 Task: Look for space in Yao, Japan from 7th July, 2023 to 15th July, 2023 for 6 adults in price range Rs.15000 to Rs.20000. Place can be entire place with 3 bedrooms having 3 beds and 3 bathrooms. Property type can be house, flat, guest house. Amenities needed are: washing machine. Booking option can be shelf check-in. Required host language is English.
Action: Mouse moved to (602, 97)
Screenshot: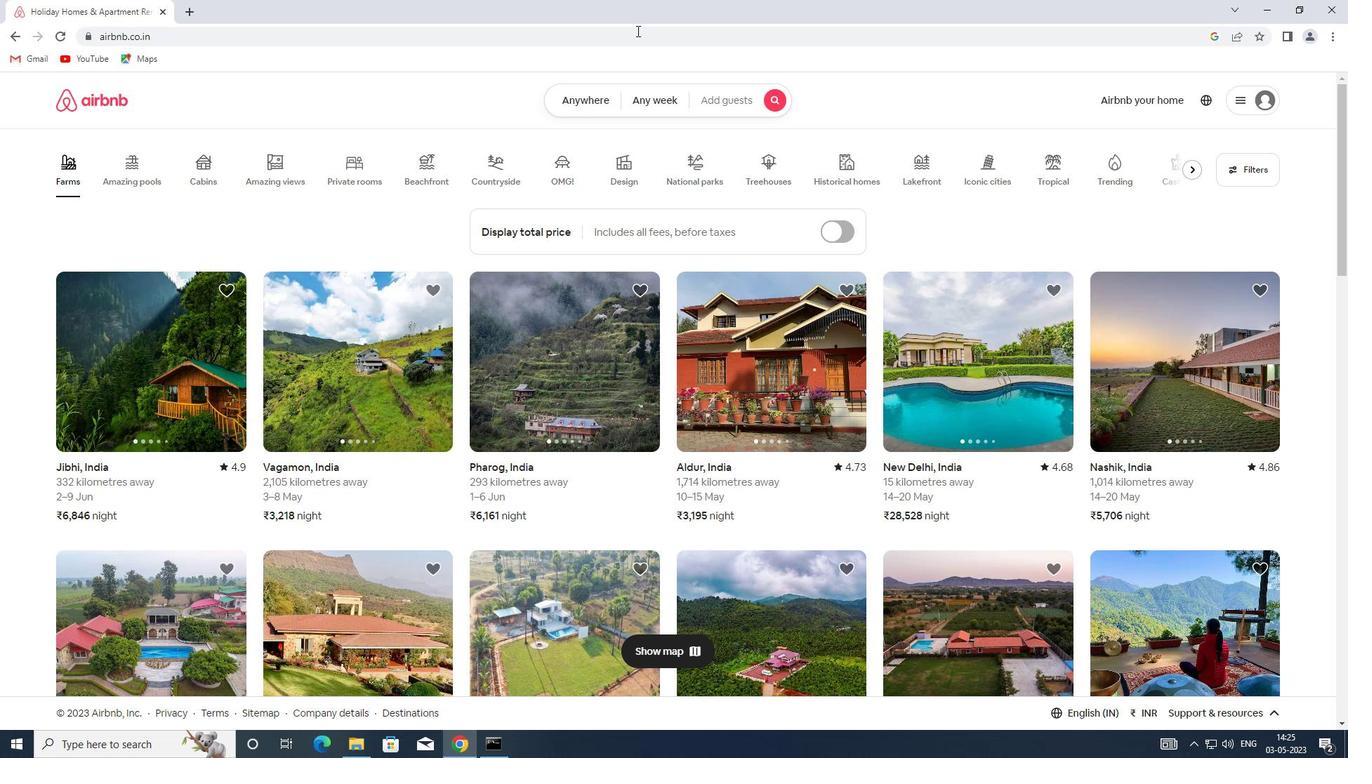 
Action: Mouse pressed left at (602, 97)
Screenshot: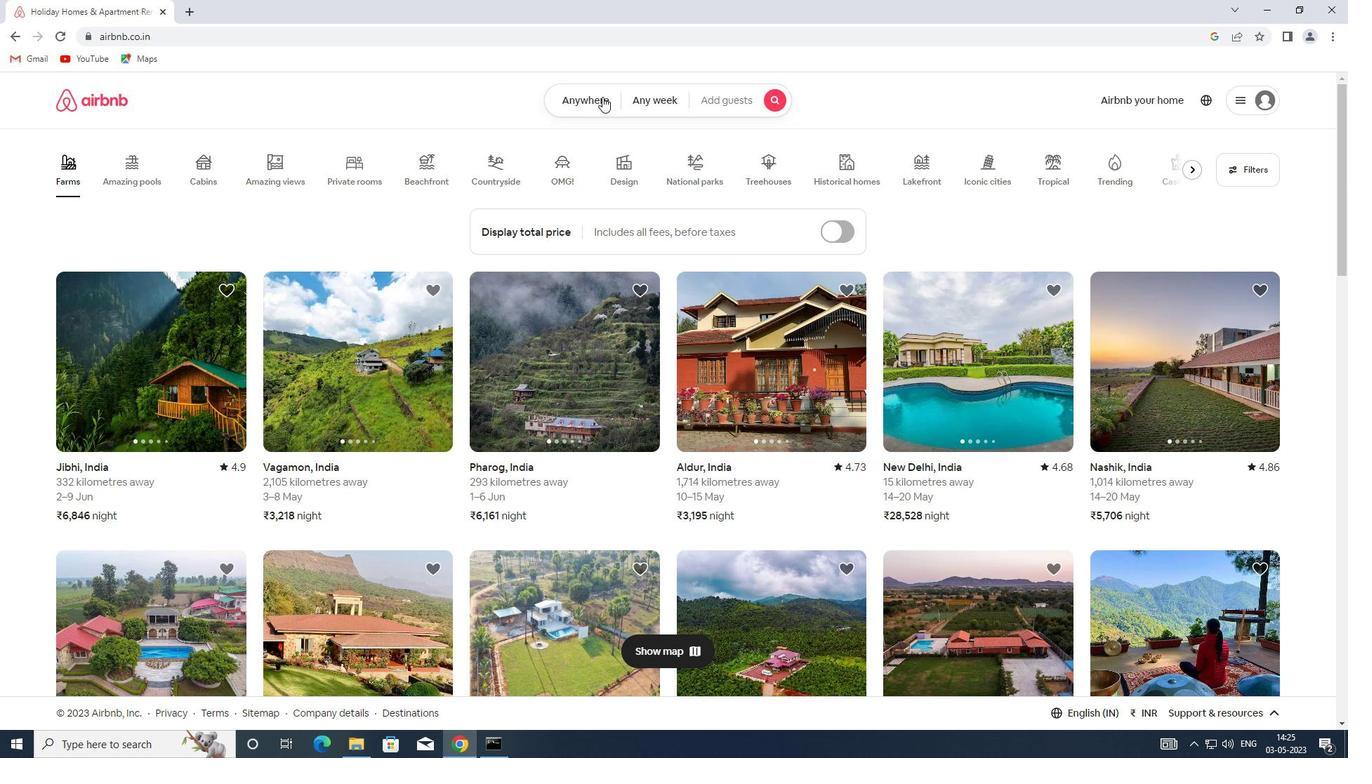 
Action: Mouse moved to (500, 152)
Screenshot: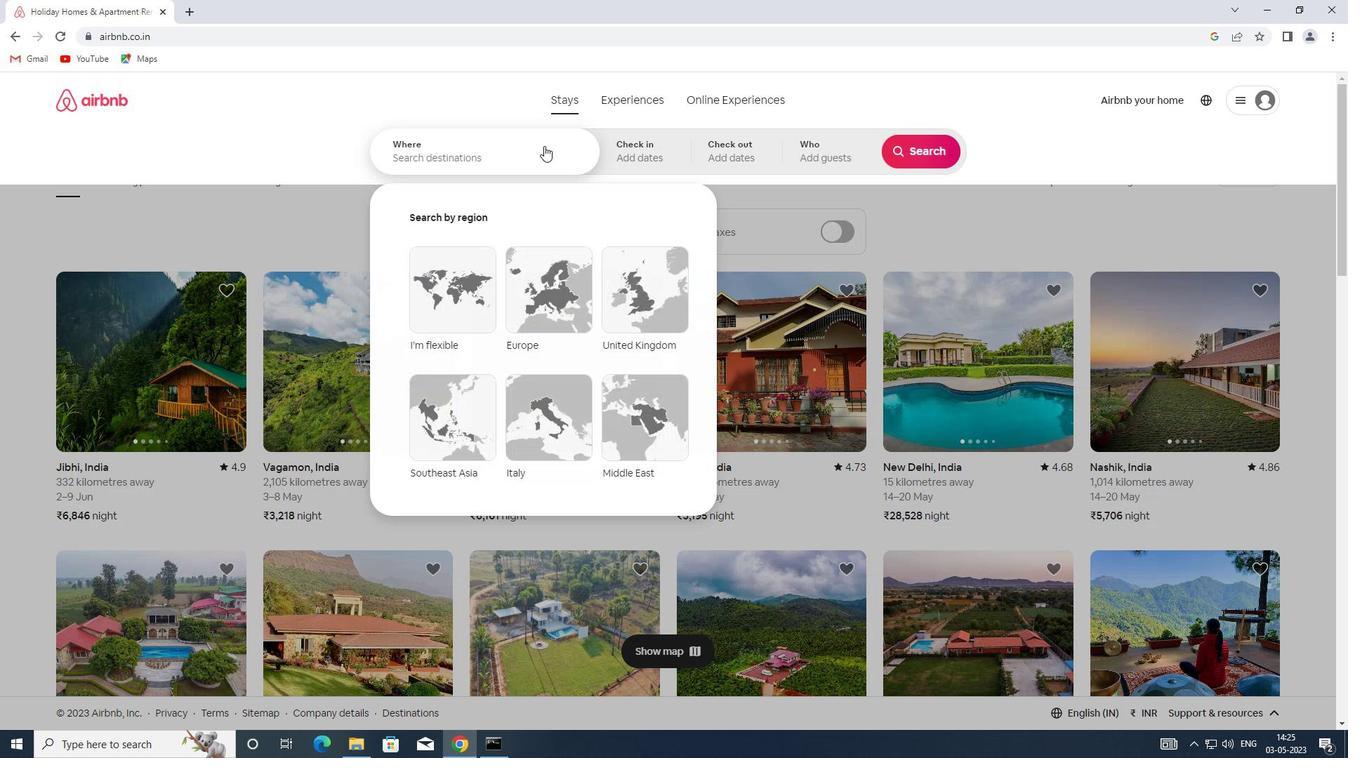 
Action: Mouse pressed left at (500, 152)
Screenshot: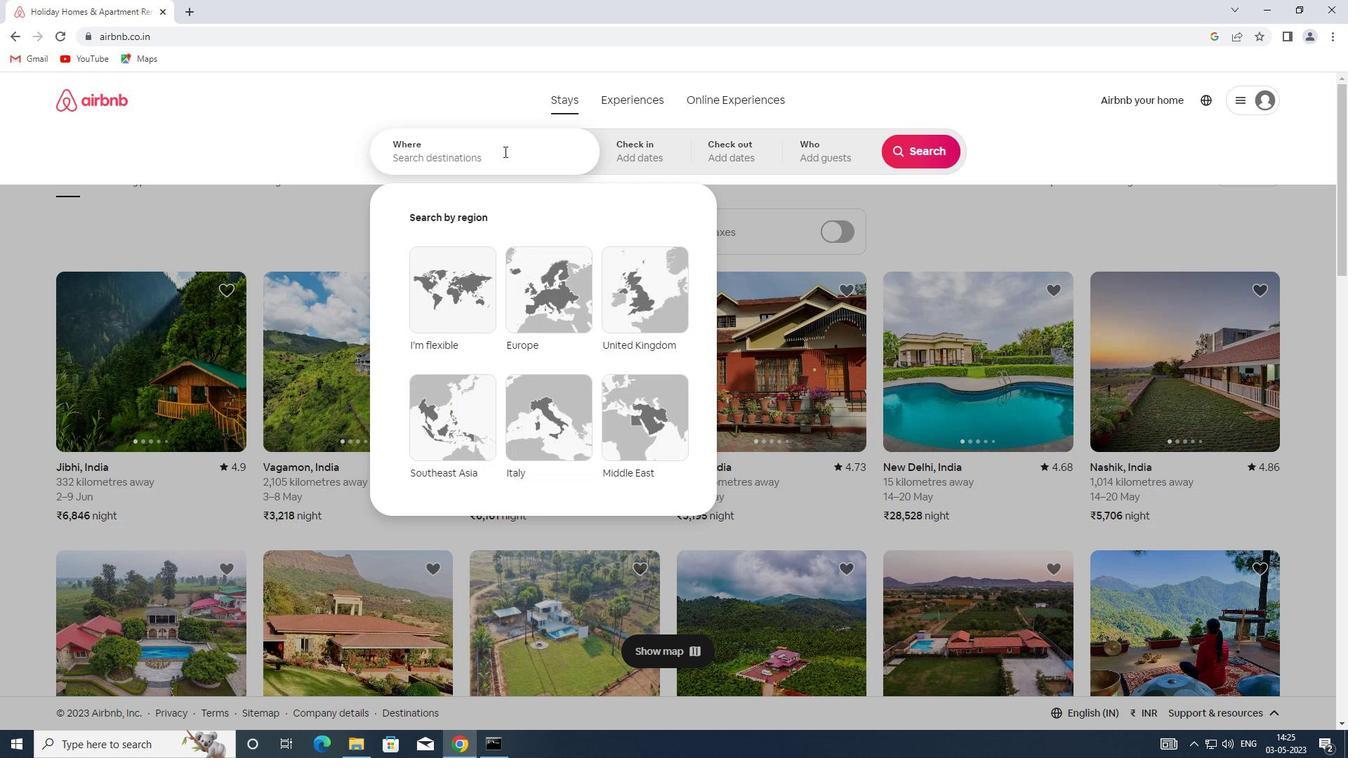 
Action: Key pressed <Key.shift><Key.shift><Key.shift><Key.shift><Key.shift><Key.shift><Key.shift><Key.shift><Key.shift><Key.shift><Key.shift><Key.shift>YAO,<Key.shift><Key.shift><Key.shift><Key.shift><Key.shift><Key.shift><Key.shift><Key.shift><Key.shift><Key.shift><Key.shift><Key.shift><Key.shift><Key.shift><Key.shift><Key.shift><Key.shift><Key.shift>JAPAN
Screenshot: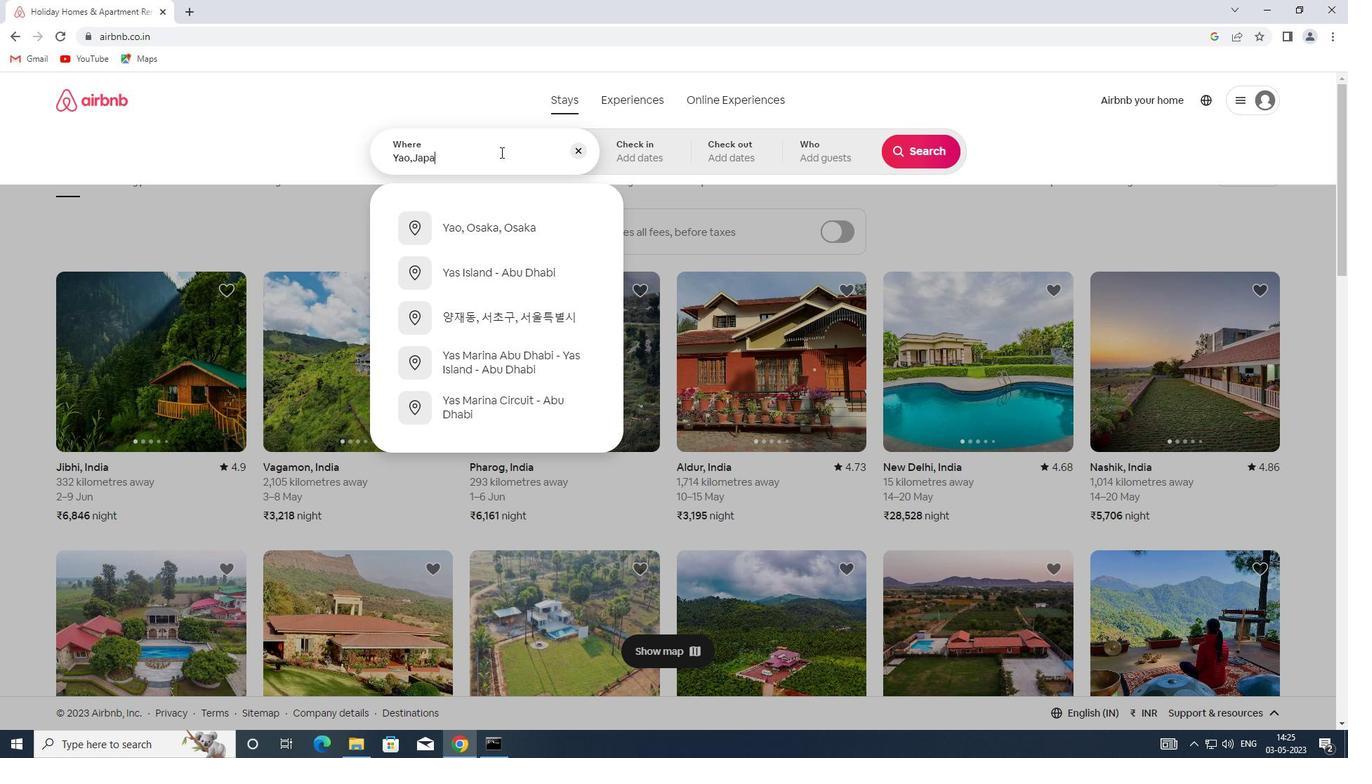 
Action: Mouse moved to (612, 147)
Screenshot: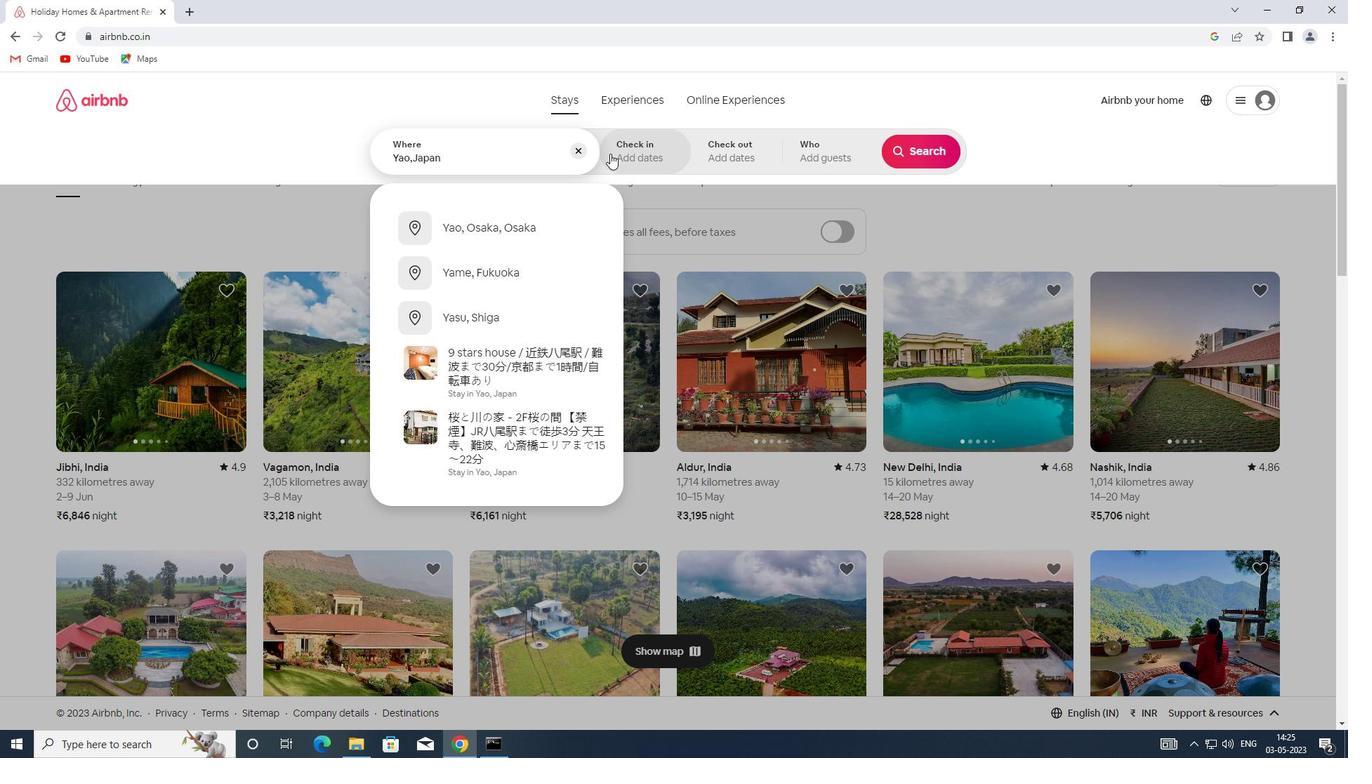 
Action: Mouse pressed left at (612, 147)
Screenshot: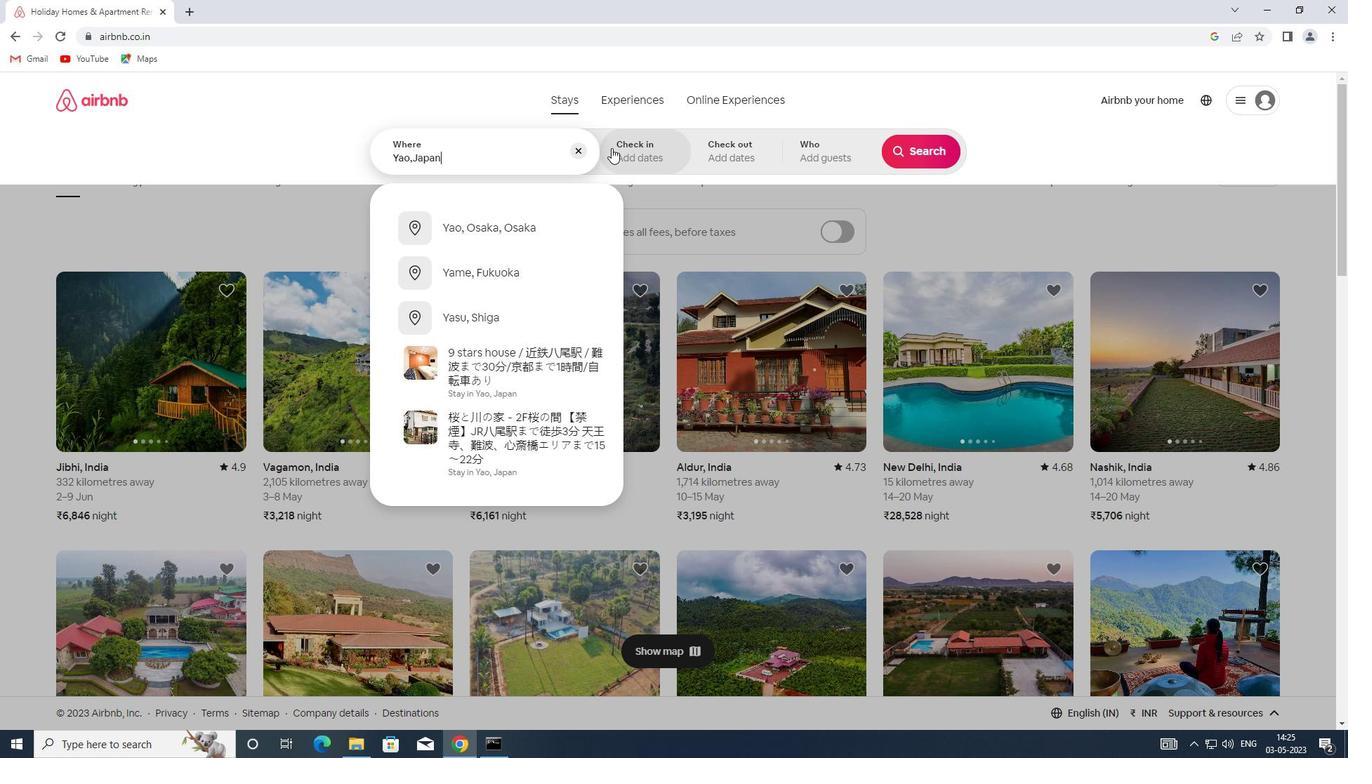 
Action: Mouse moved to (909, 261)
Screenshot: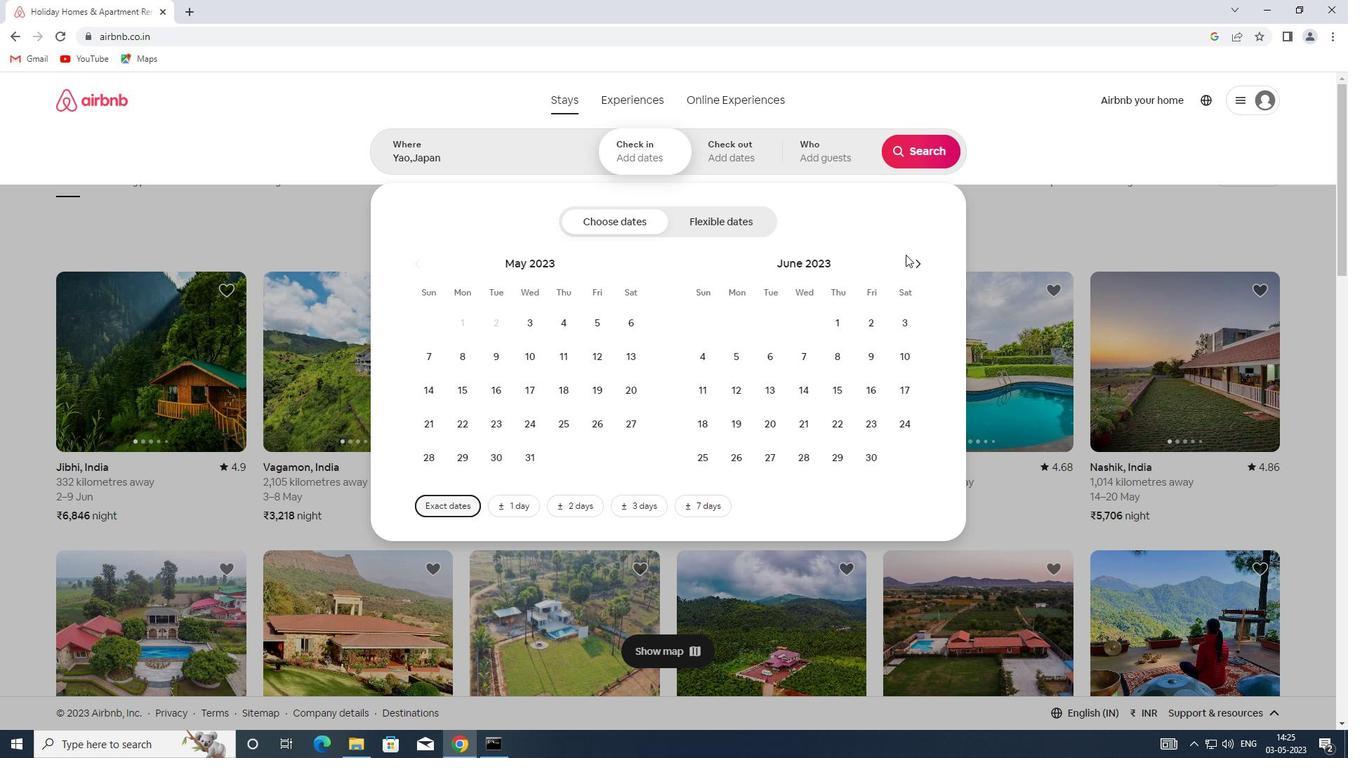 
Action: Mouse pressed left at (909, 261)
Screenshot: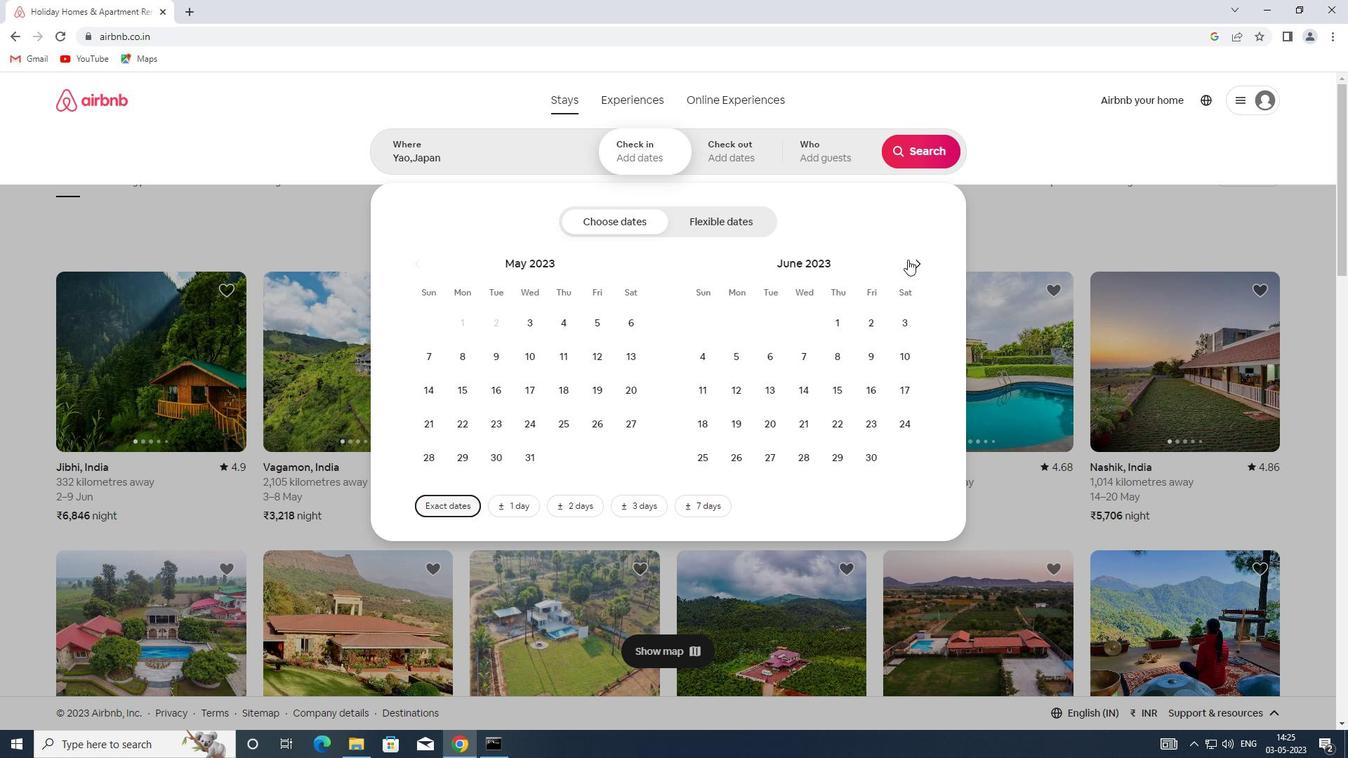 
Action: Mouse moved to (862, 363)
Screenshot: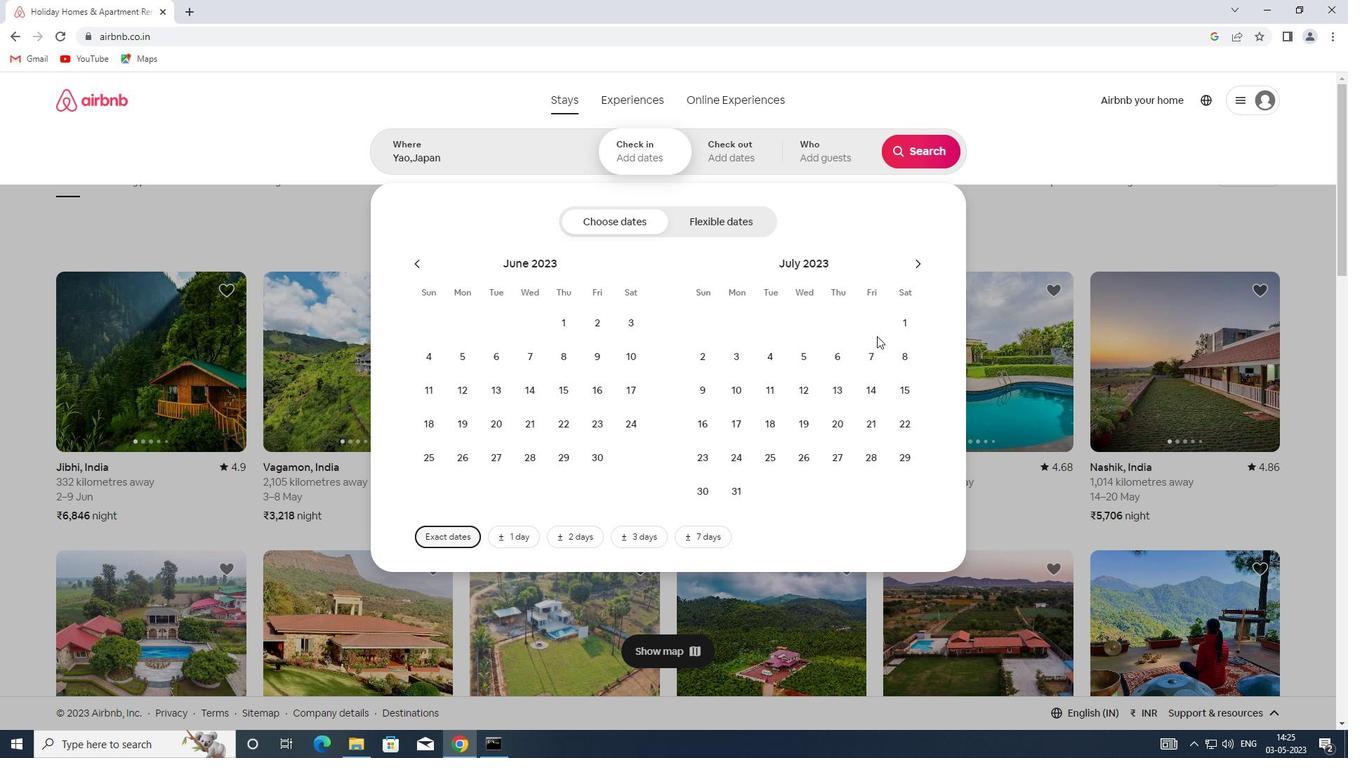 
Action: Mouse pressed left at (862, 363)
Screenshot: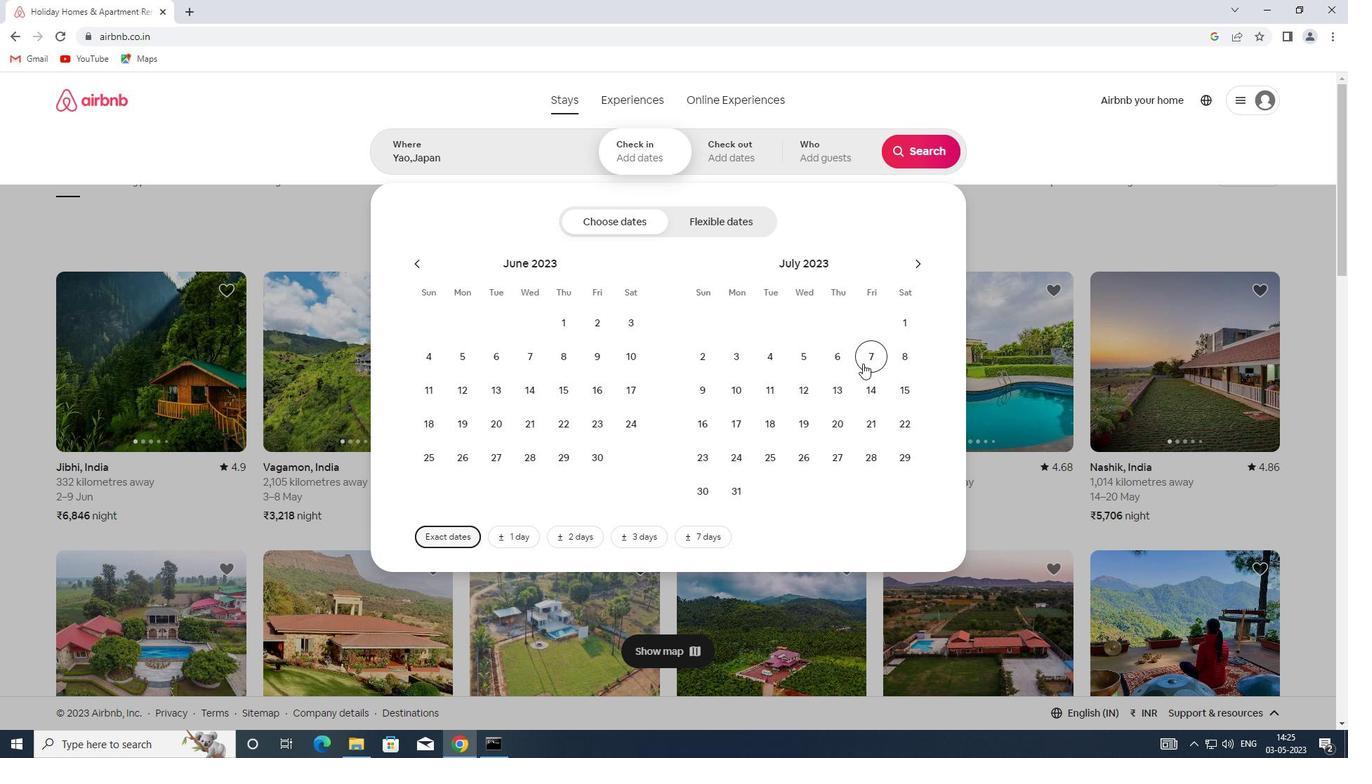 
Action: Mouse moved to (899, 389)
Screenshot: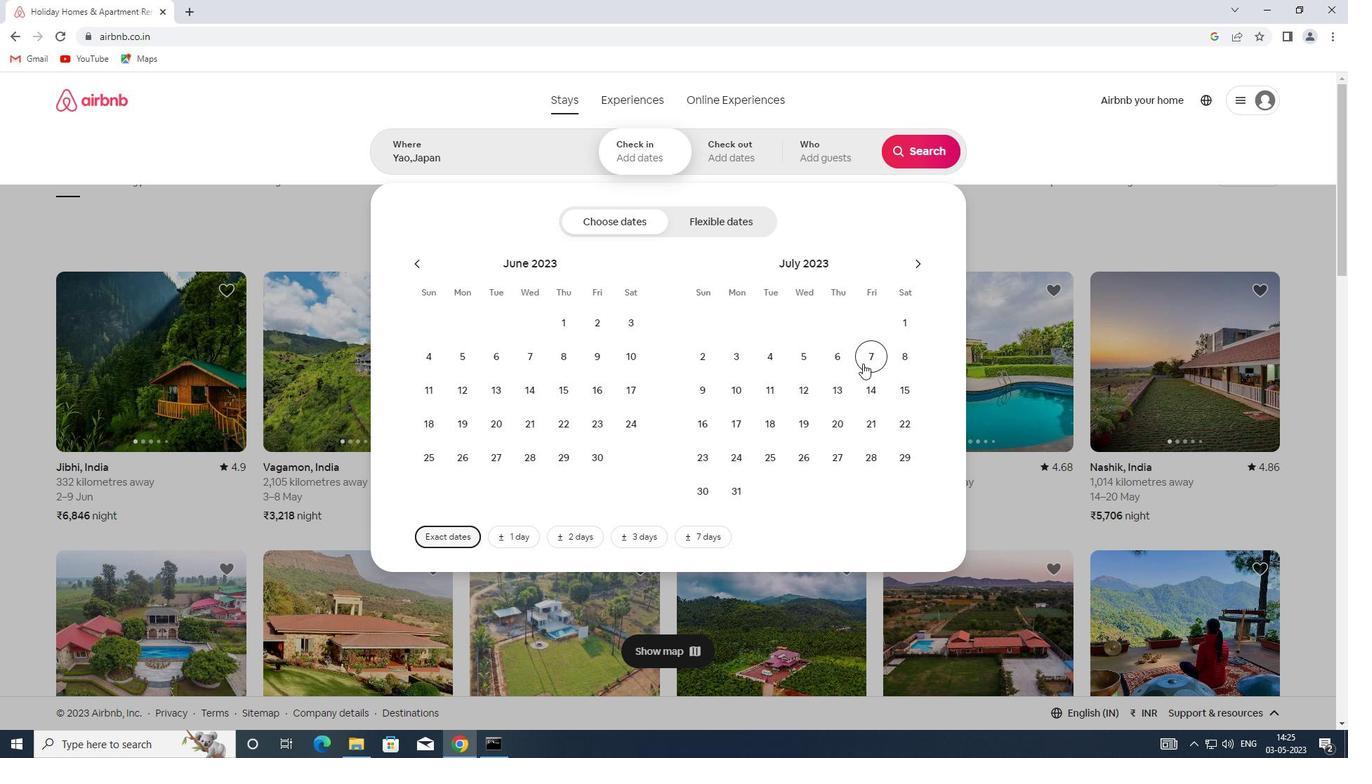 
Action: Mouse pressed left at (899, 389)
Screenshot: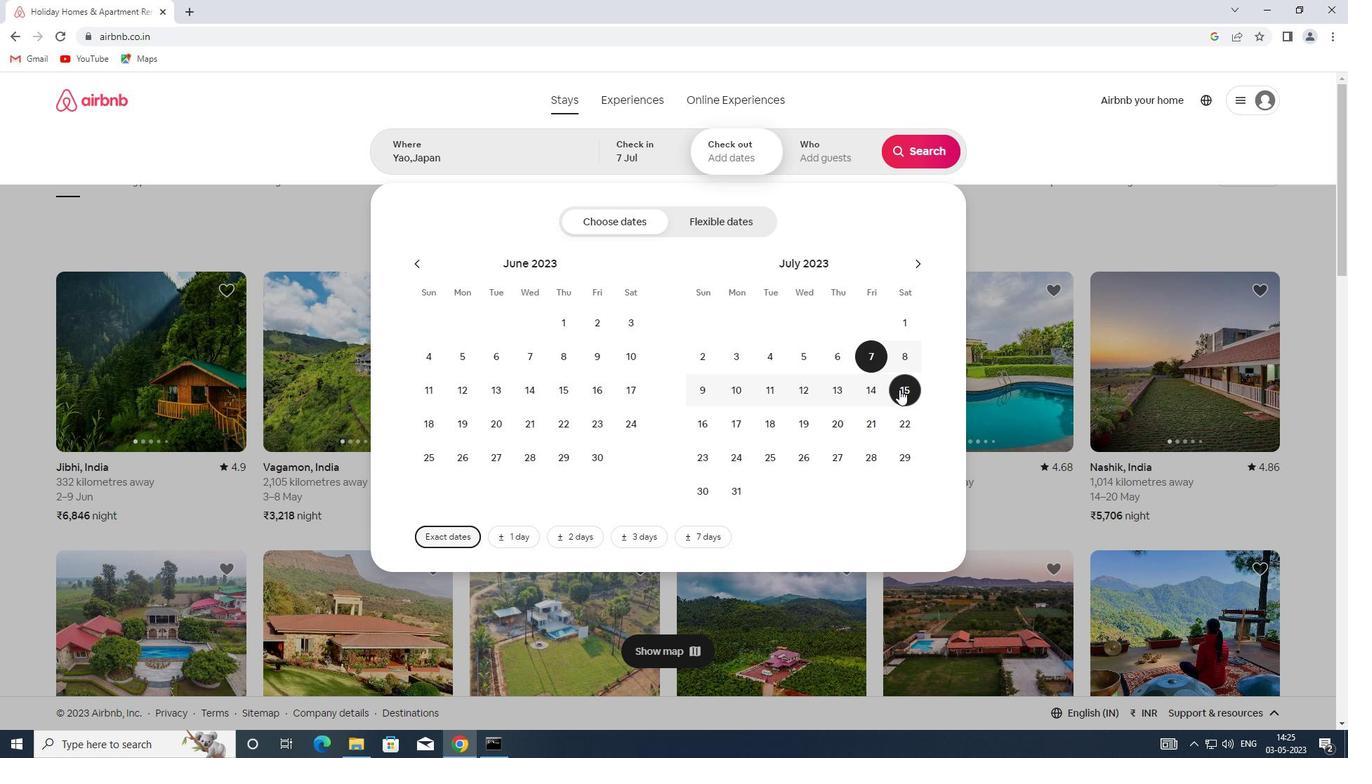 
Action: Mouse moved to (828, 152)
Screenshot: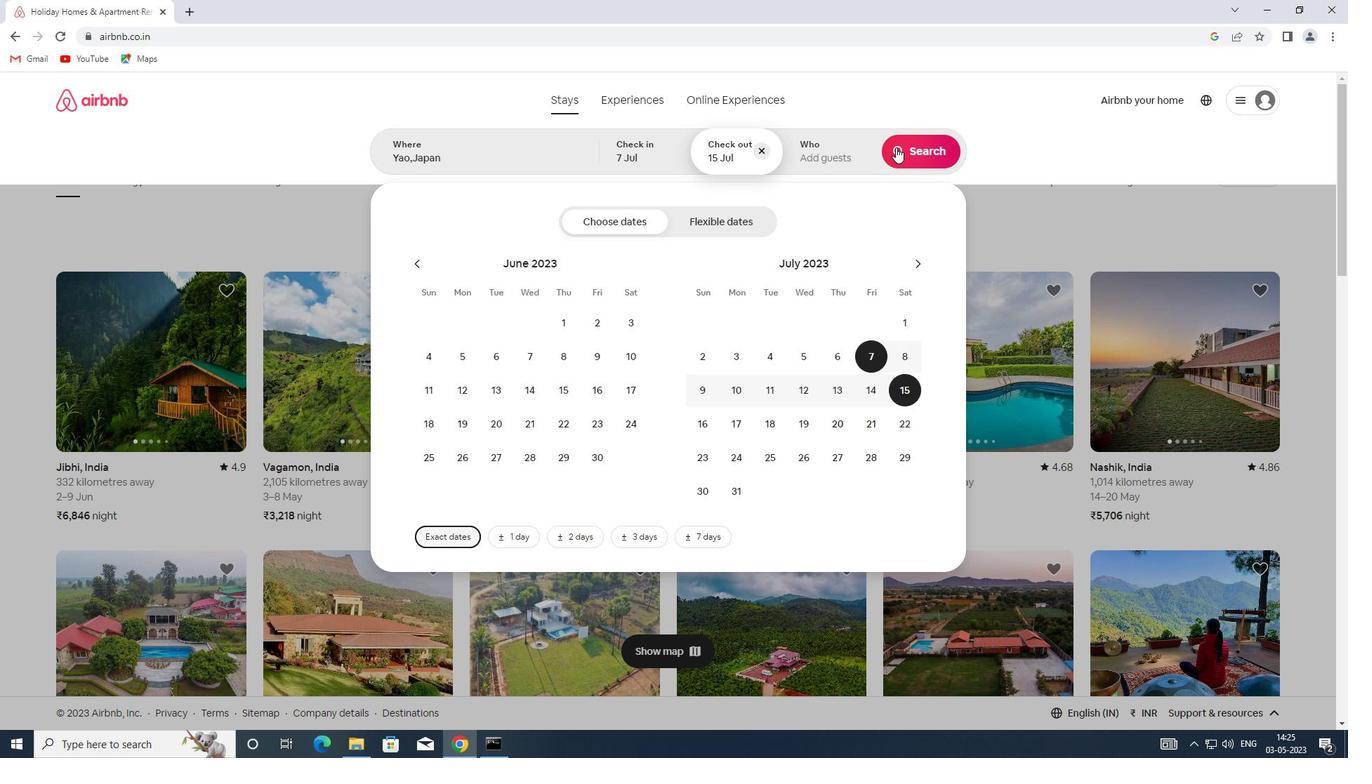 
Action: Mouse pressed left at (828, 152)
Screenshot: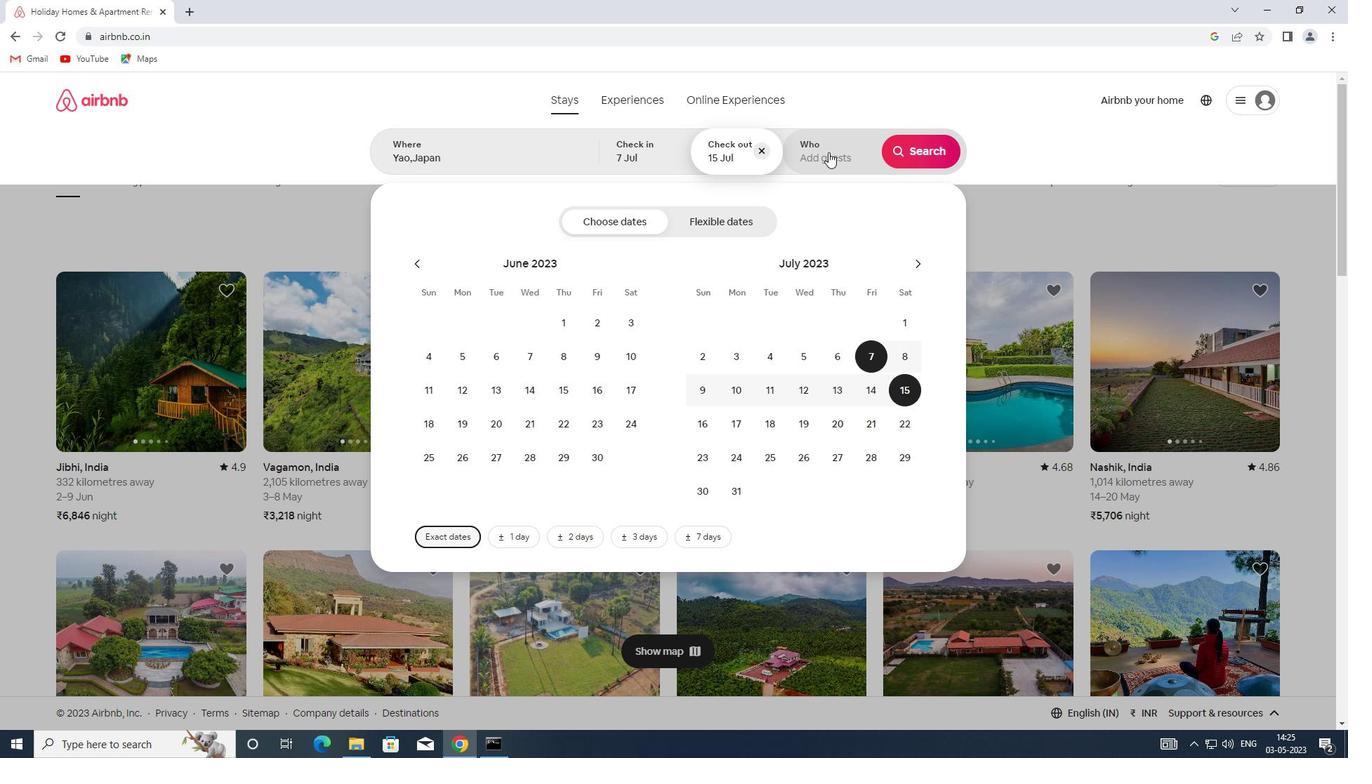 
Action: Mouse moved to (921, 226)
Screenshot: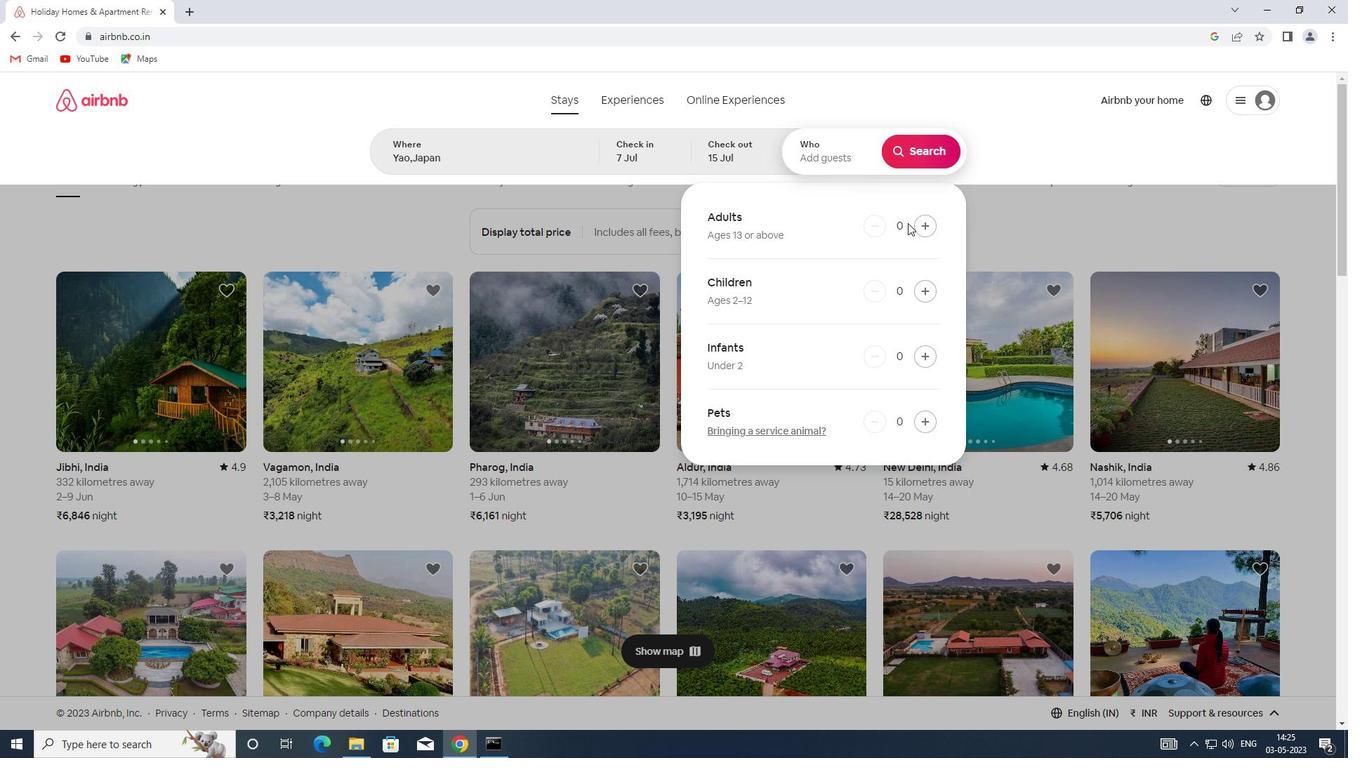 
Action: Mouse pressed left at (921, 226)
Screenshot: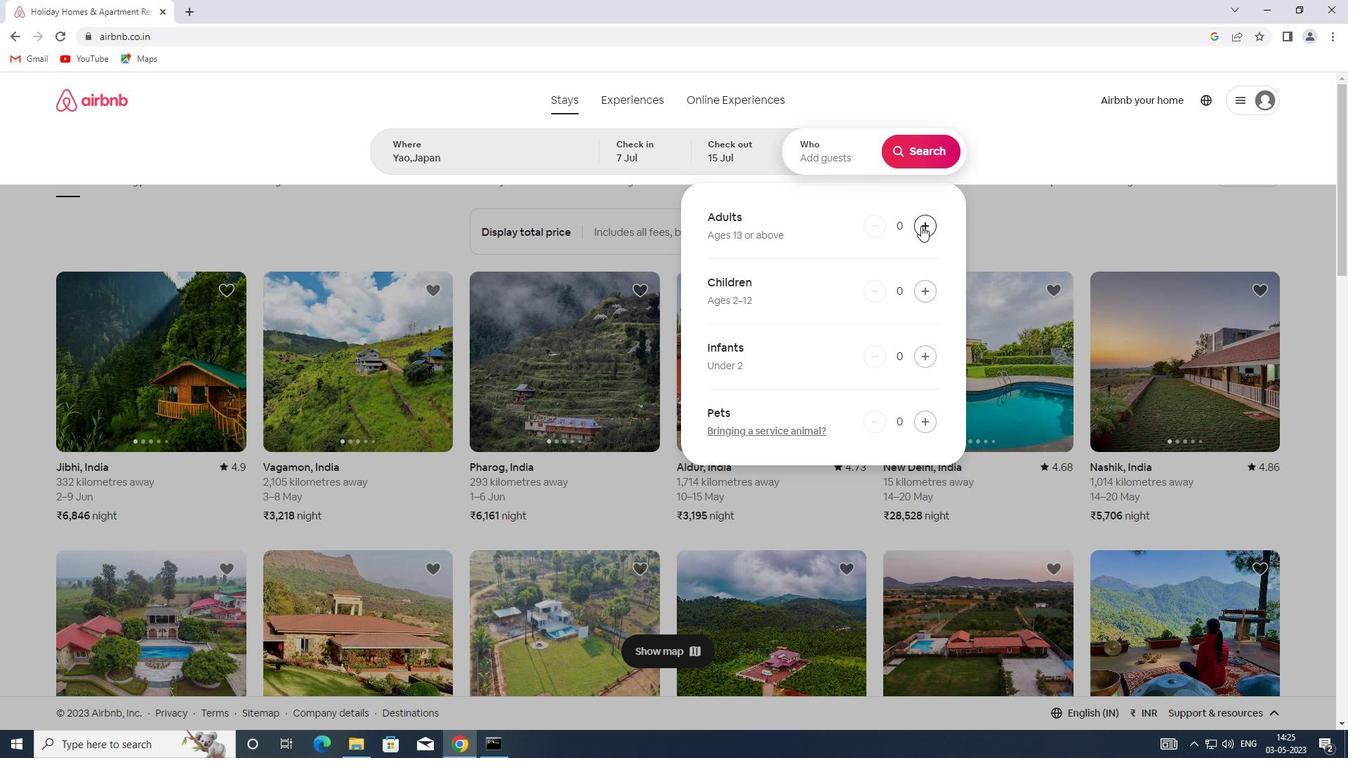 
Action: Mouse pressed left at (921, 226)
Screenshot: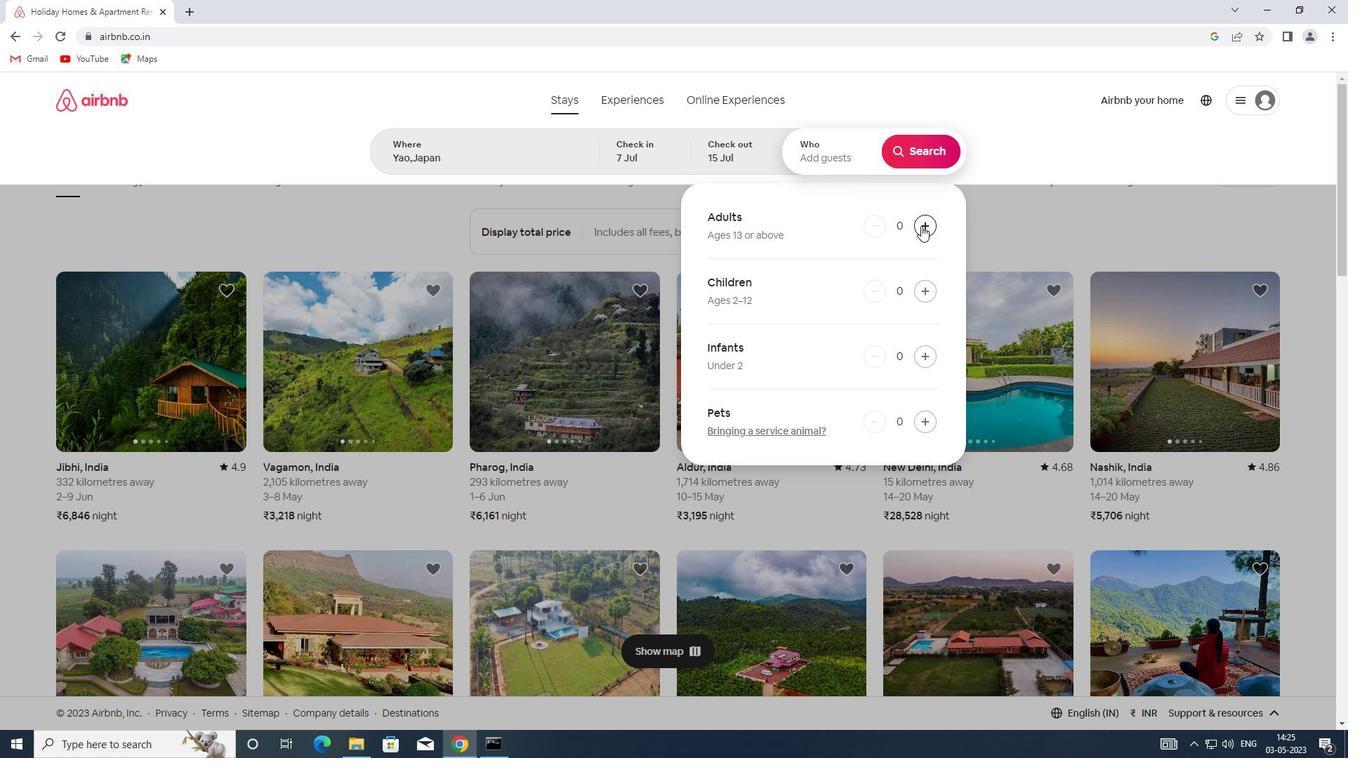 
Action: Mouse pressed left at (921, 226)
Screenshot: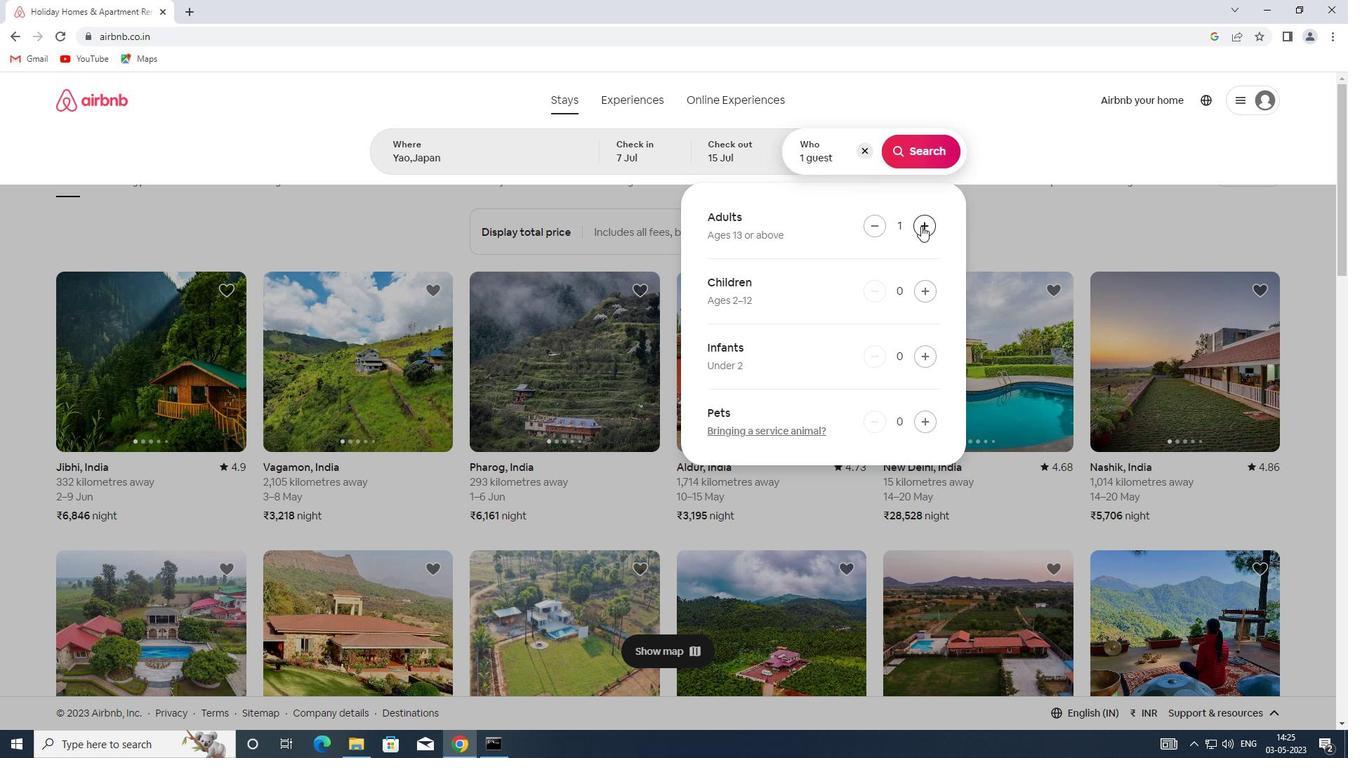 
Action: Mouse pressed left at (921, 226)
Screenshot: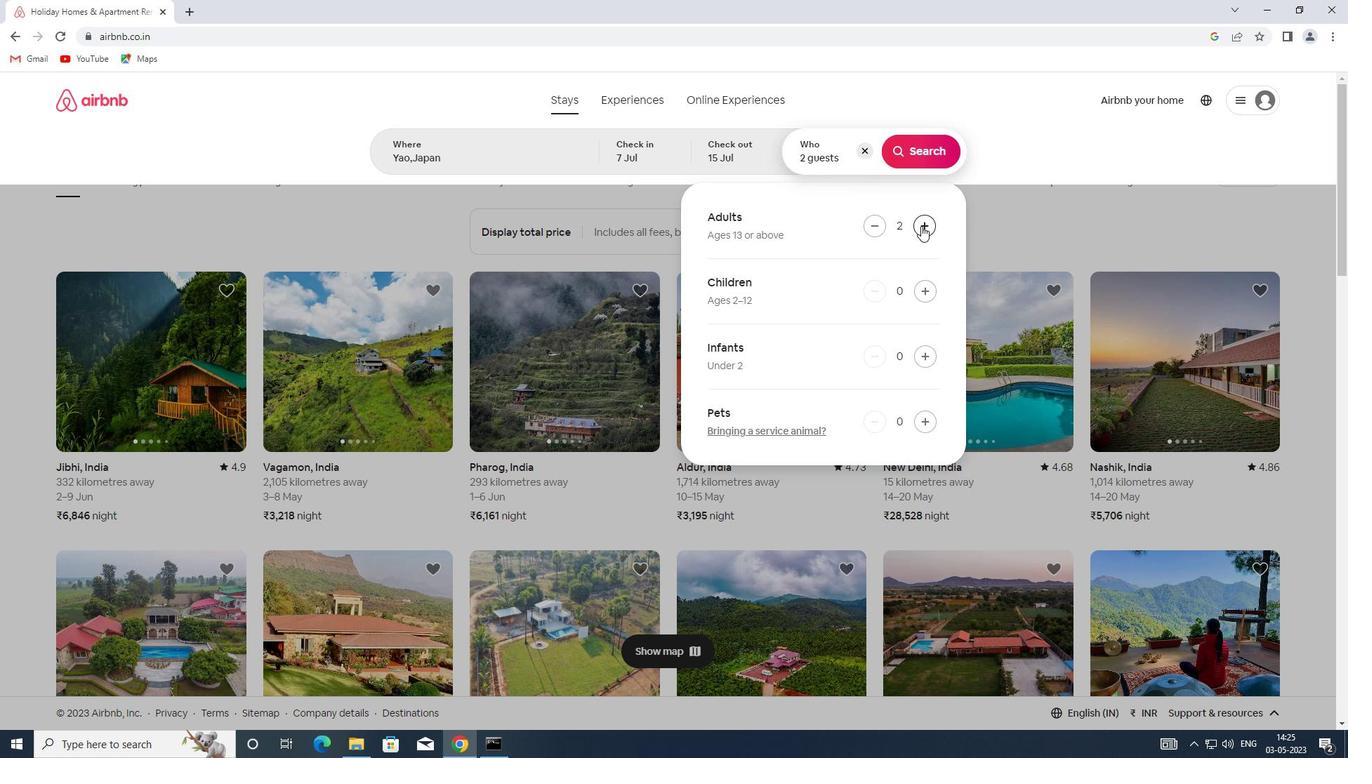 
Action: Mouse pressed left at (921, 226)
Screenshot: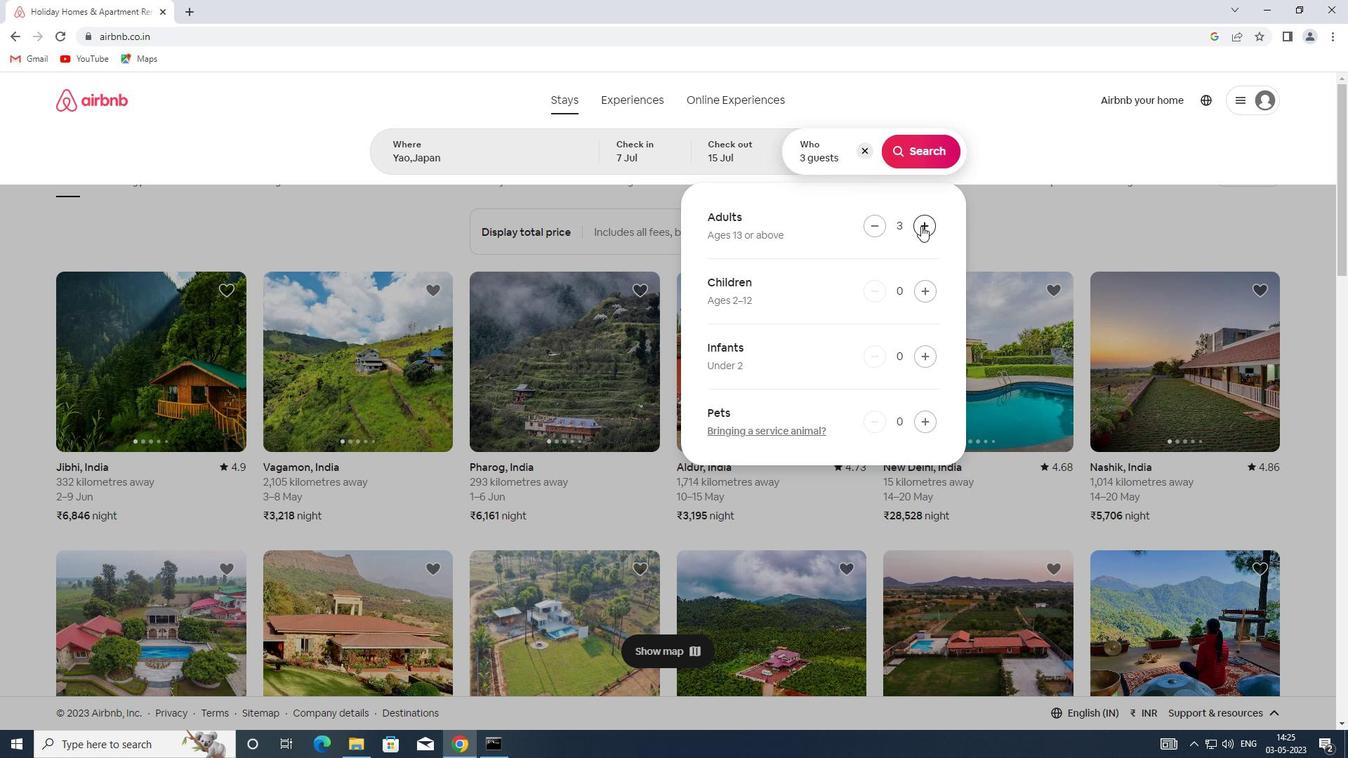 
Action: Mouse pressed left at (921, 226)
Screenshot: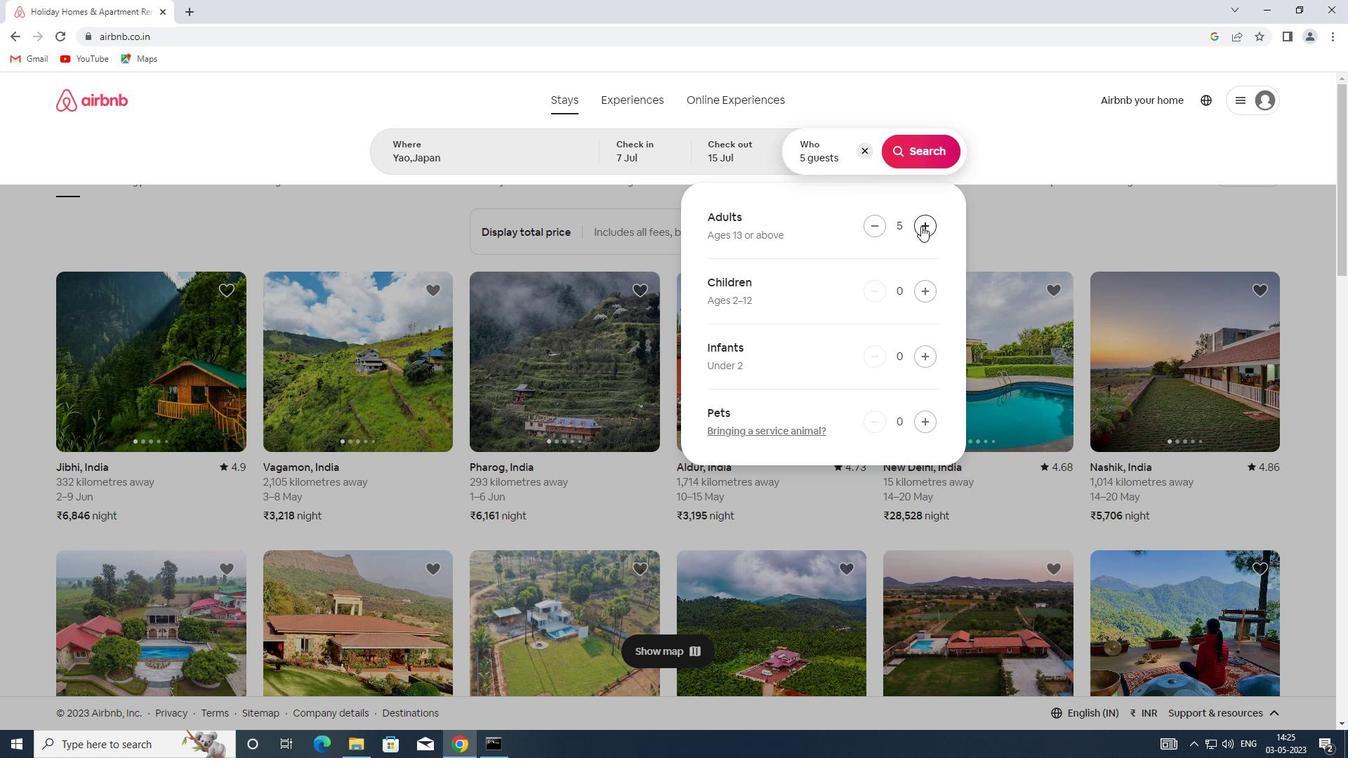 
Action: Mouse moved to (907, 157)
Screenshot: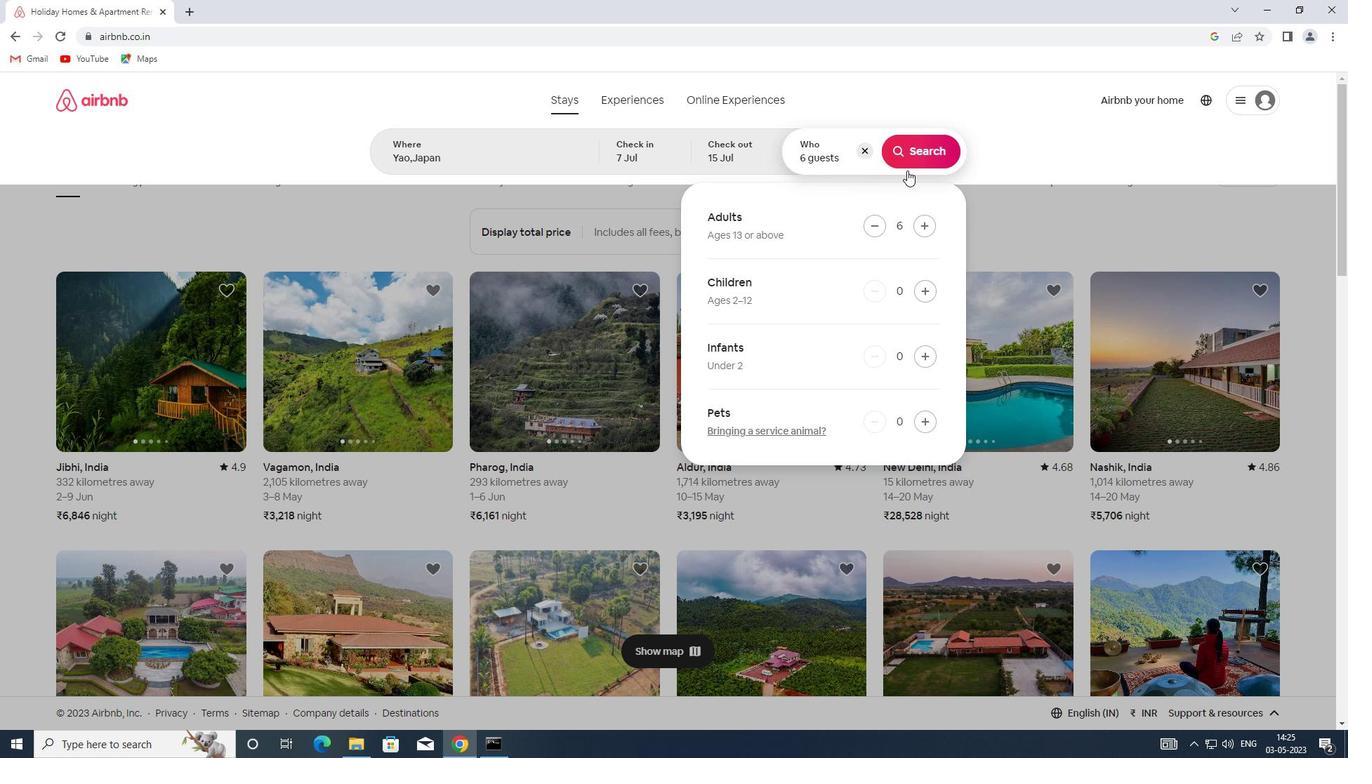 
Action: Mouse pressed left at (907, 157)
Screenshot: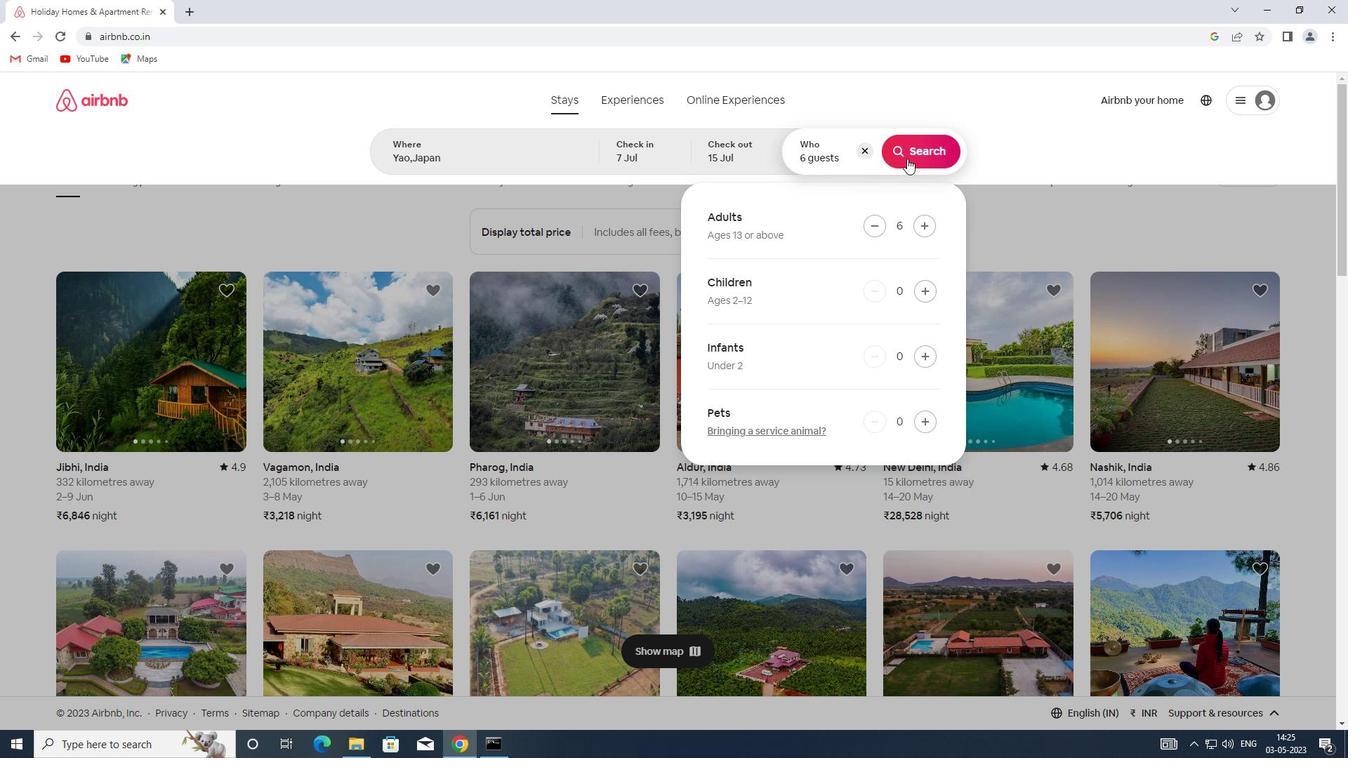 
Action: Mouse moved to (1274, 165)
Screenshot: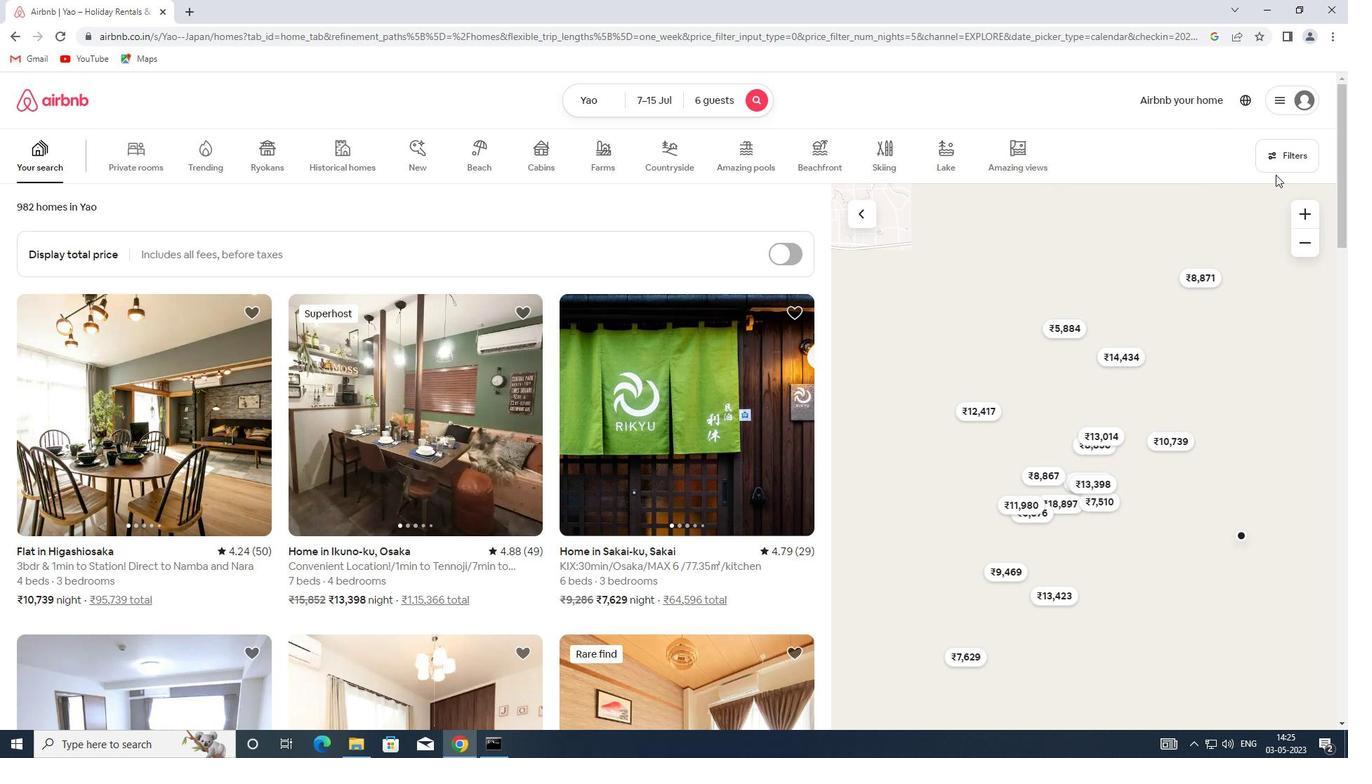 
Action: Mouse pressed left at (1274, 165)
Screenshot: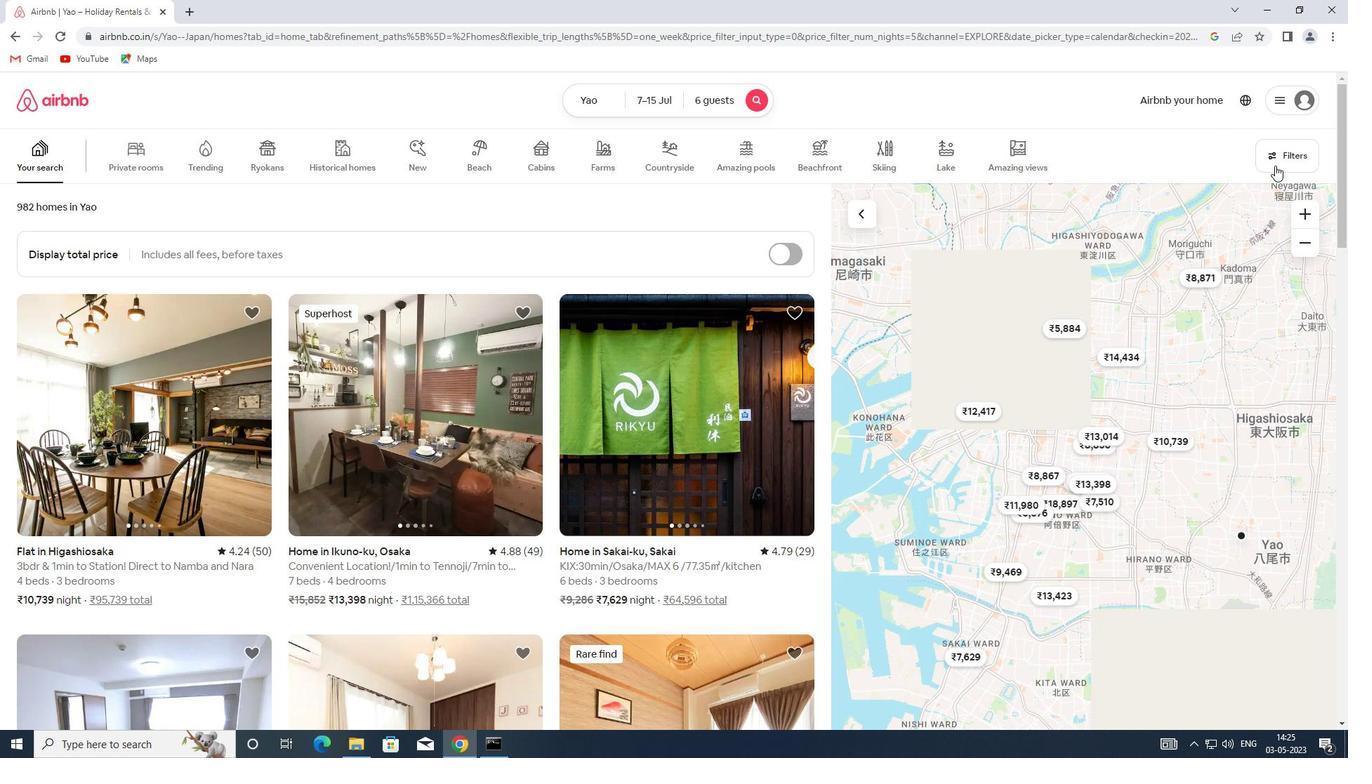 
Action: Mouse moved to (511, 327)
Screenshot: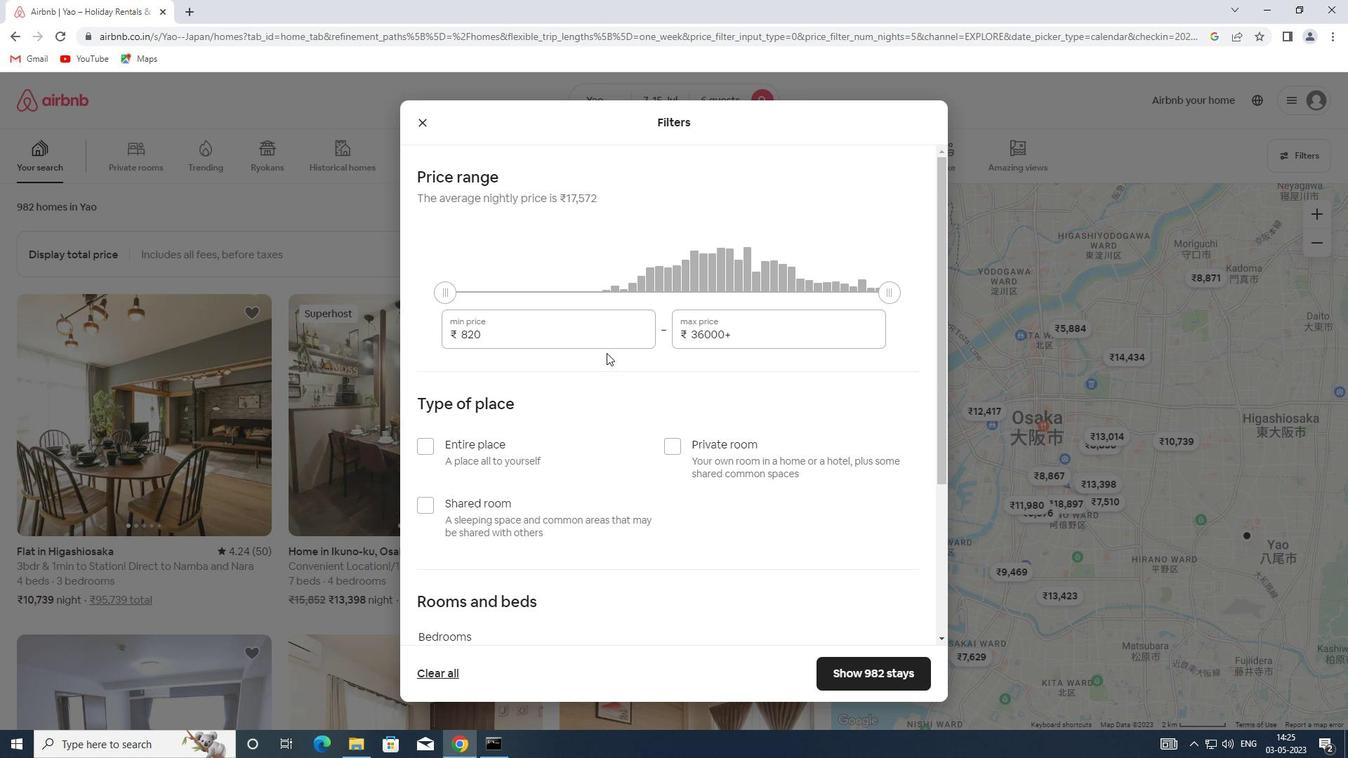 
Action: Mouse pressed left at (511, 327)
Screenshot: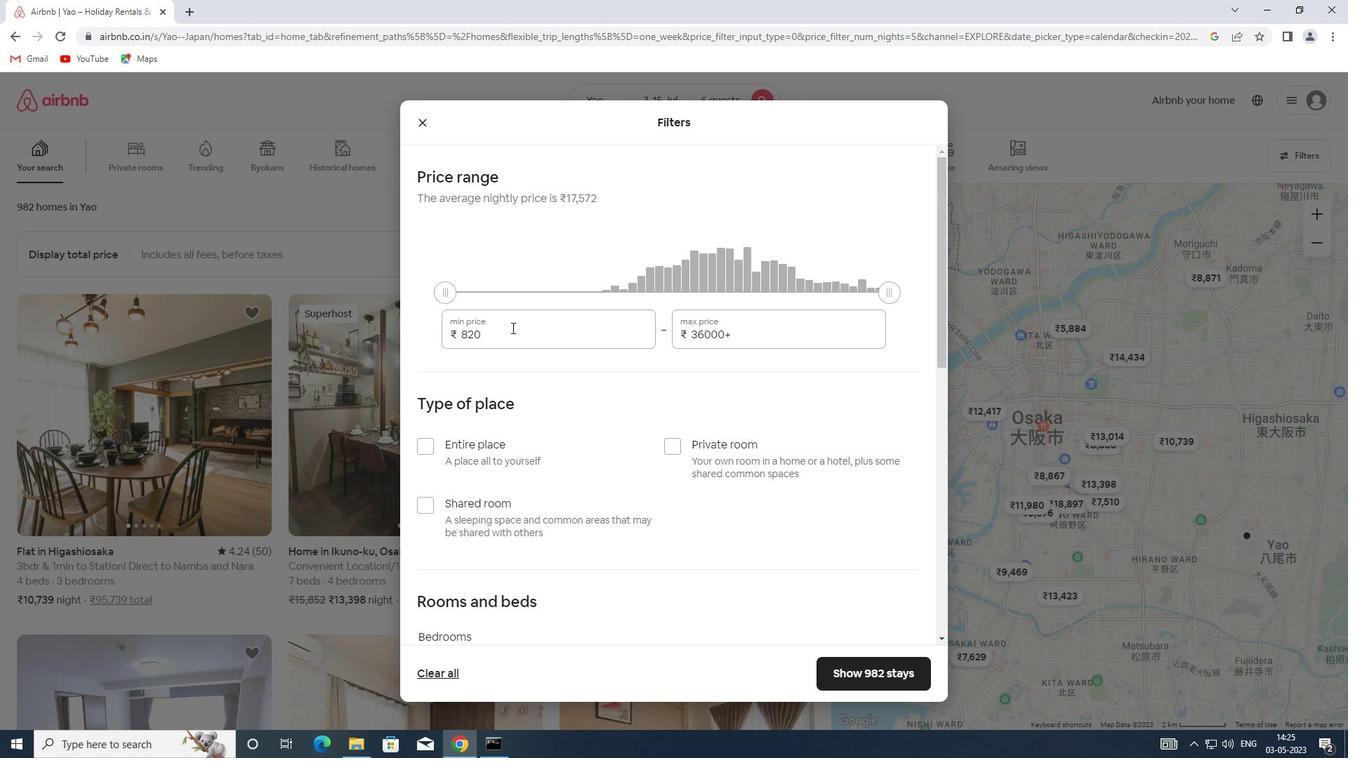
Action: Mouse moved to (398, 336)
Screenshot: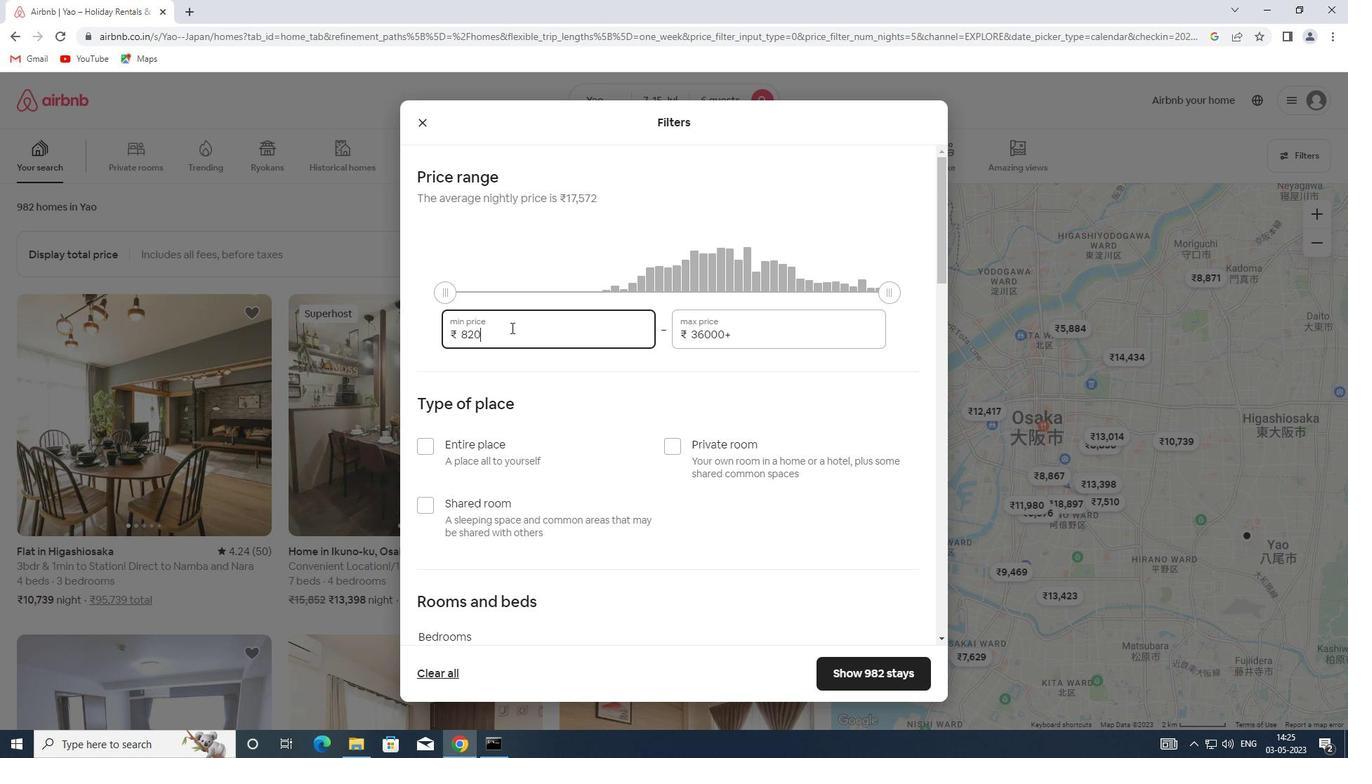 
Action: Key pressed 156<Key.backspace>000
Screenshot: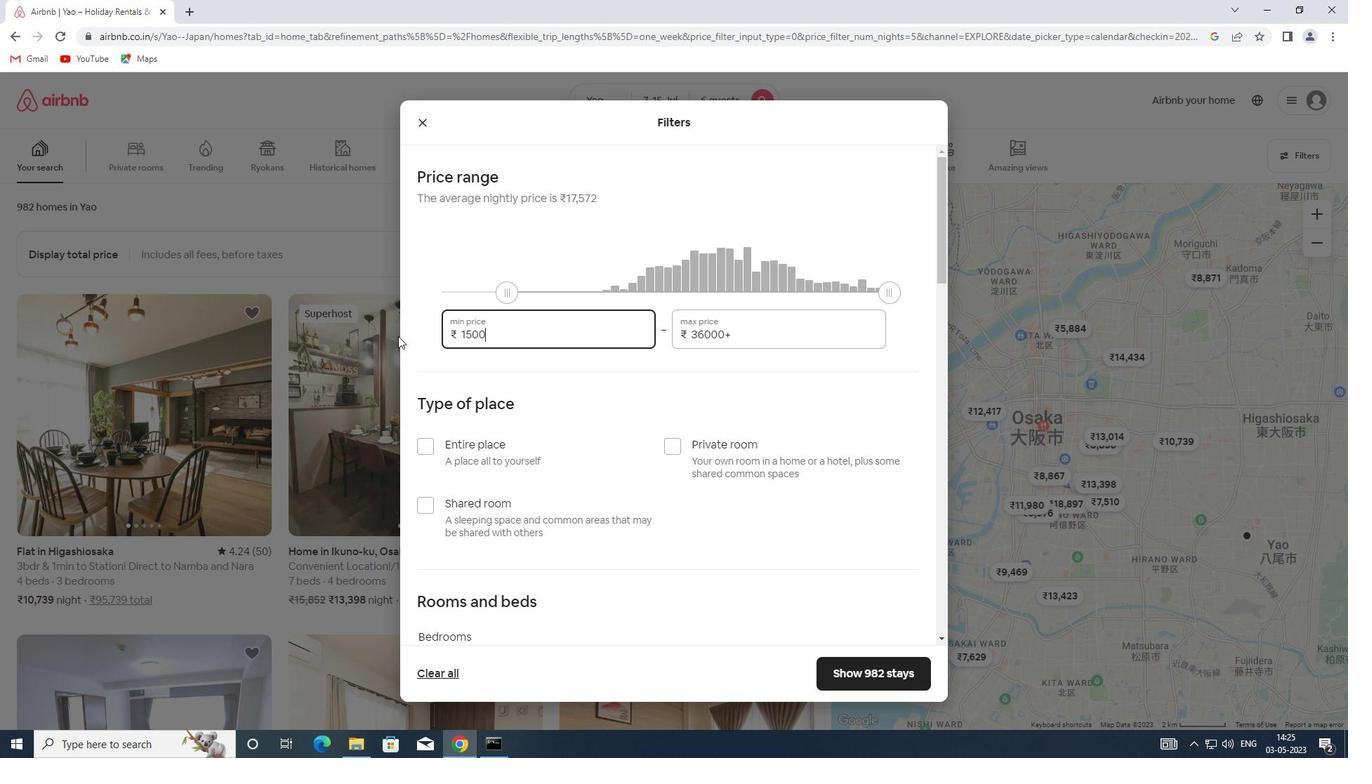 
Action: Mouse moved to (744, 337)
Screenshot: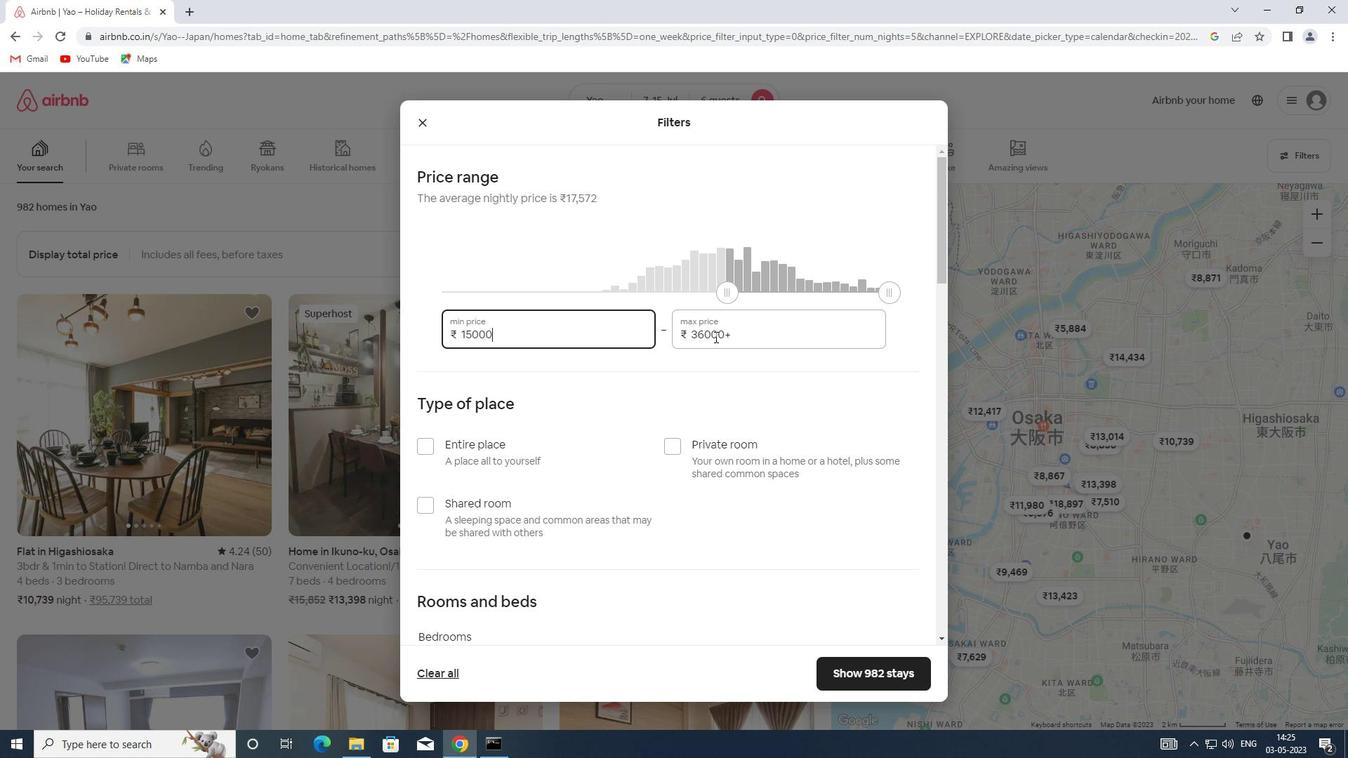 
Action: Mouse pressed left at (744, 337)
Screenshot: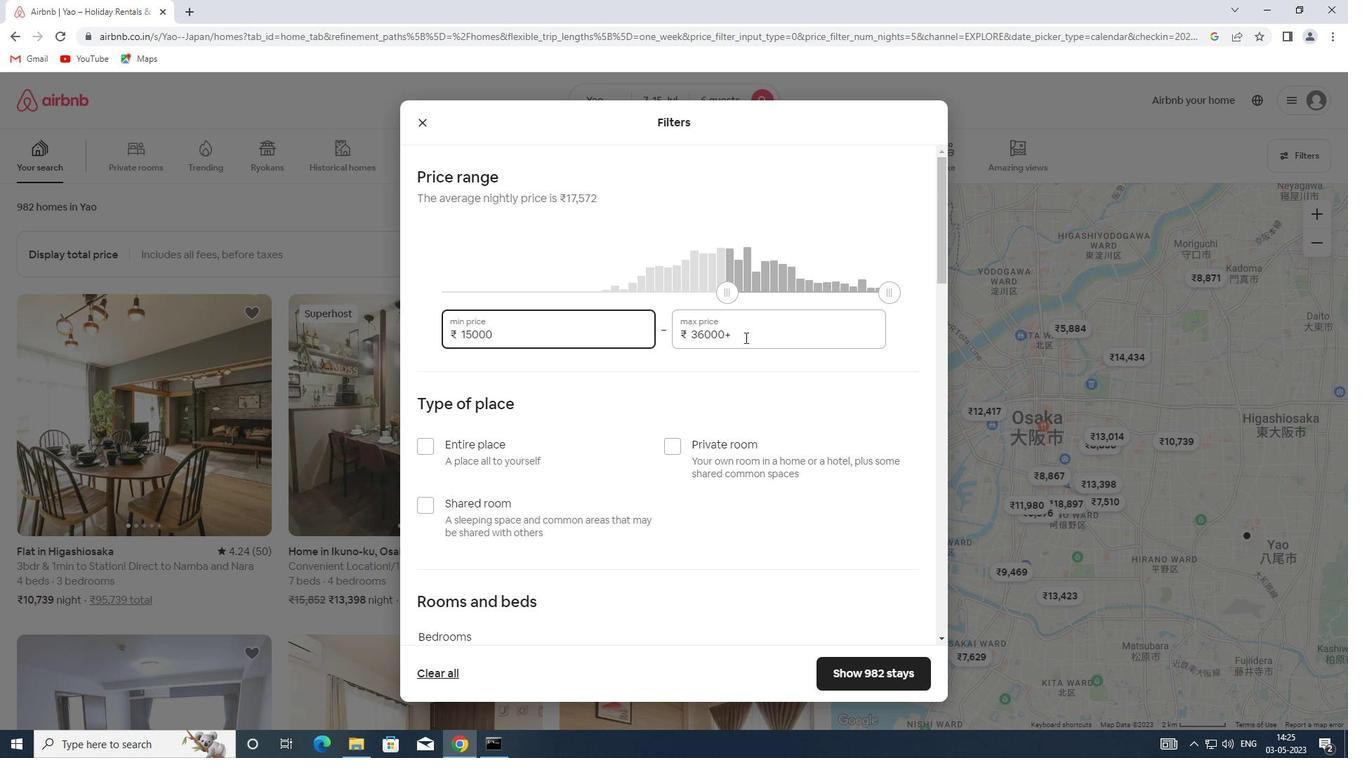
Action: Mouse moved to (573, 352)
Screenshot: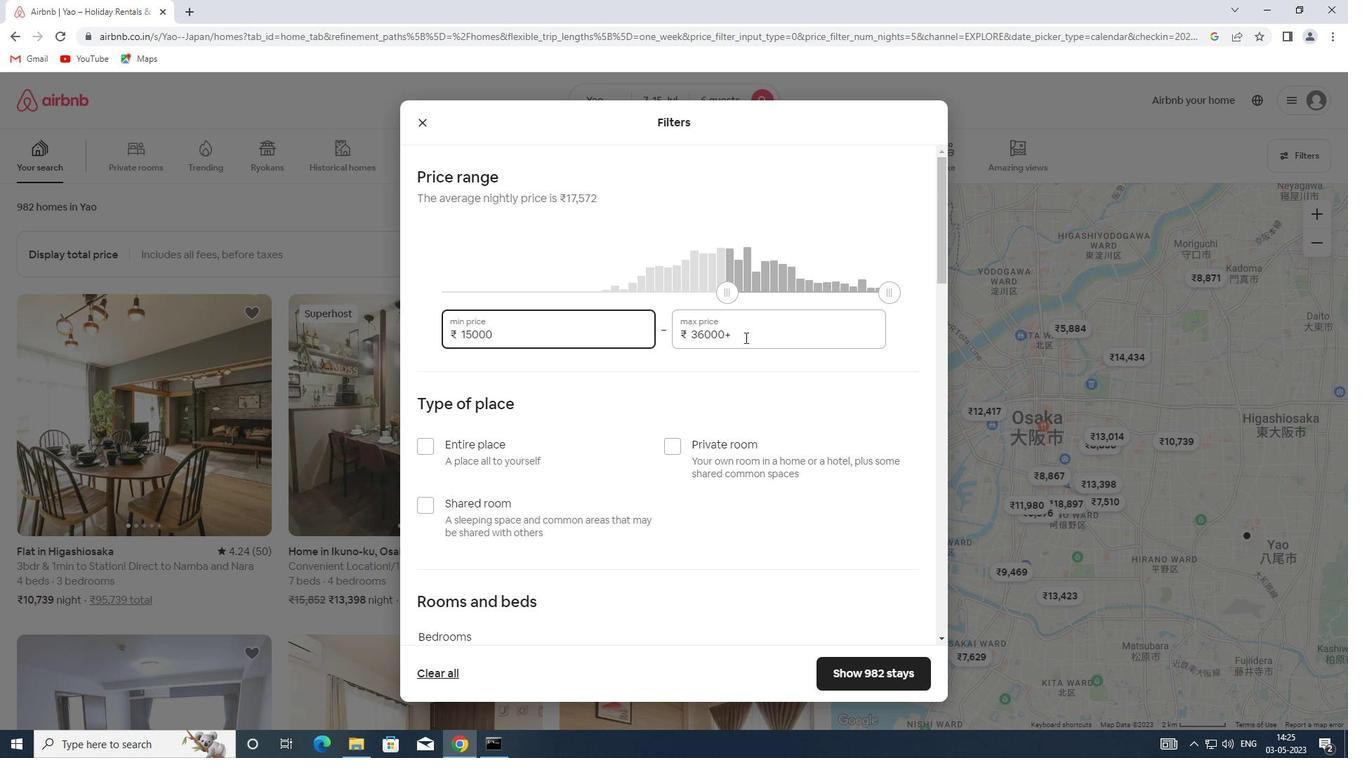 
Action: Key pressed 20000
Screenshot: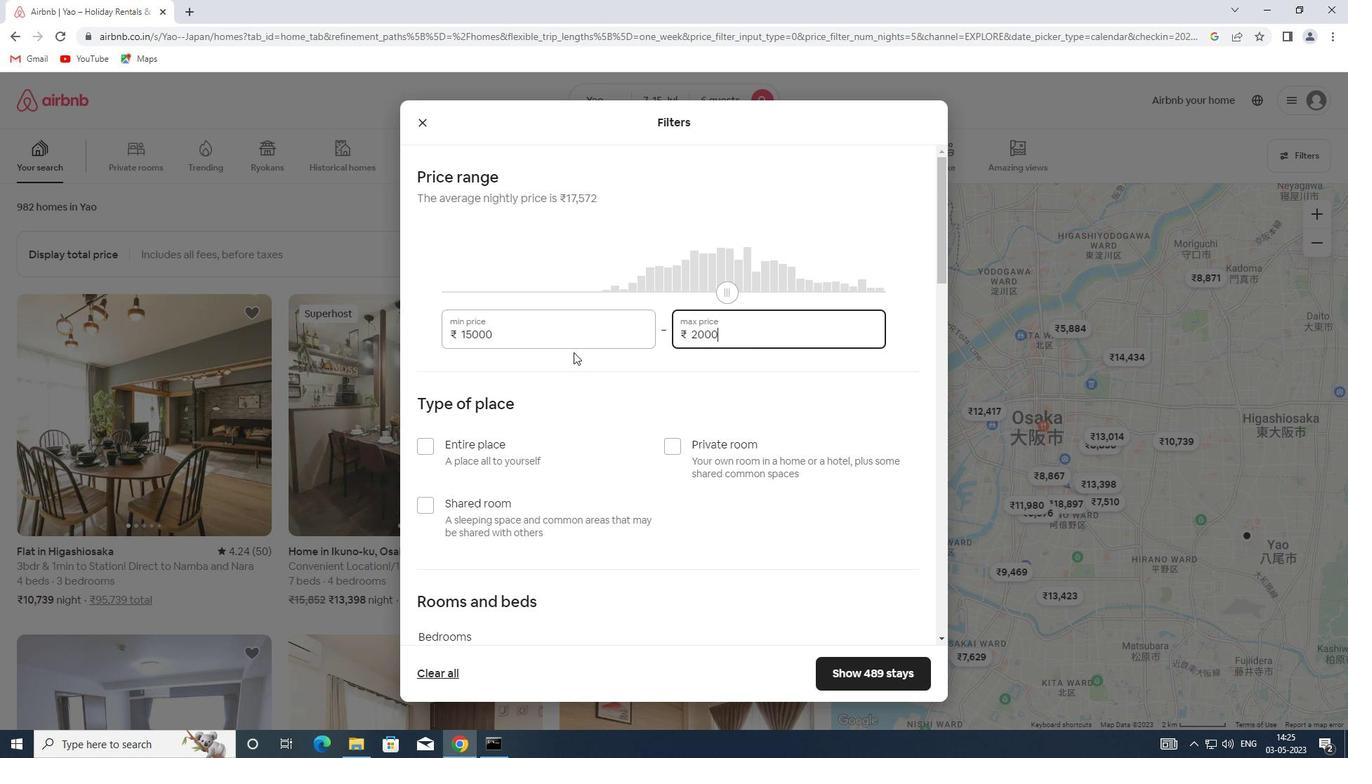 
Action: Mouse moved to (483, 450)
Screenshot: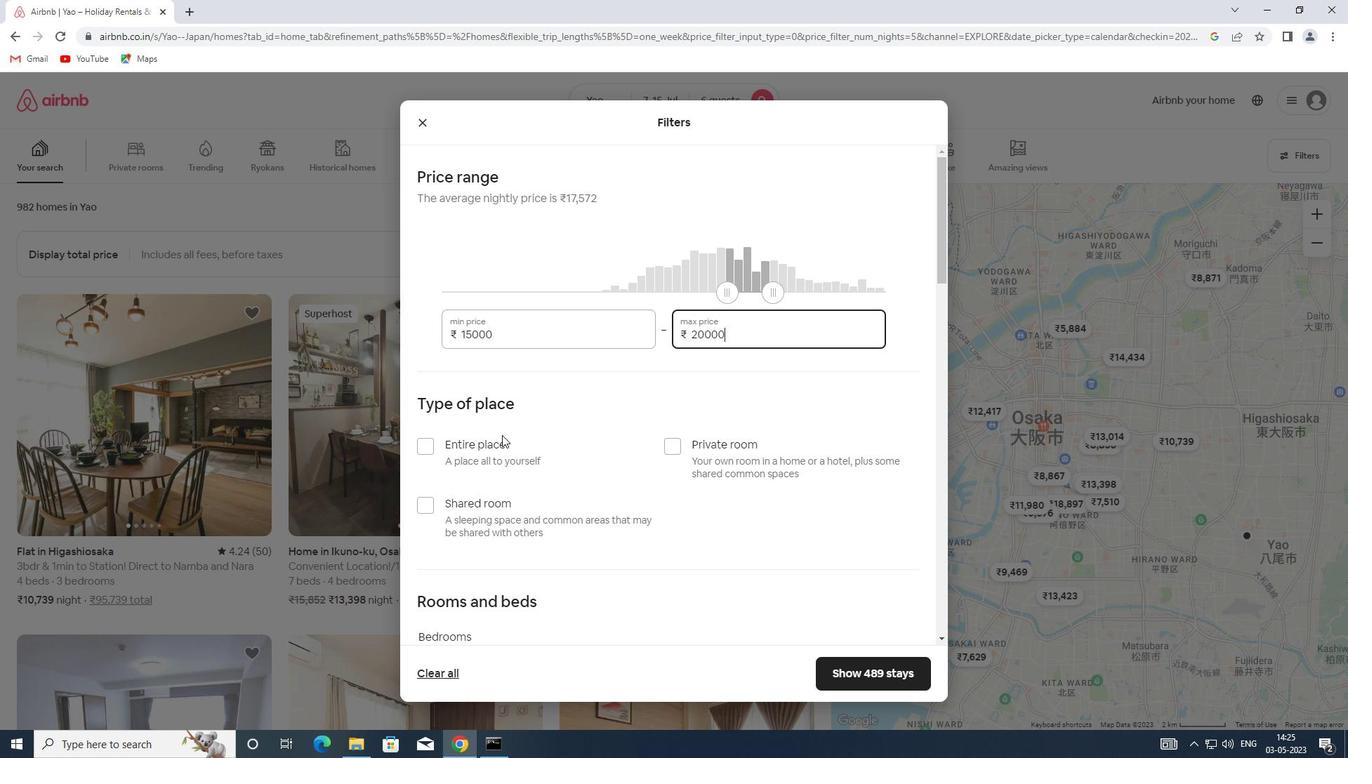 
Action: Mouse pressed left at (483, 450)
Screenshot: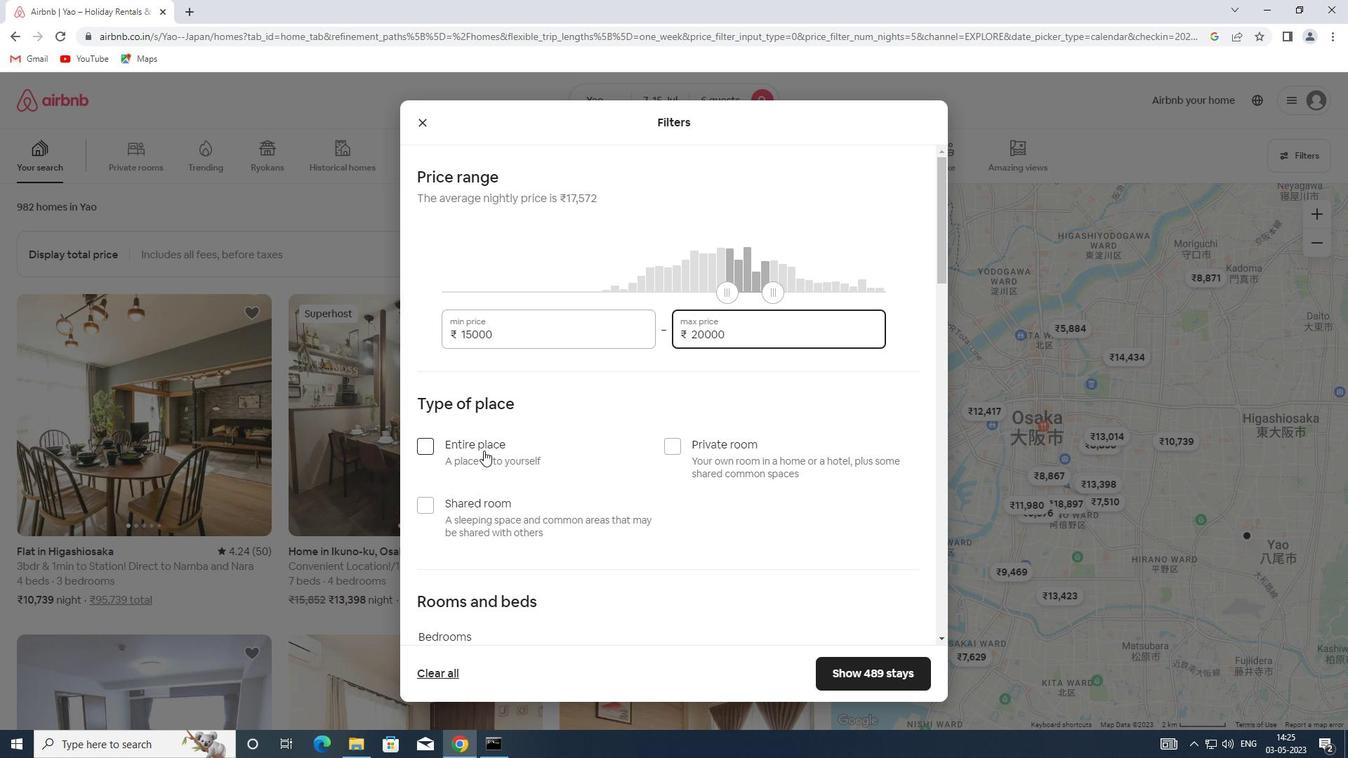 
Action: Mouse scrolled (483, 450) with delta (0, 0)
Screenshot: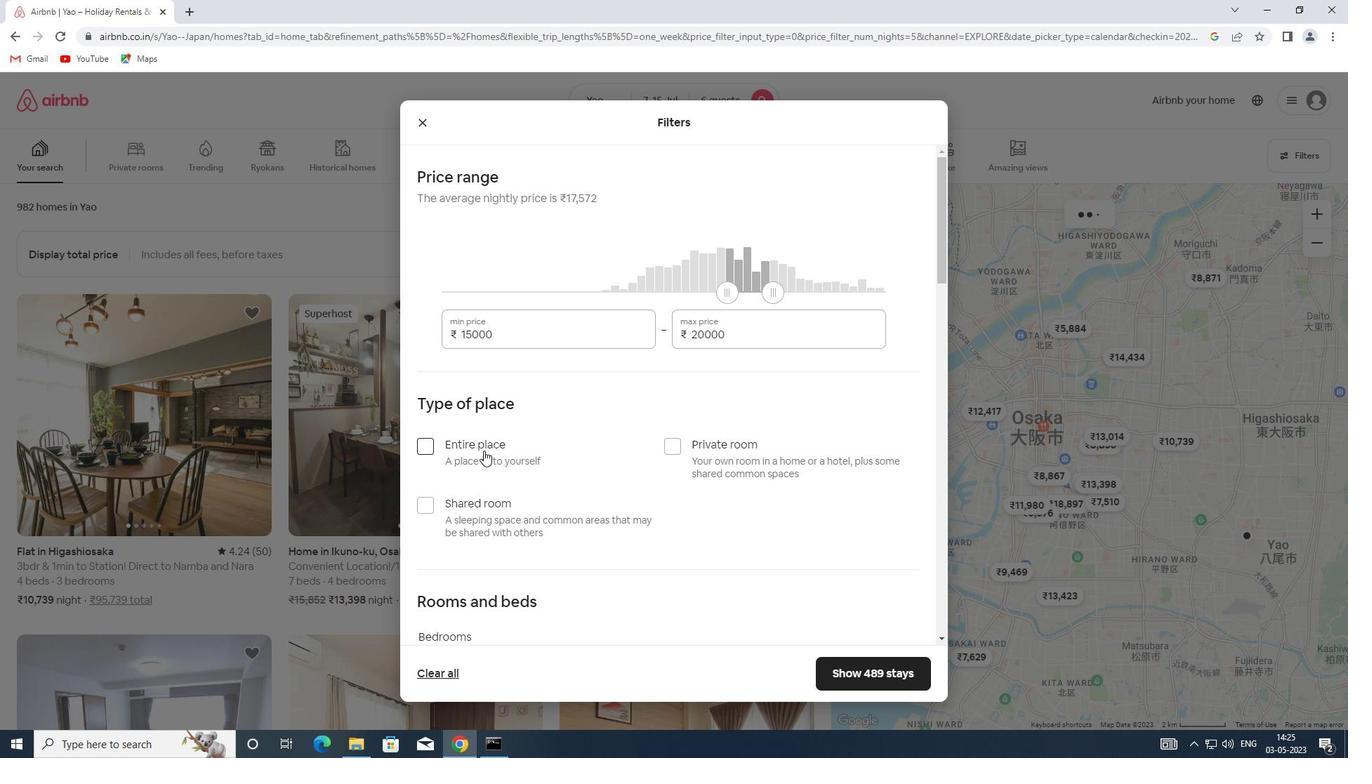 
Action: Mouse scrolled (483, 450) with delta (0, 0)
Screenshot: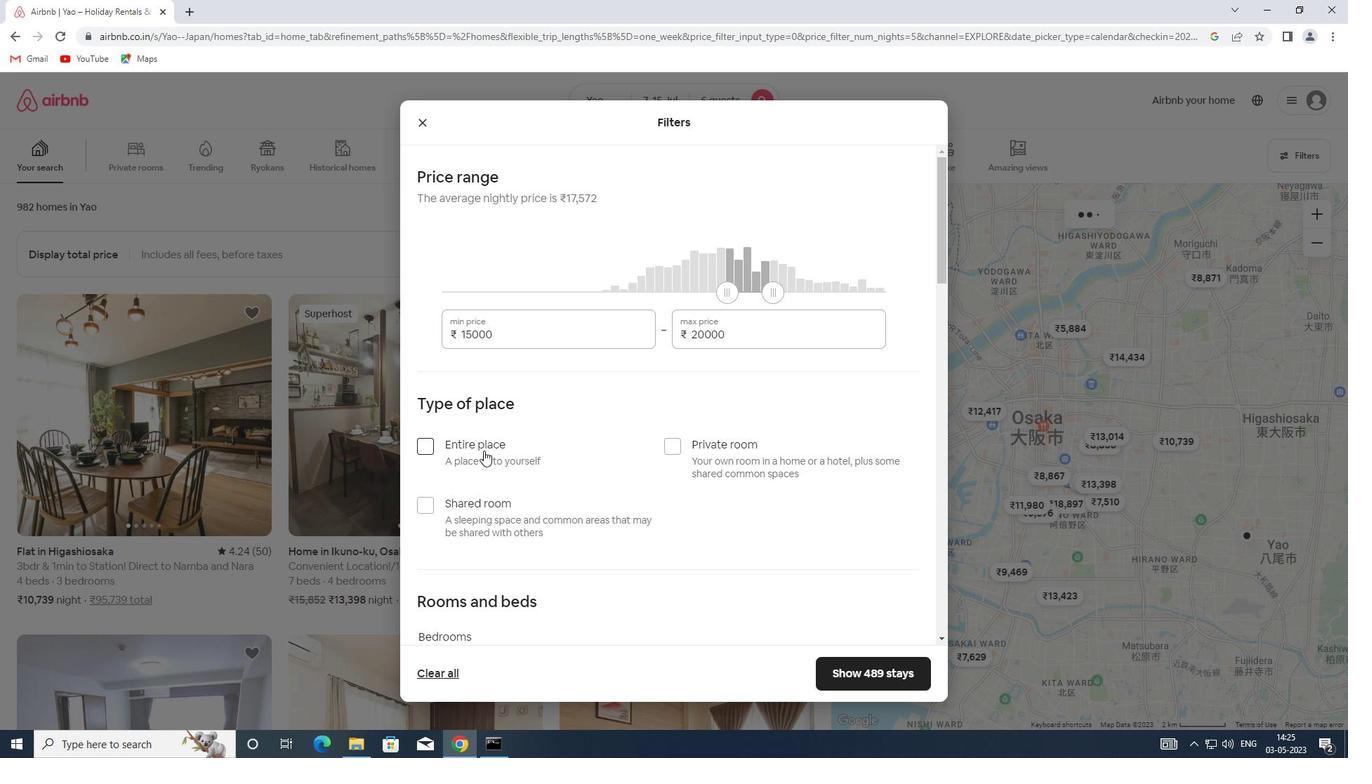 
Action: Mouse scrolled (483, 450) with delta (0, 0)
Screenshot: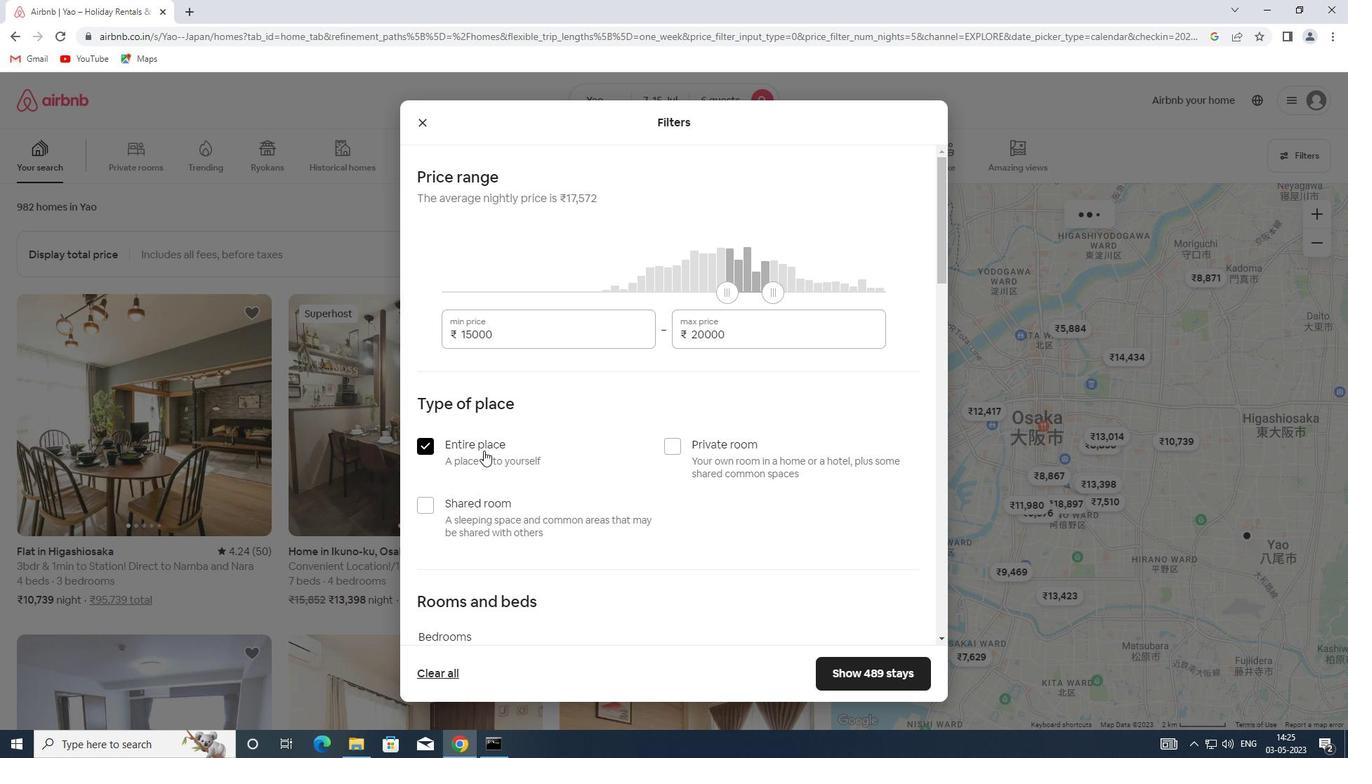 
Action: Mouse scrolled (483, 450) with delta (0, 0)
Screenshot: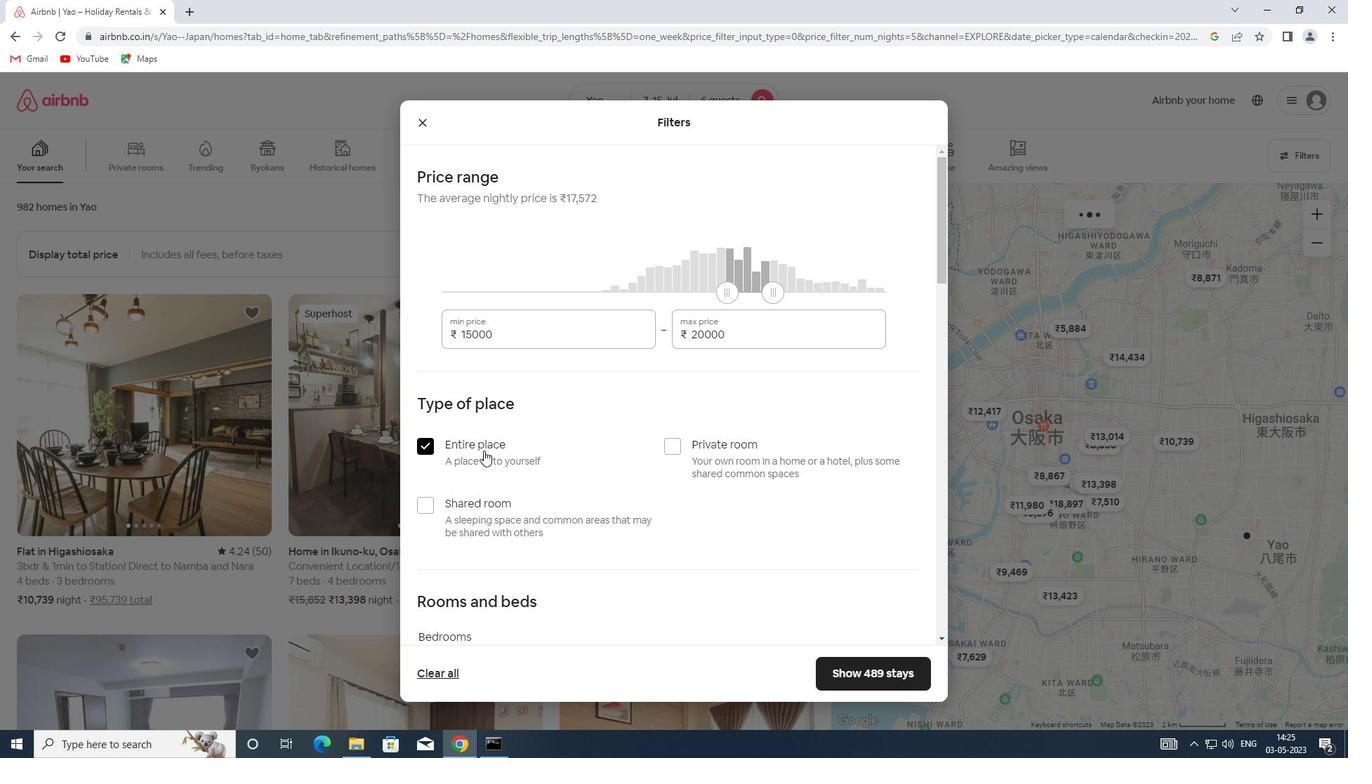 
Action: Mouse scrolled (483, 450) with delta (0, 0)
Screenshot: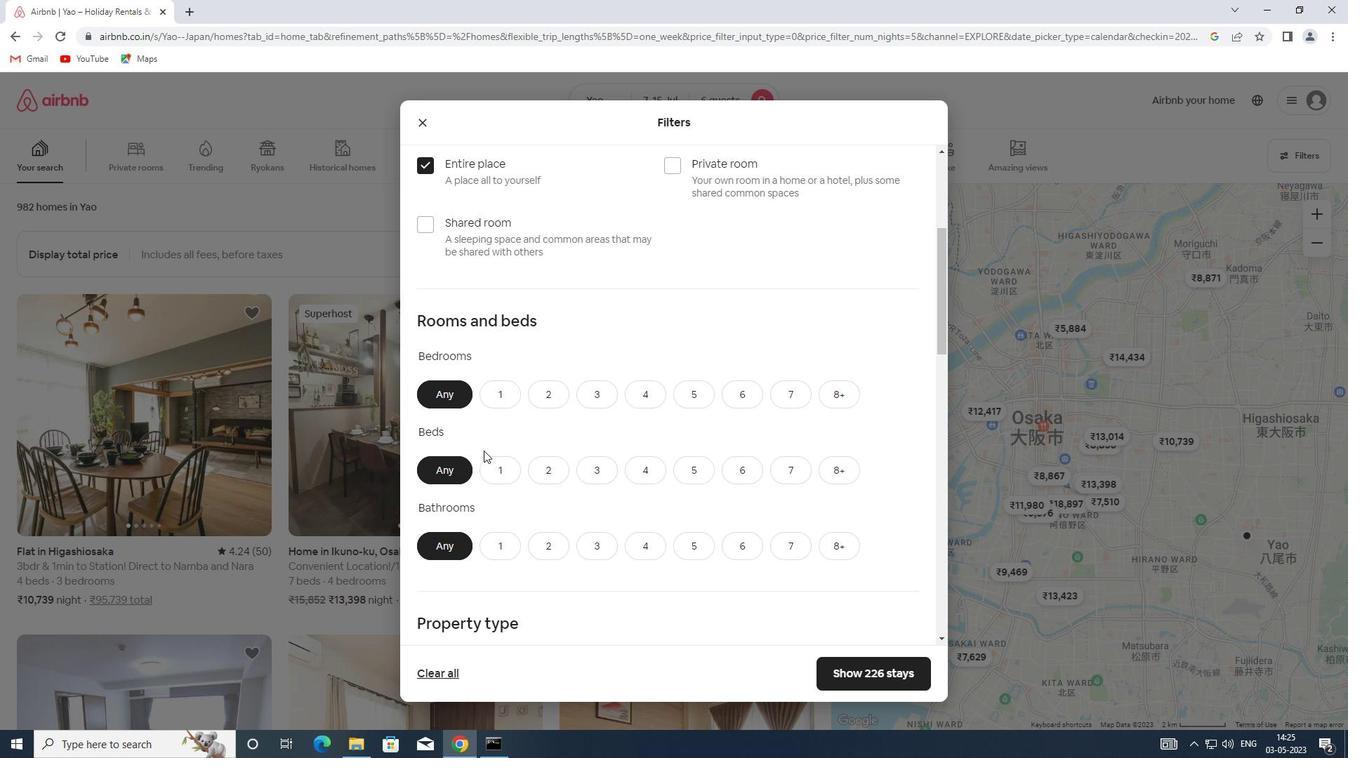 
Action: Mouse scrolled (483, 450) with delta (0, 0)
Screenshot: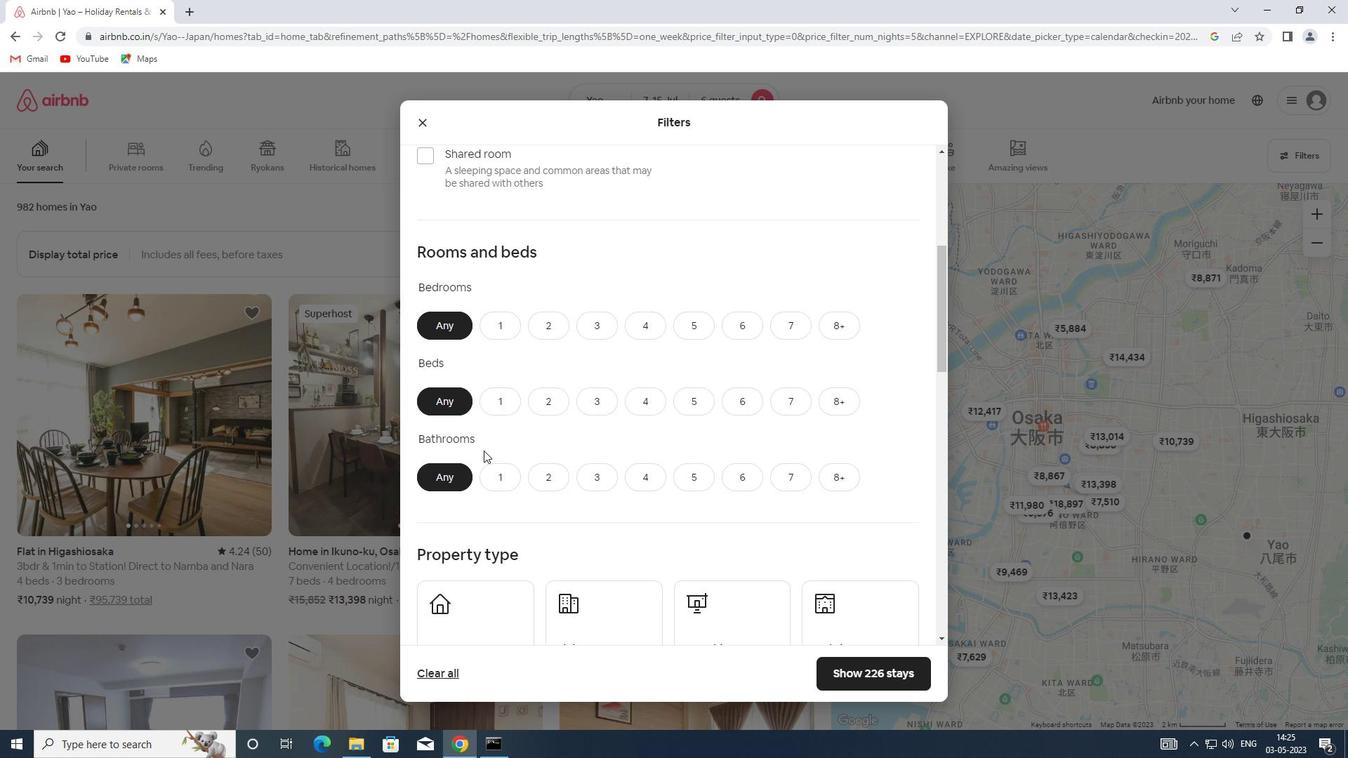 
Action: Mouse moved to (595, 254)
Screenshot: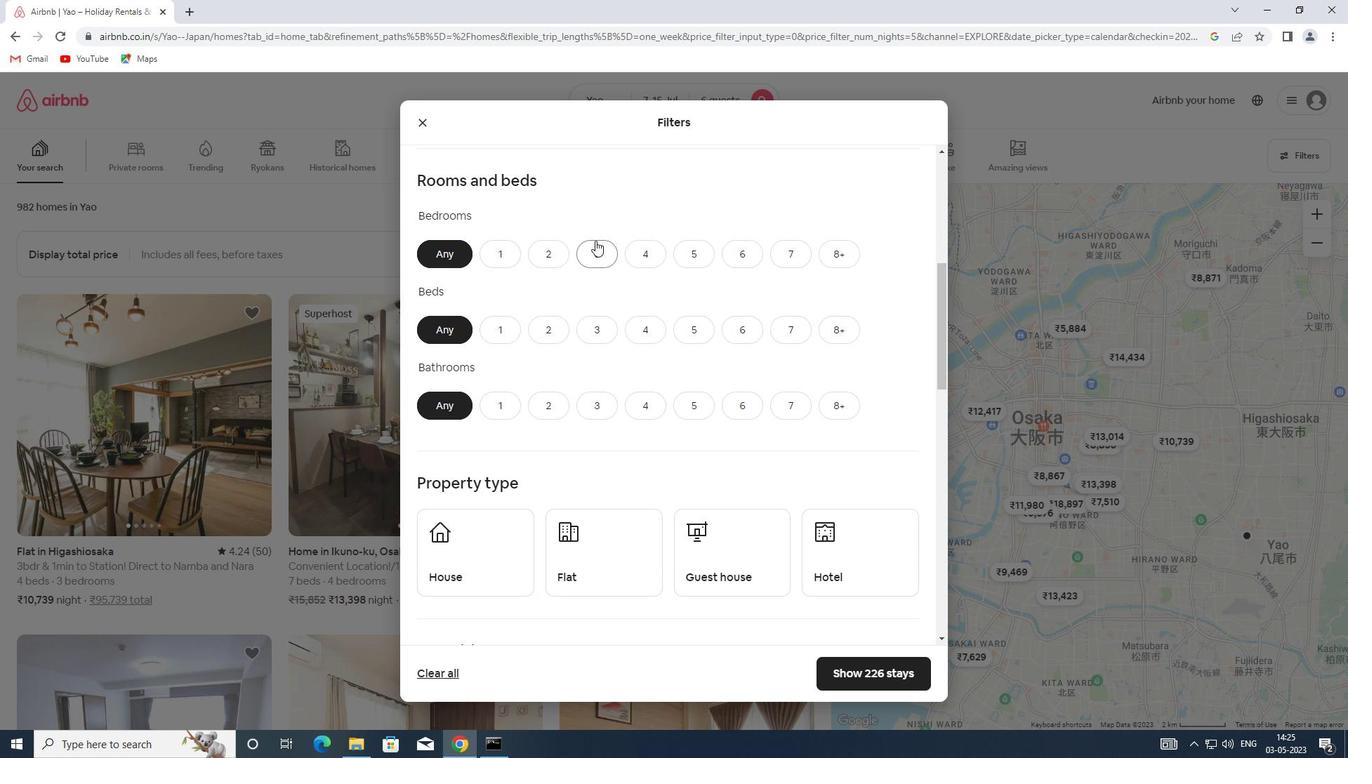 
Action: Mouse pressed left at (595, 254)
Screenshot: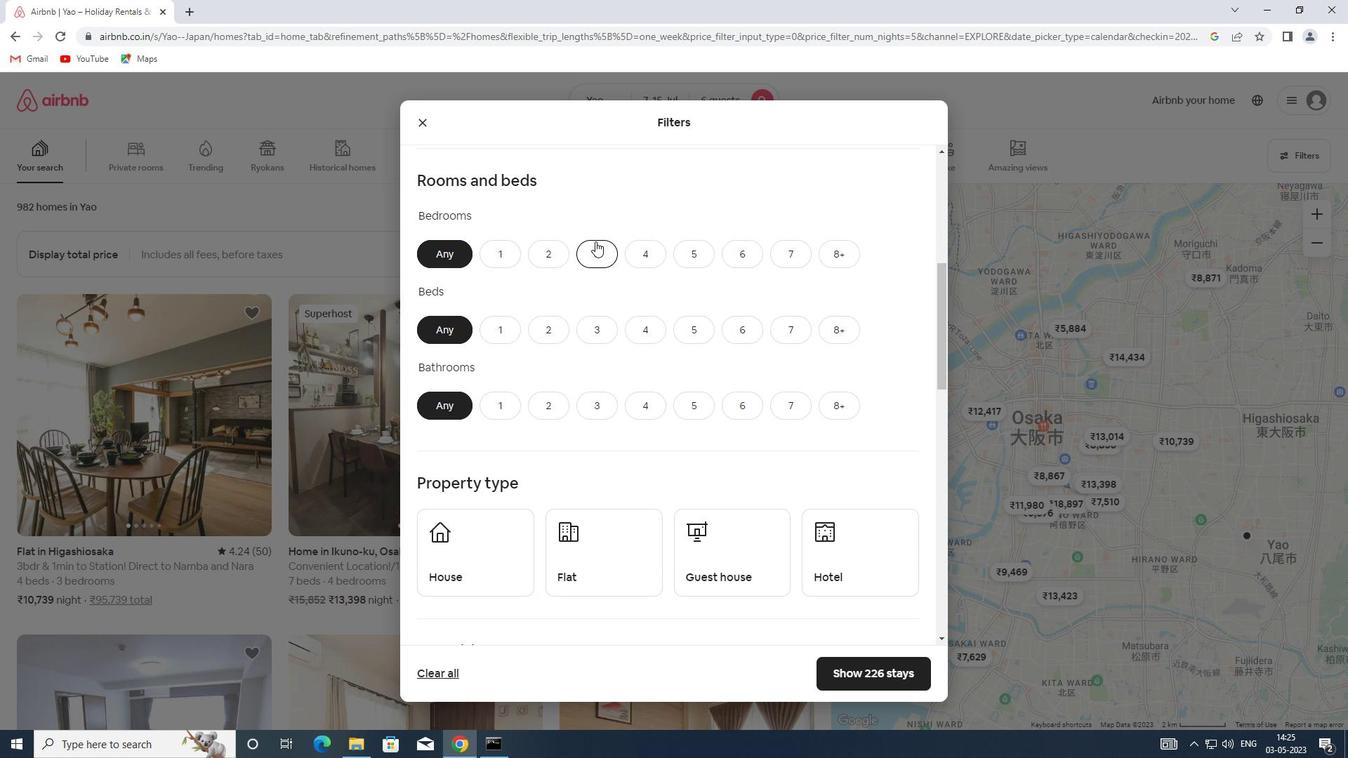 
Action: Mouse moved to (601, 327)
Screenshot: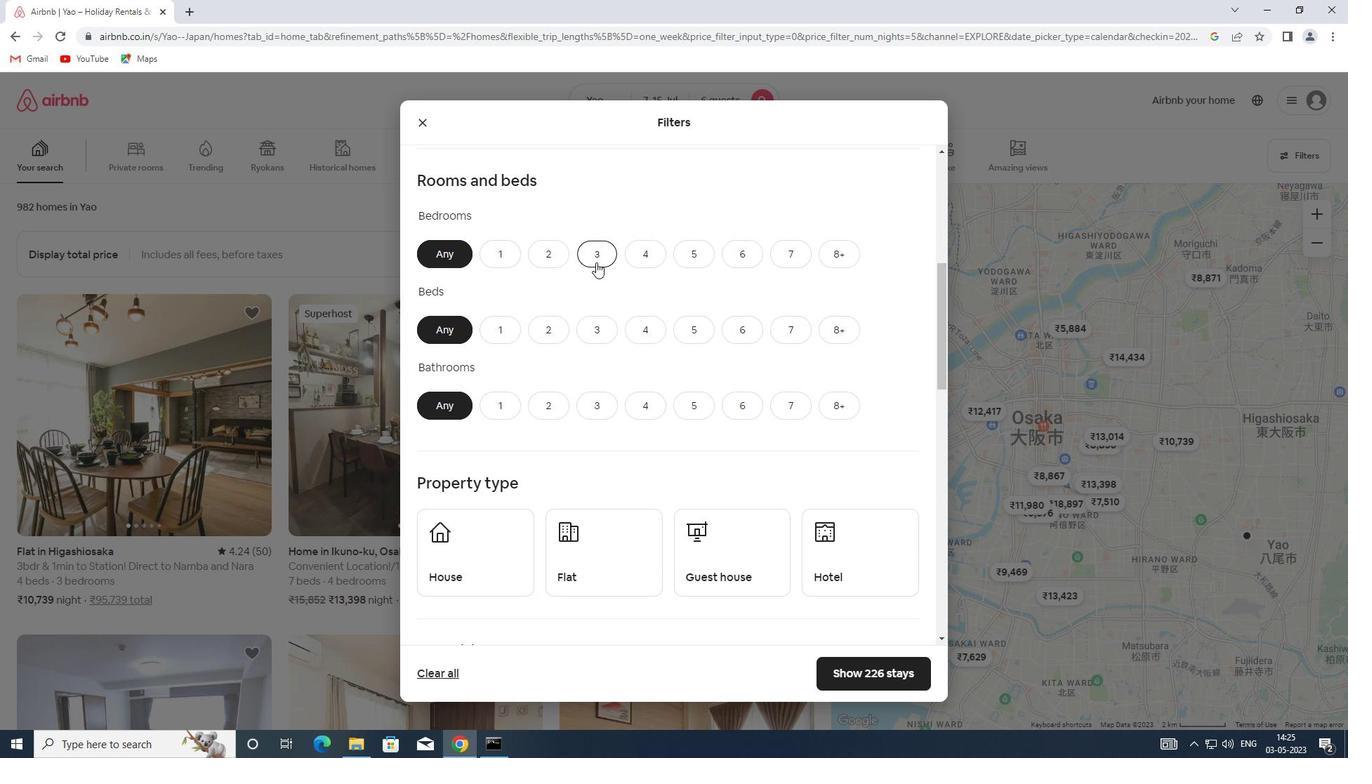 
Action: Mouse pressed left at (601, 327)
Screenshot: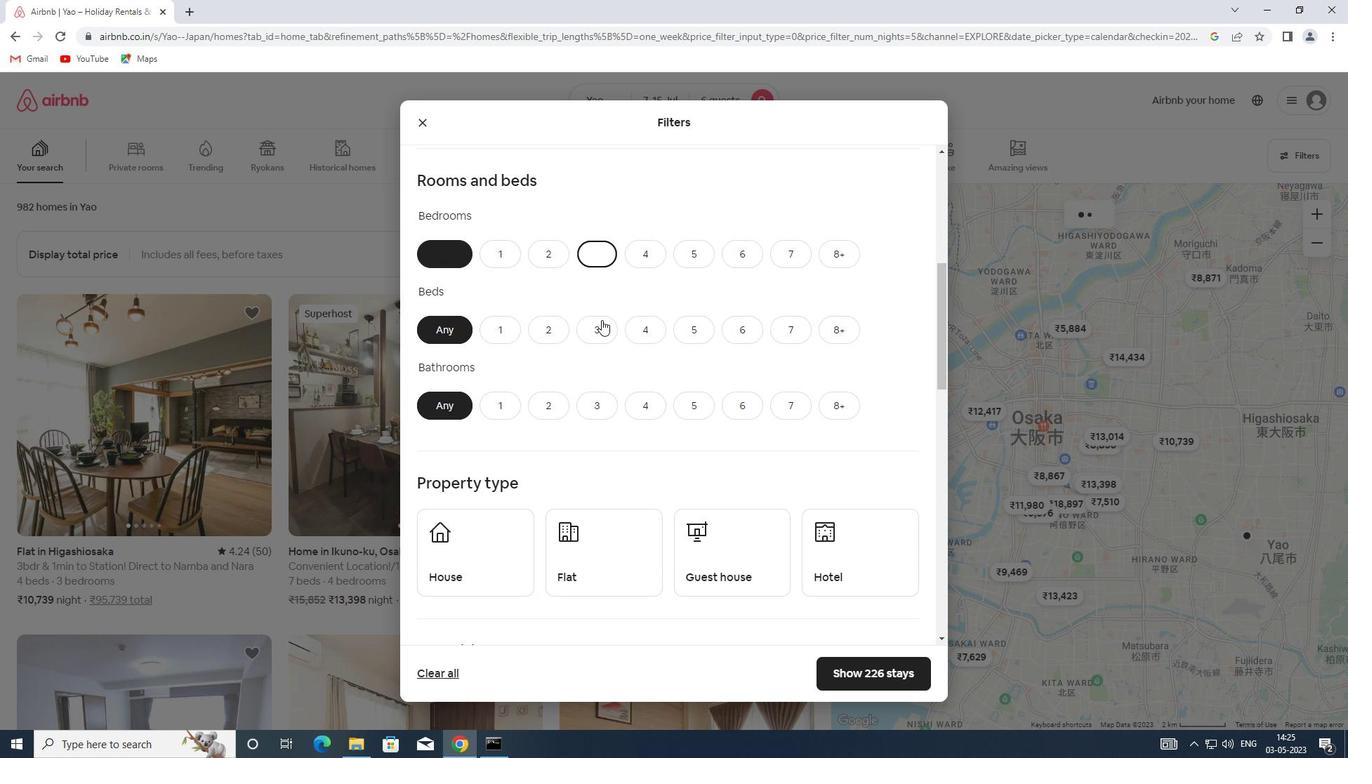 
Action: Mouse moved to (600, 406)
Screenshot: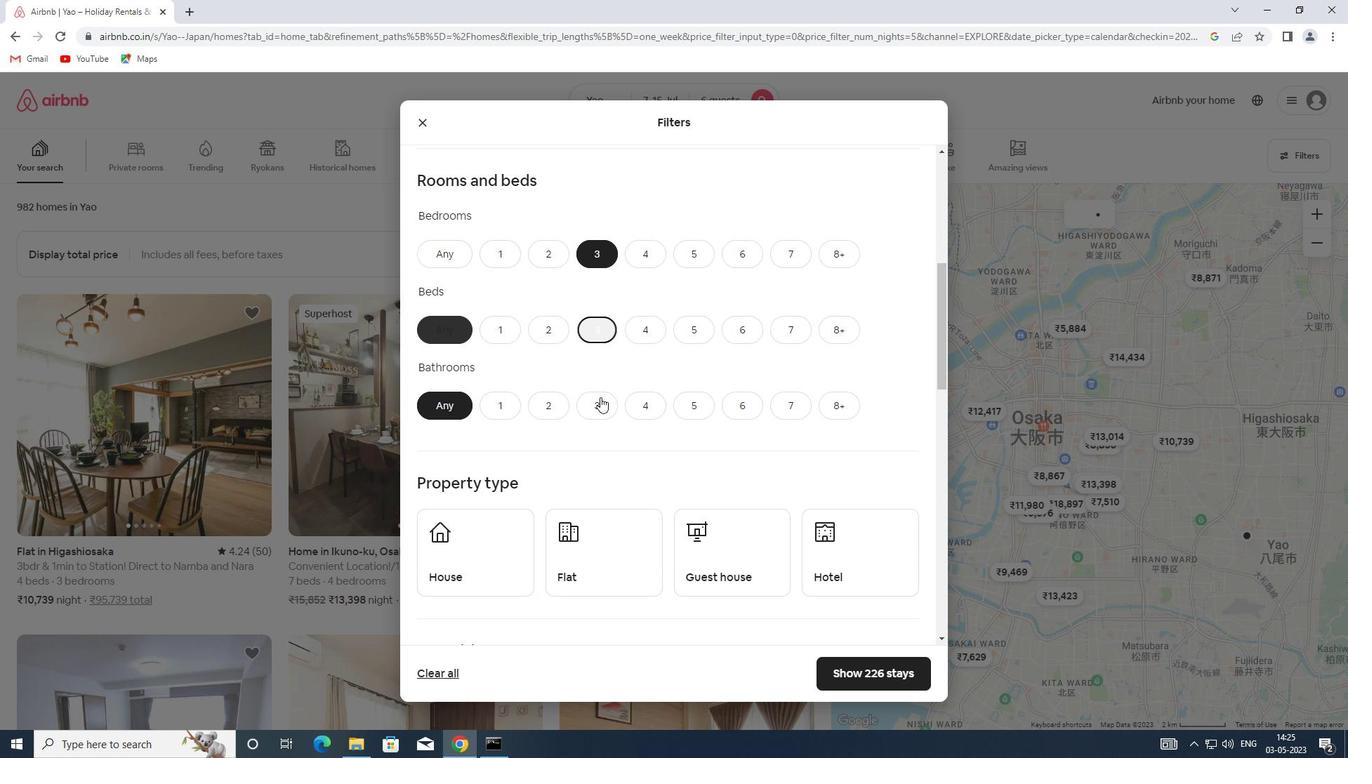 
Action: Mouse pressed left at (600, 406)
Screenshot: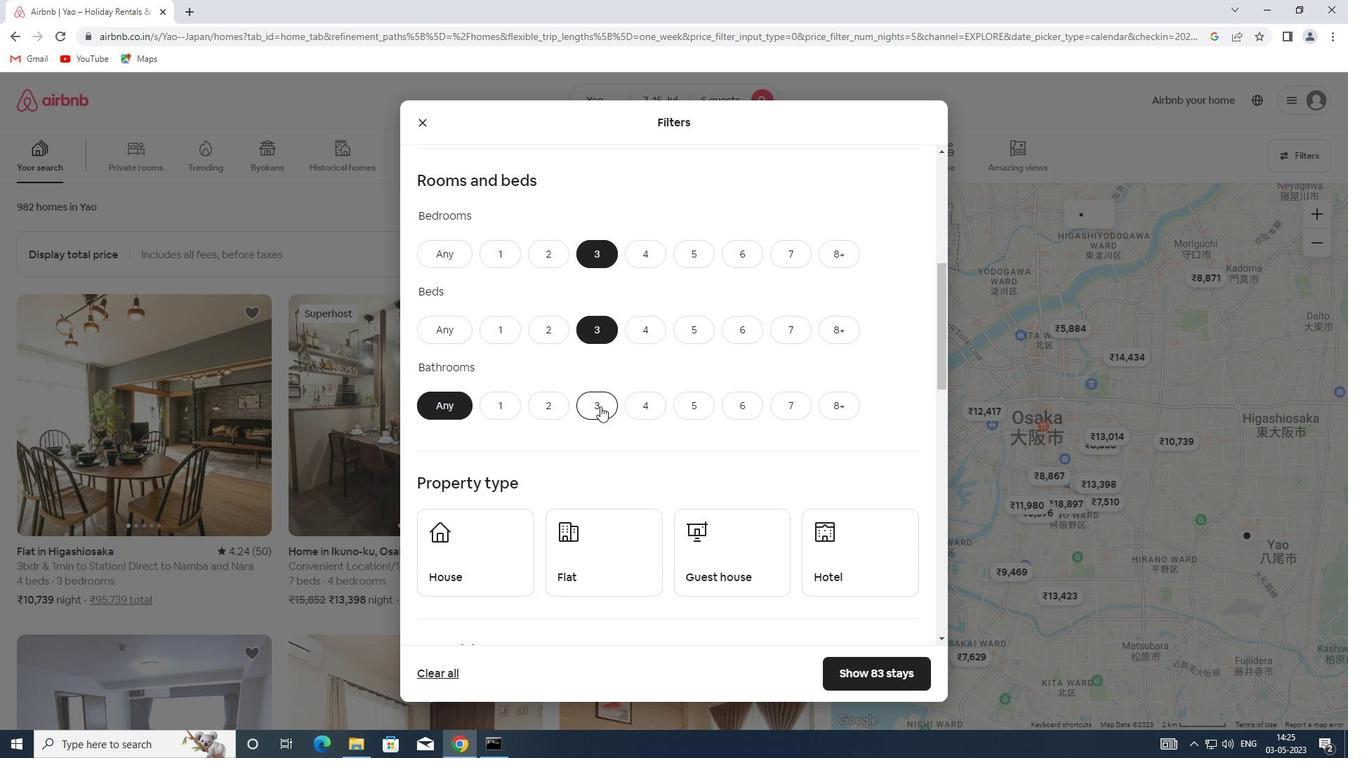 
Action: Mouse moved to (599, 398)
Screenshot: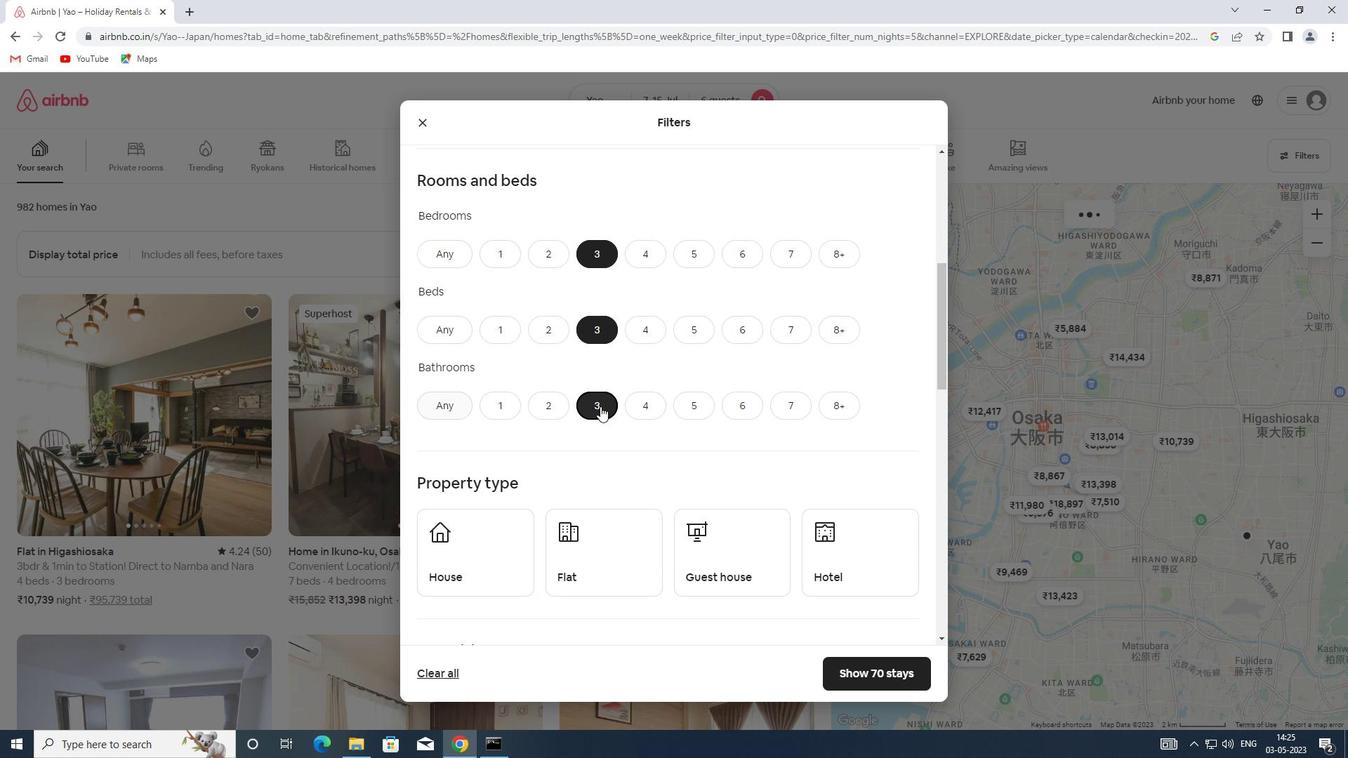 
Action: Mouse scrolled (599, 397) with delta (0, 0)
Screenshot: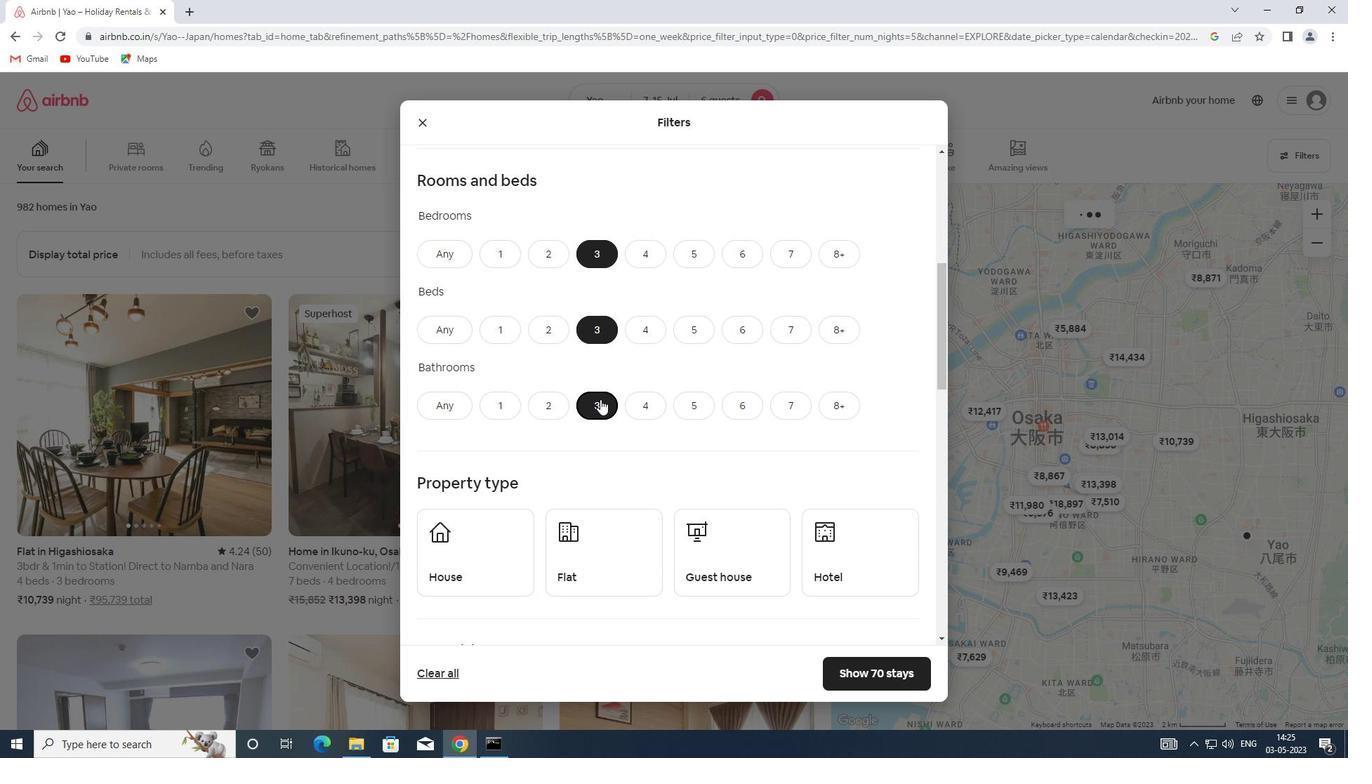 
Action: Mouse scrolled (599, 397) with delta (0, 0)
Screenshot: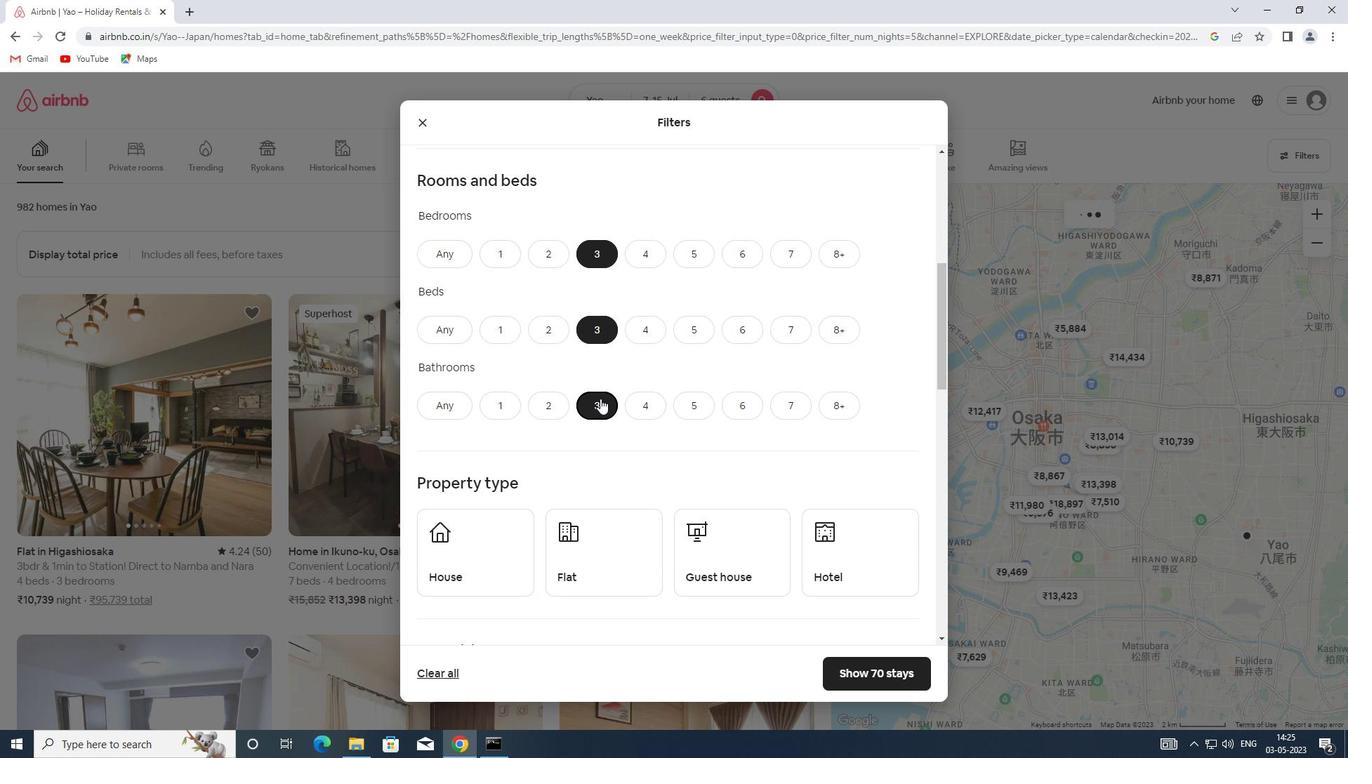 
Action: Mouse scrolled (599, 397) with delta (0, 0)
Screenshot: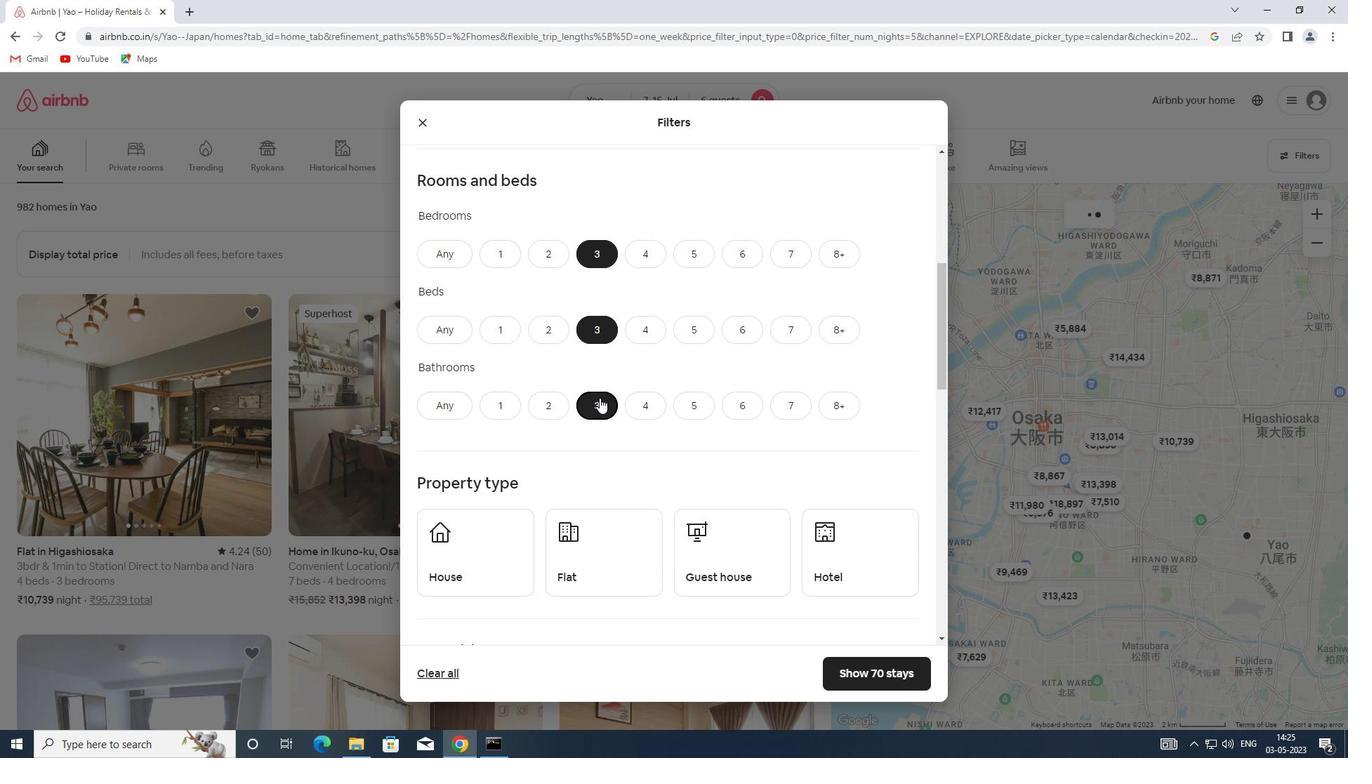 
Action: Mouse scrolled (599, 397) with delta (0, 0)
Screenshot: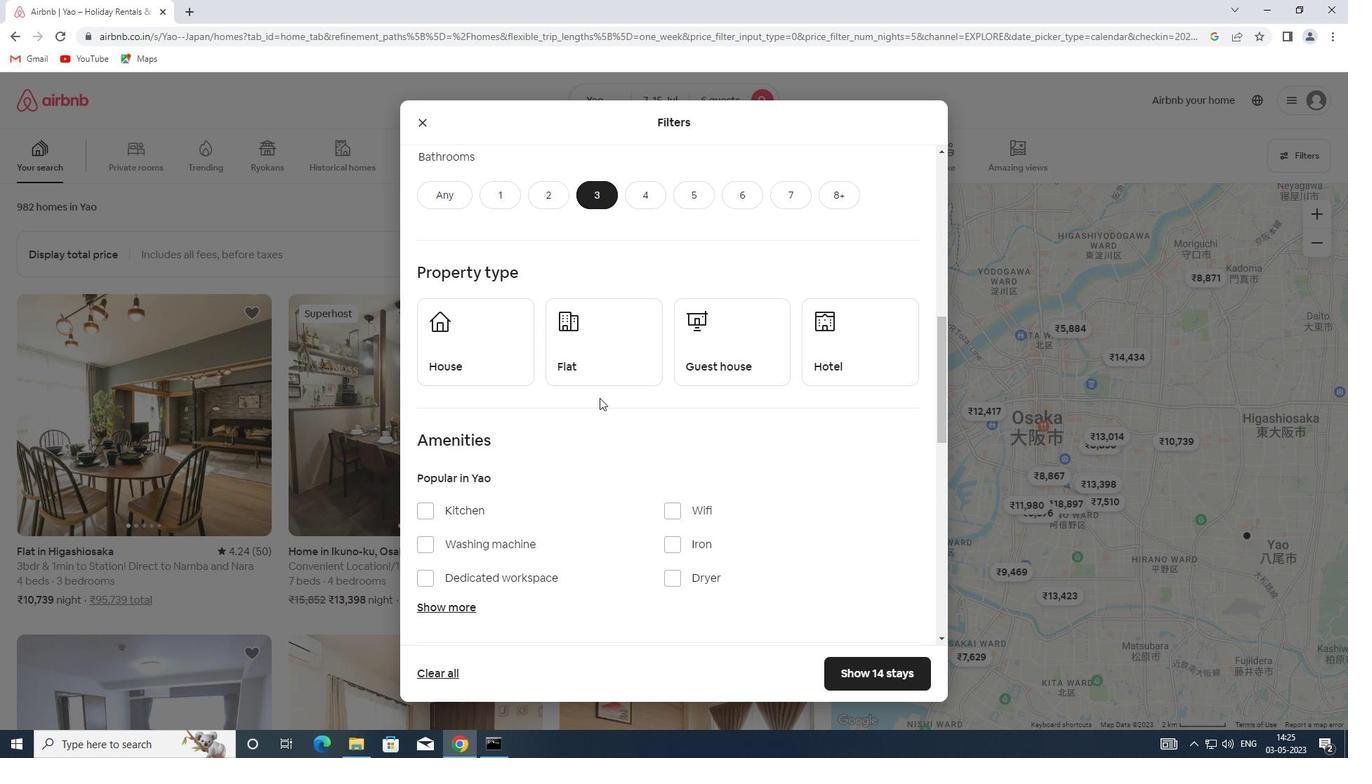 
Action: Mouse moved to (499, 318)
Screenshot: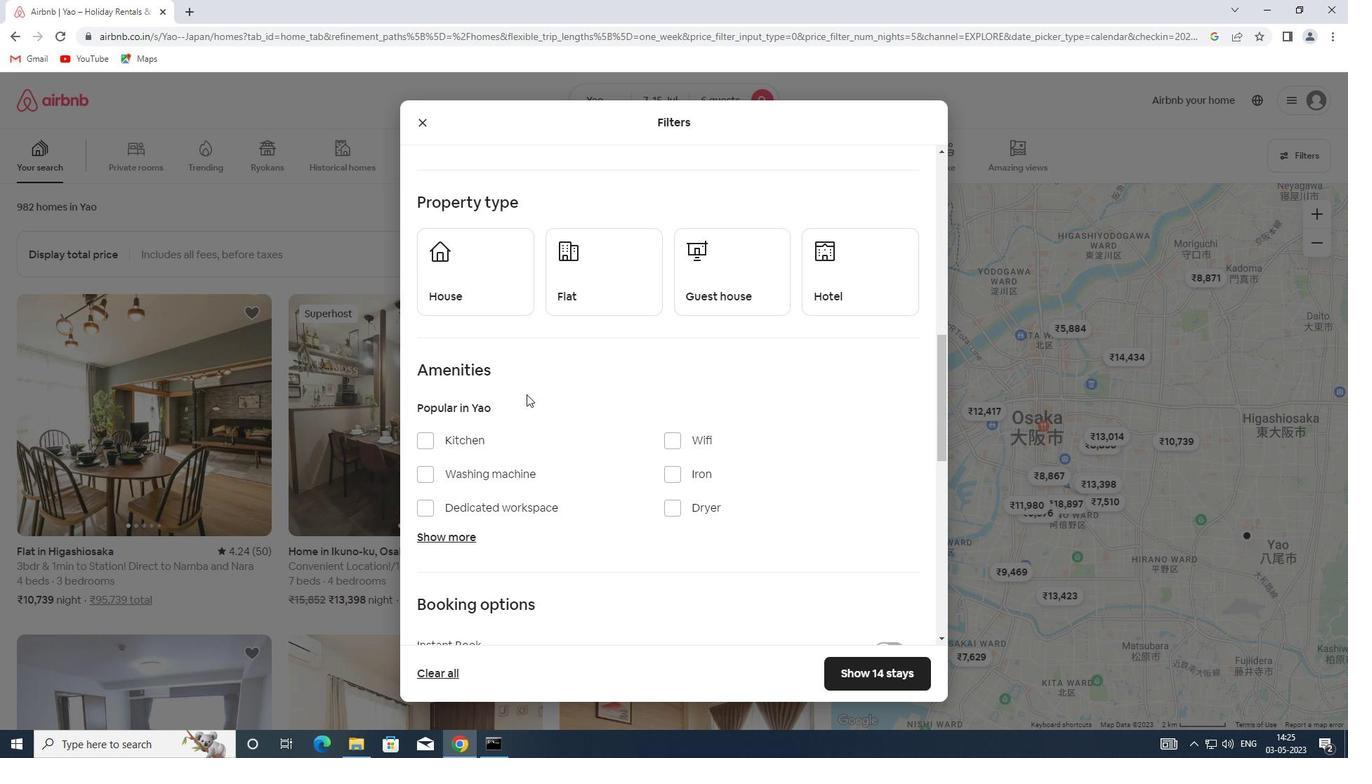 
Action: Mouse pressed left at (499, 318)
Screenshot: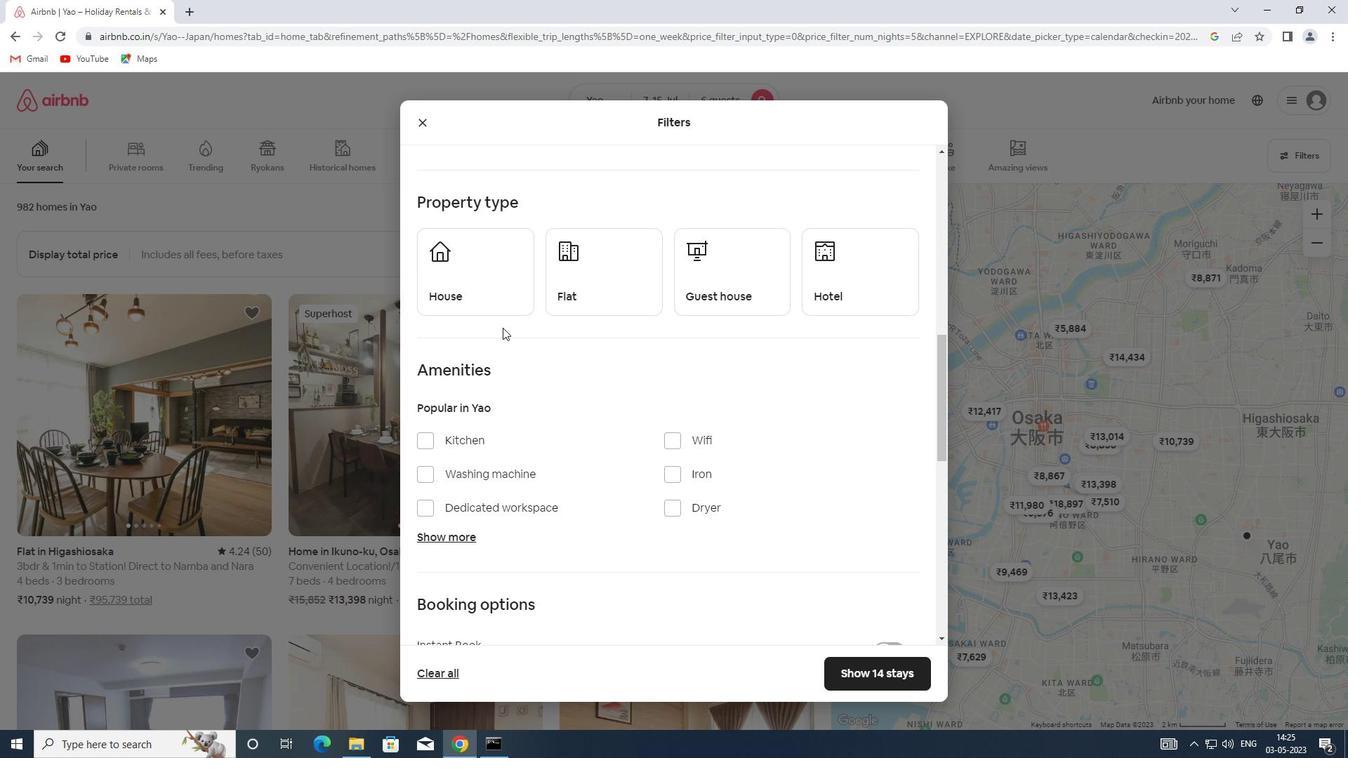 
Action: Mouse moved to (497, 293)
Screenshot: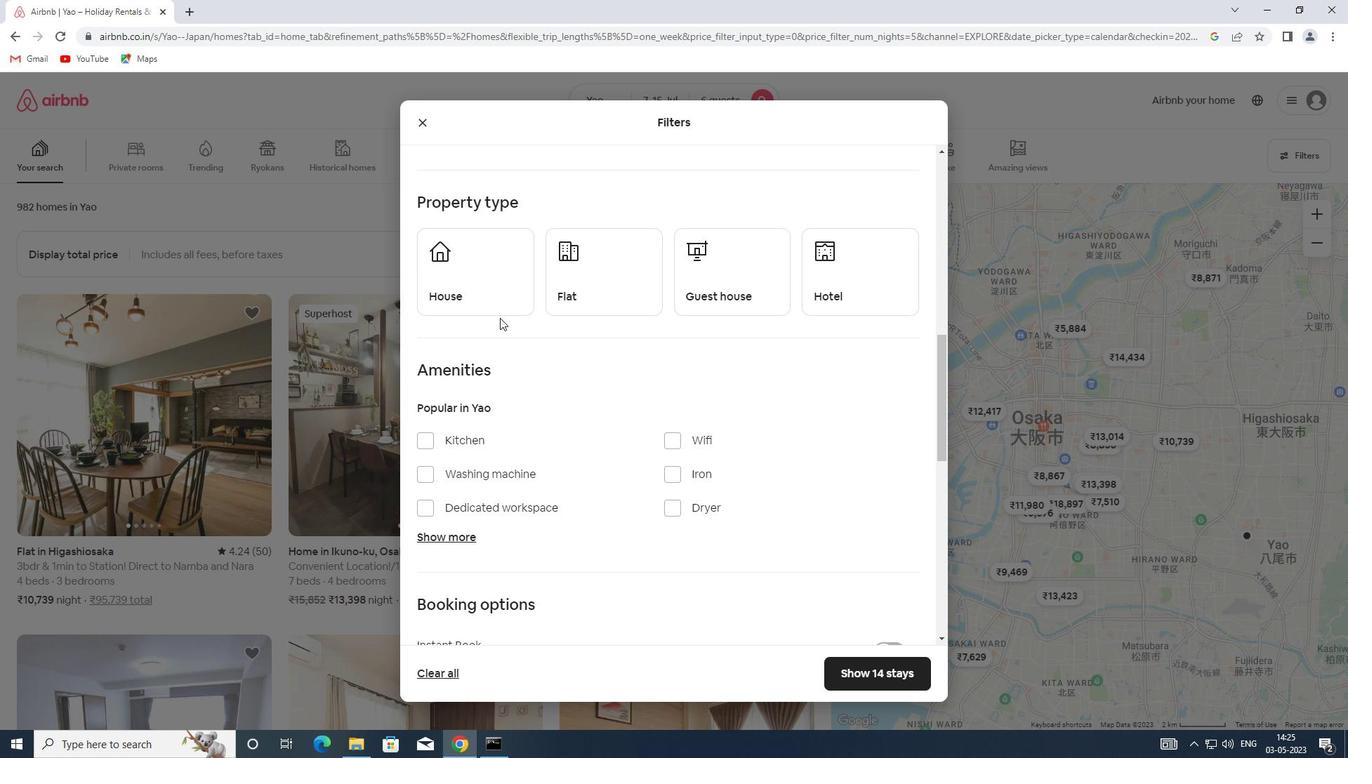 
Action: Mouse pressed left at (497, 293)
Screenshot: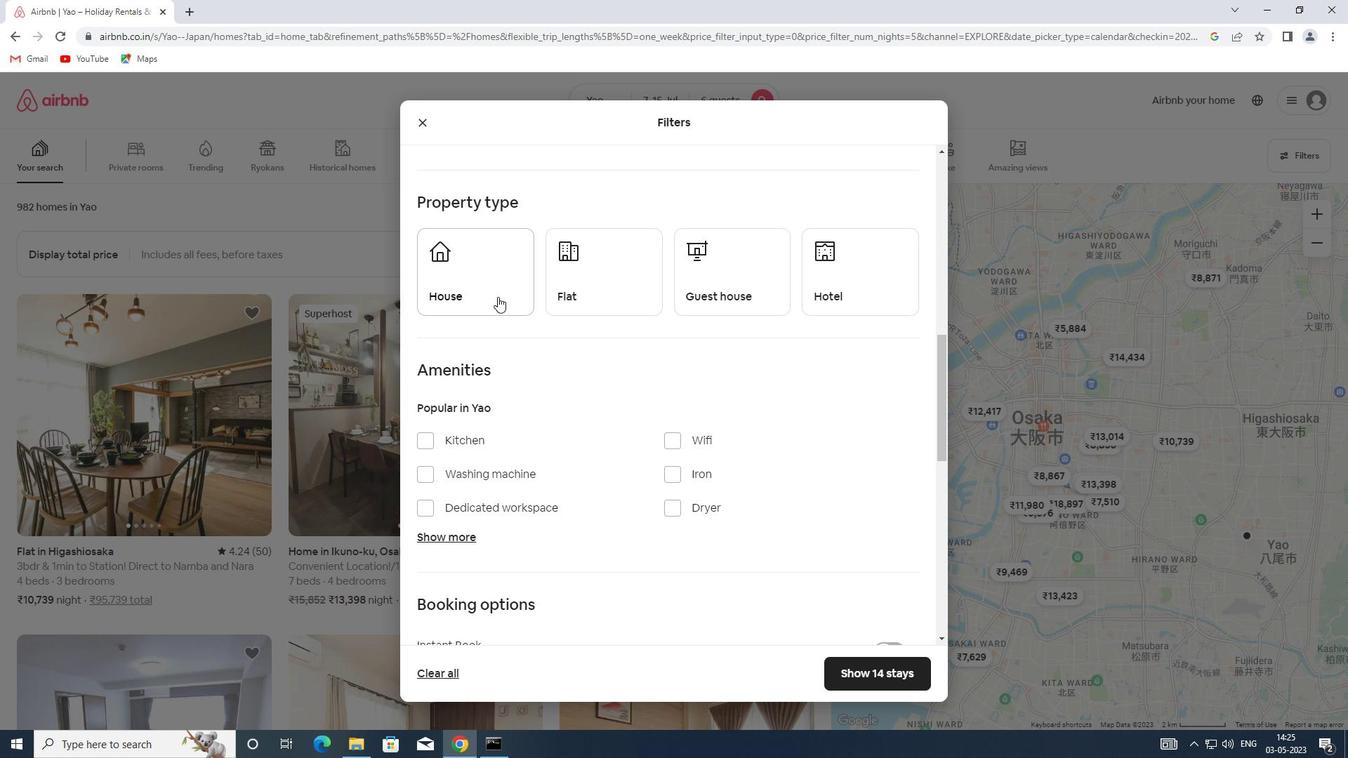 
Action: Mouse moved to (572, 297)
Screenshot: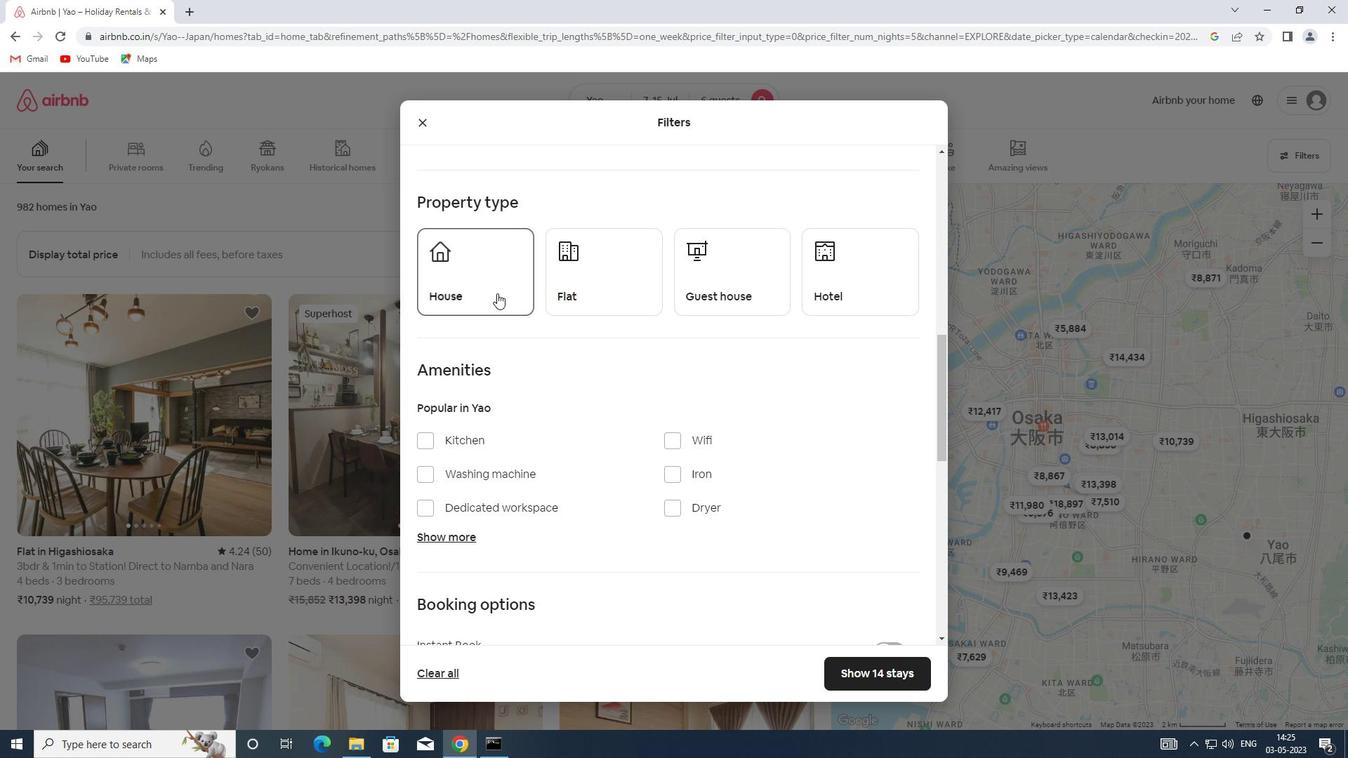 
Action: Mouse pressed left at (572, 297)
Screenshot: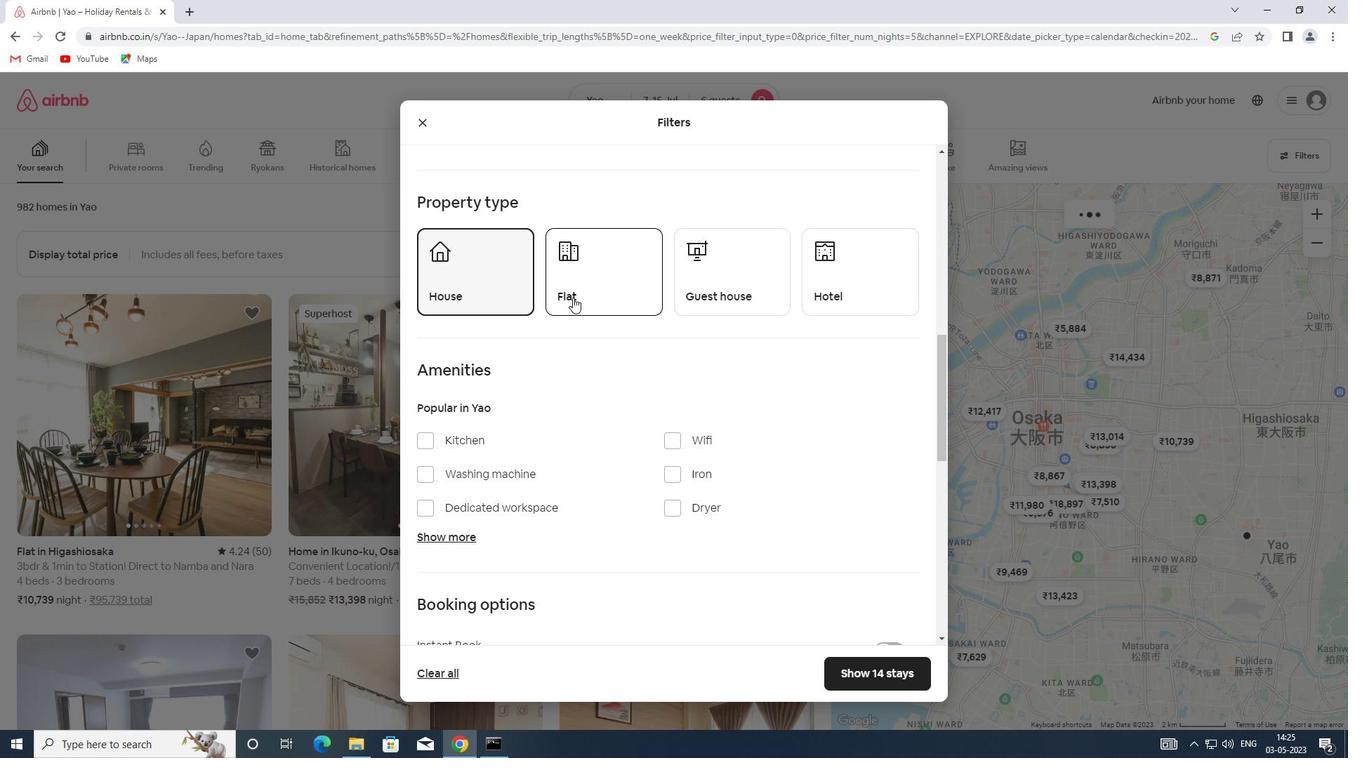 
Action: Mouse moved to (702, 293)
Screenshot: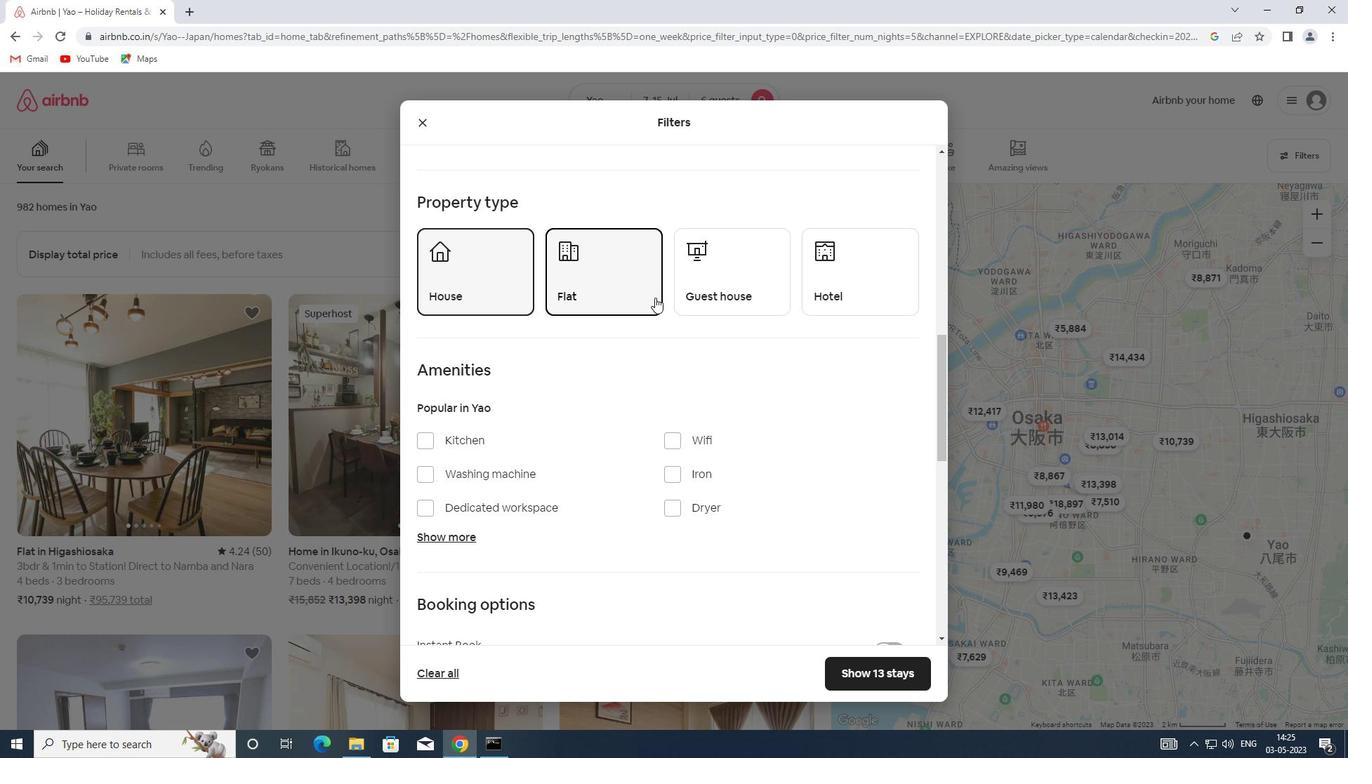 
Action: Mouse pressed left at (702, 293)
Screenshot: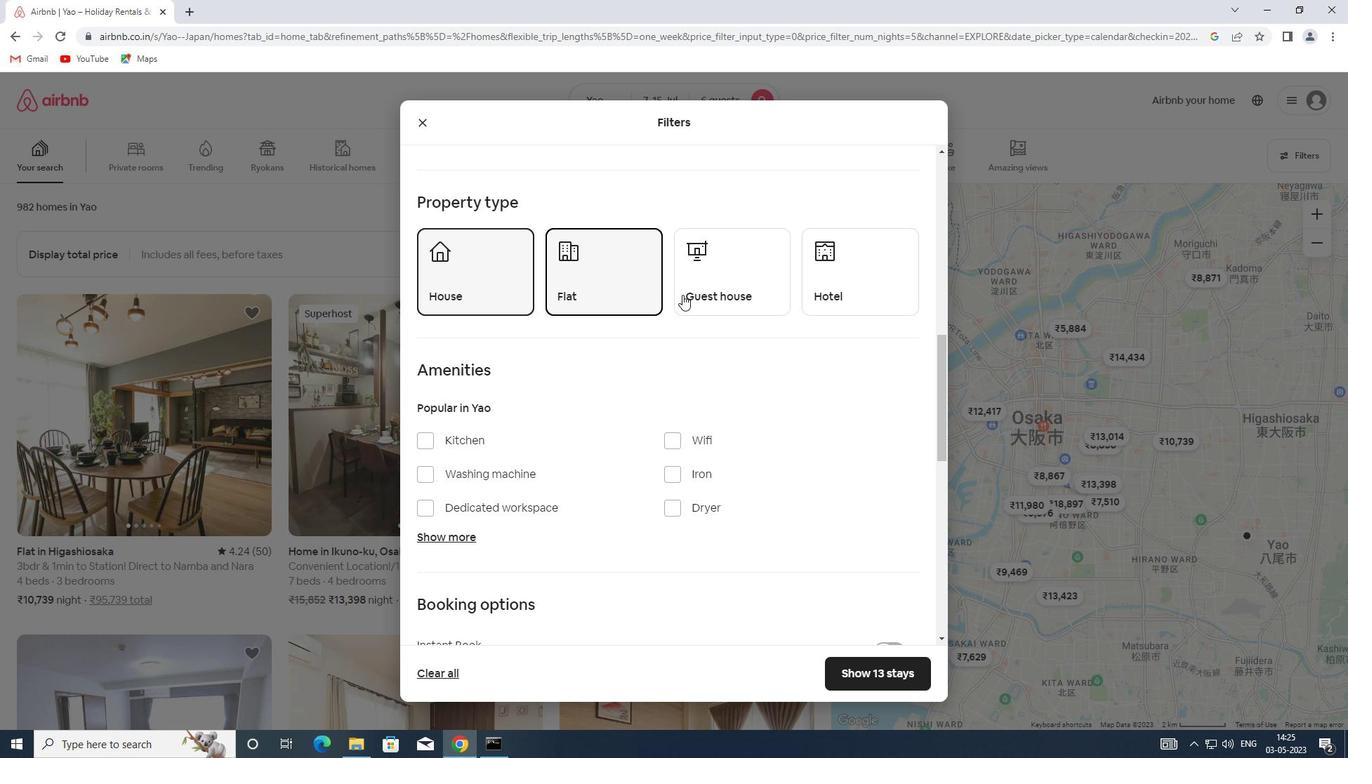 
Action: Mouse scrolled (702, 292) with delta (0, 0)
Screenshot: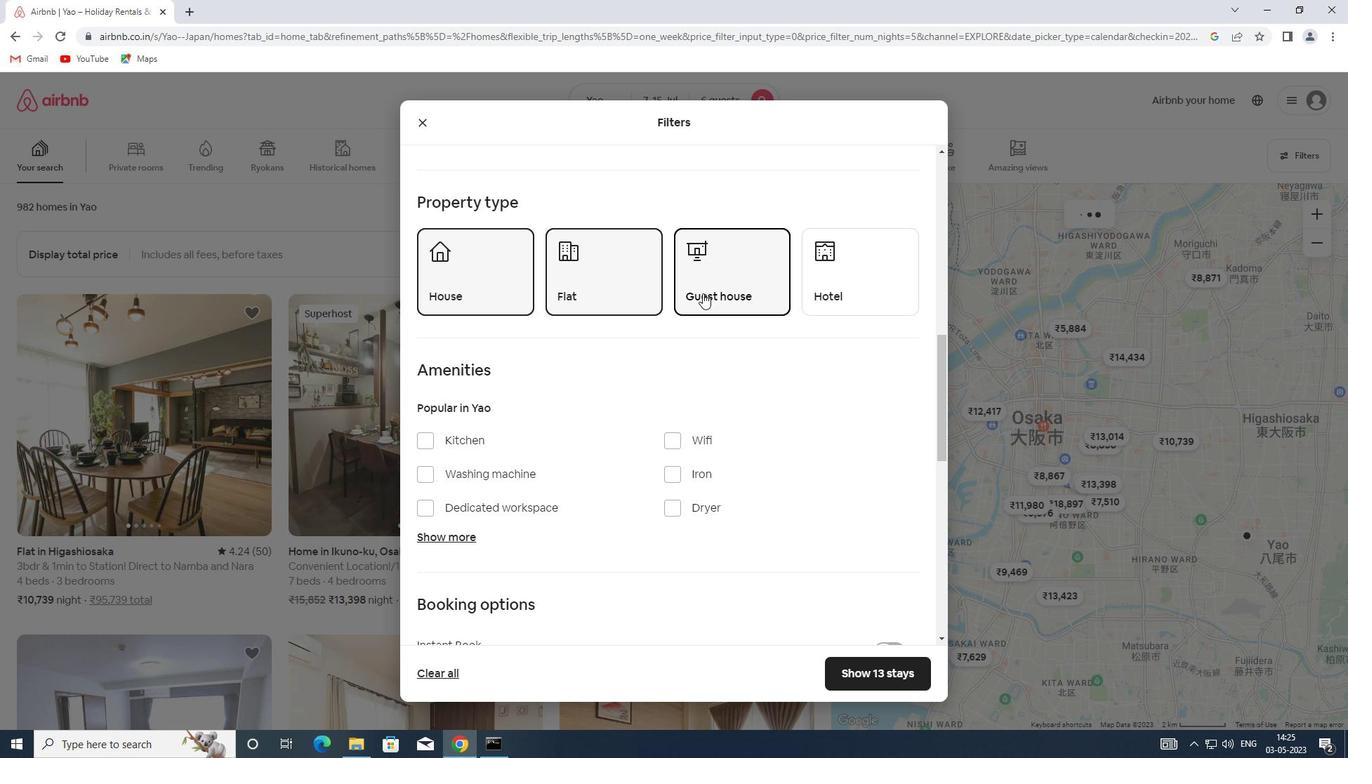 
Action: Mouse scrolled (702, 292) with delta (0, 0)
Screenshot: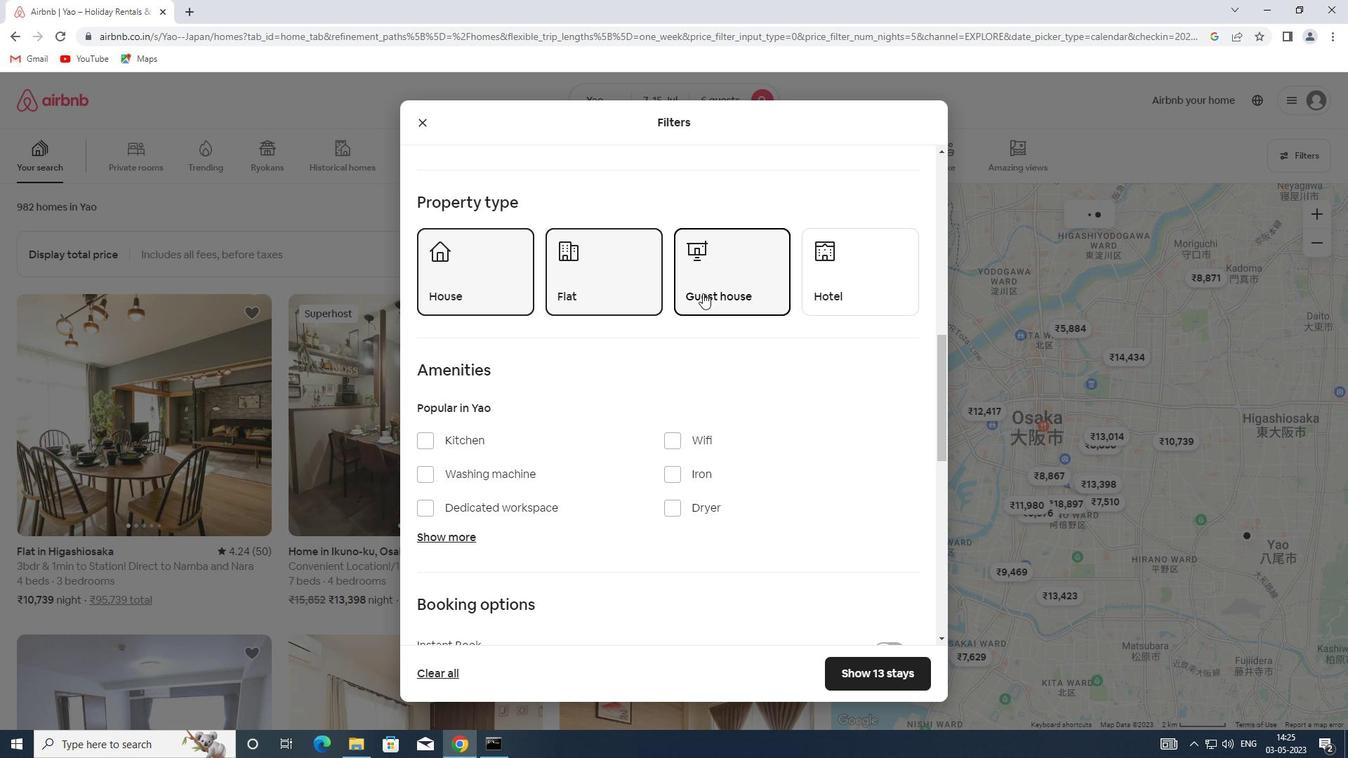 
Action: Mouse moved to (512, 337)
Screenshot: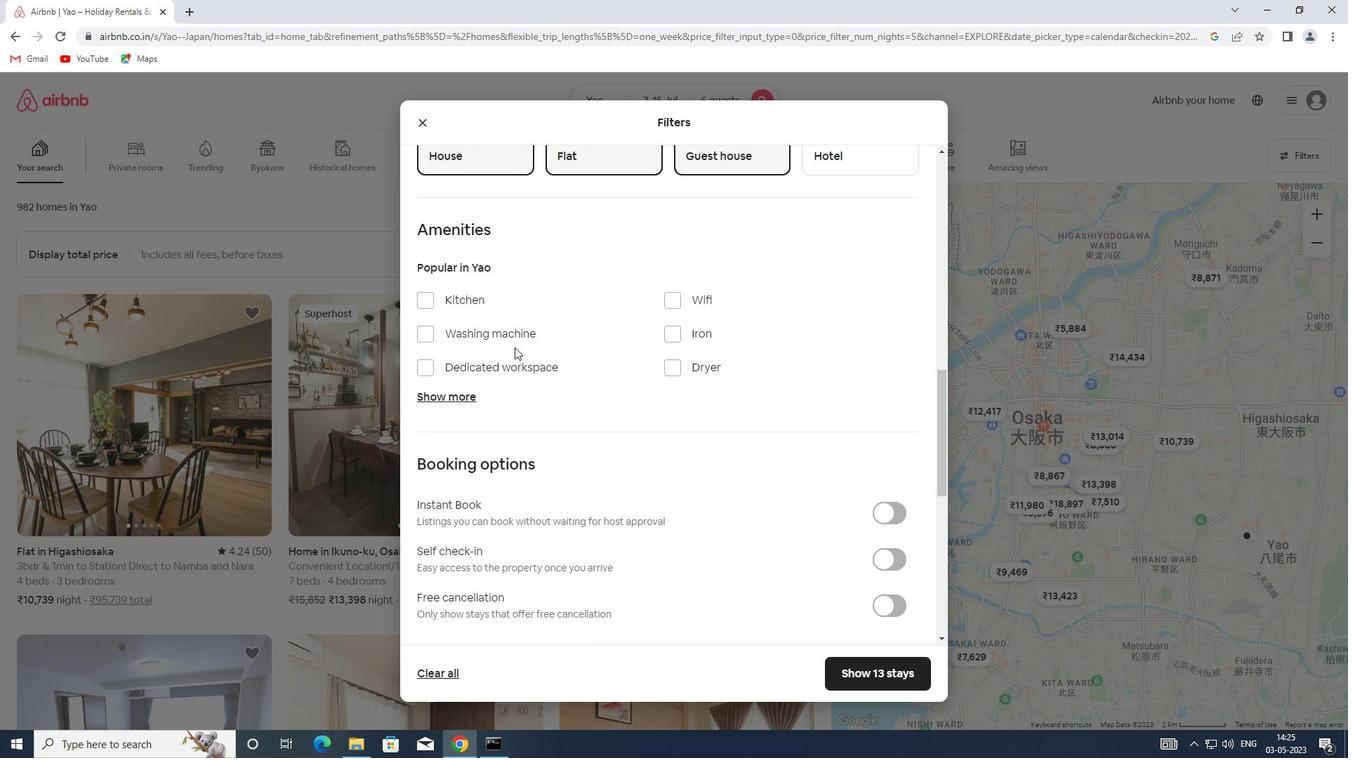 
Action: Mouse pressed left at (512, 337)
Screenshot: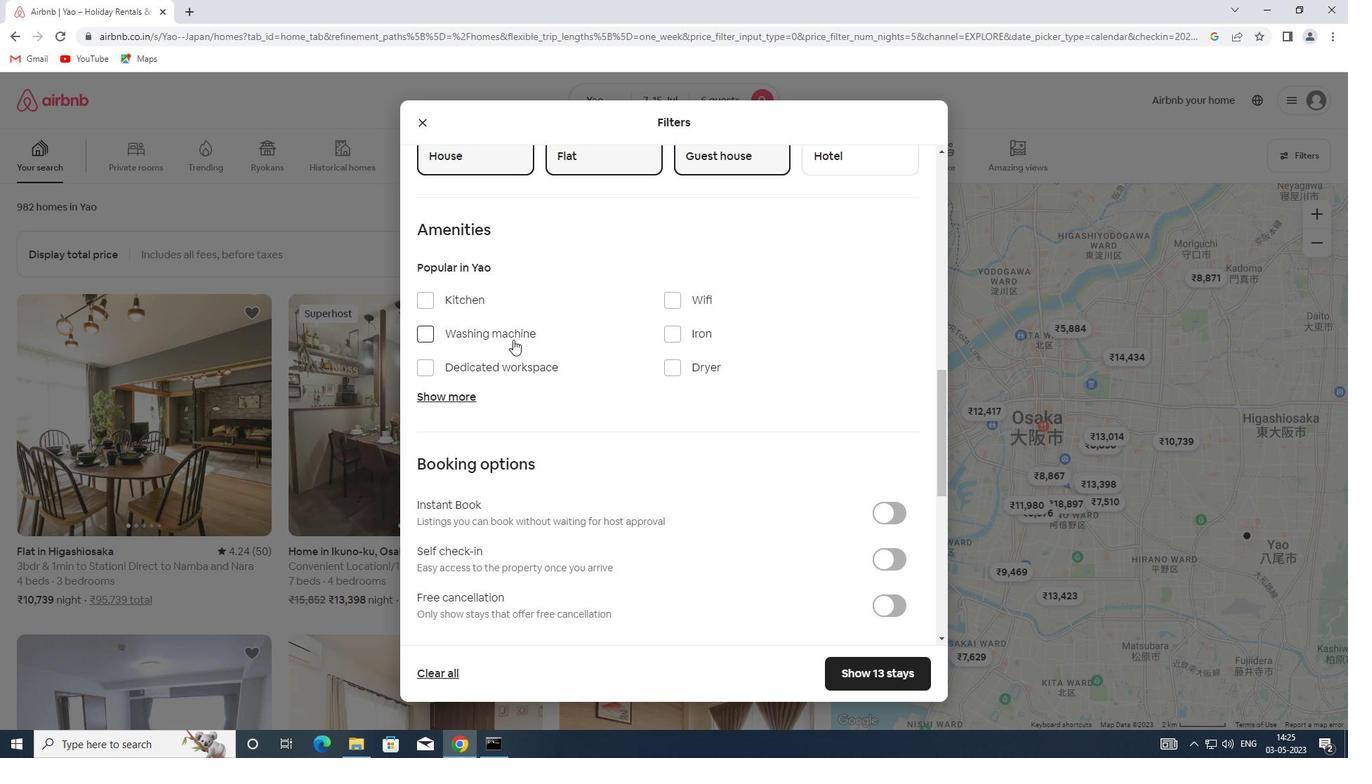 
Action: Mouse moved to (888, 551)
Screenshot: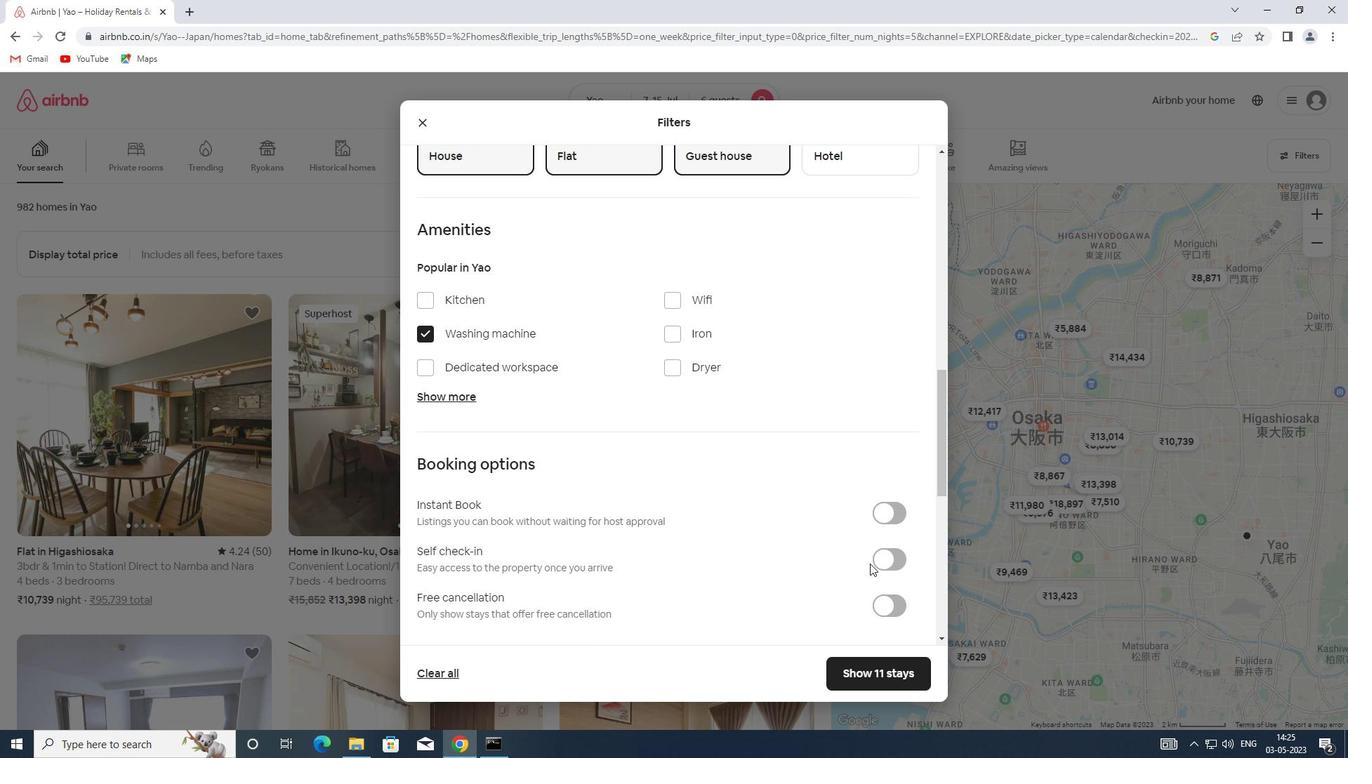 
Action: Mouse pressed left at (888, 551)
Screenshot: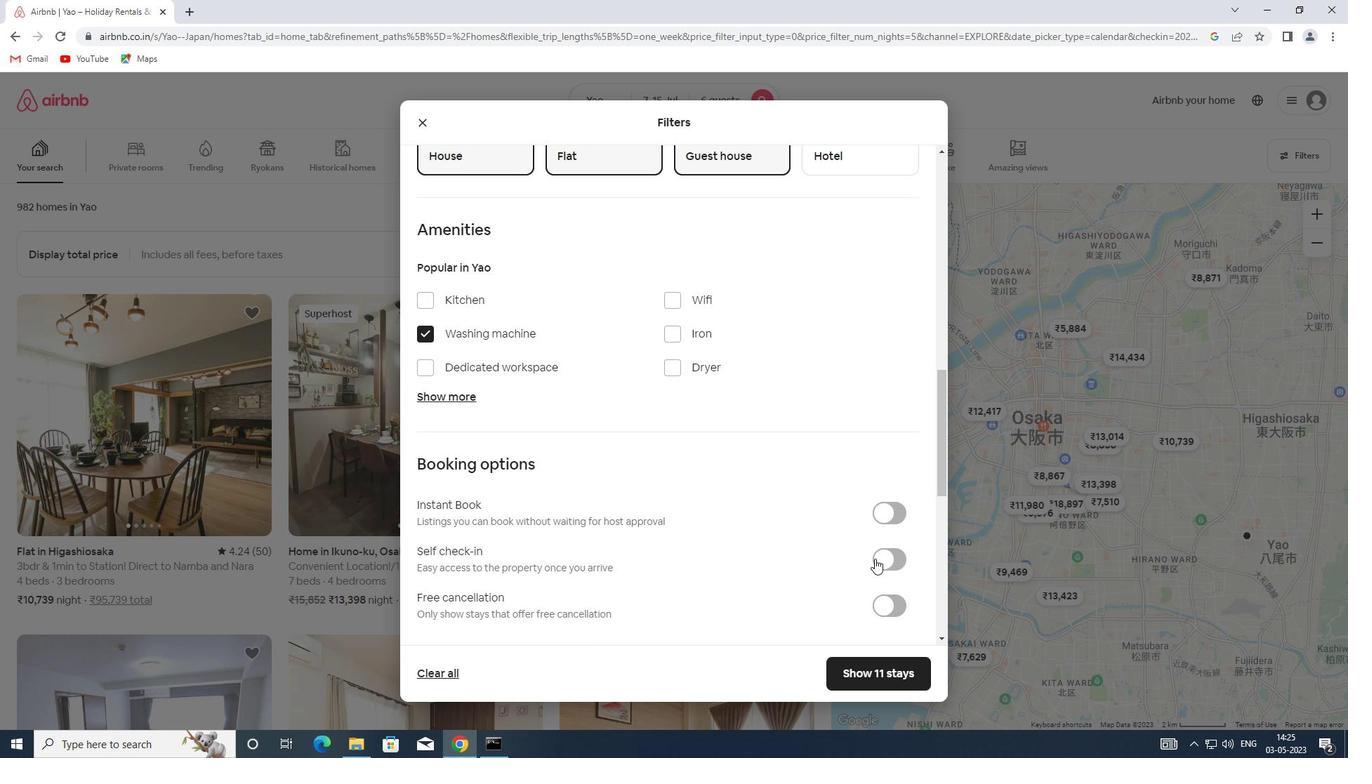 
Action: Mouse moved to (692, 511)
Screenshot: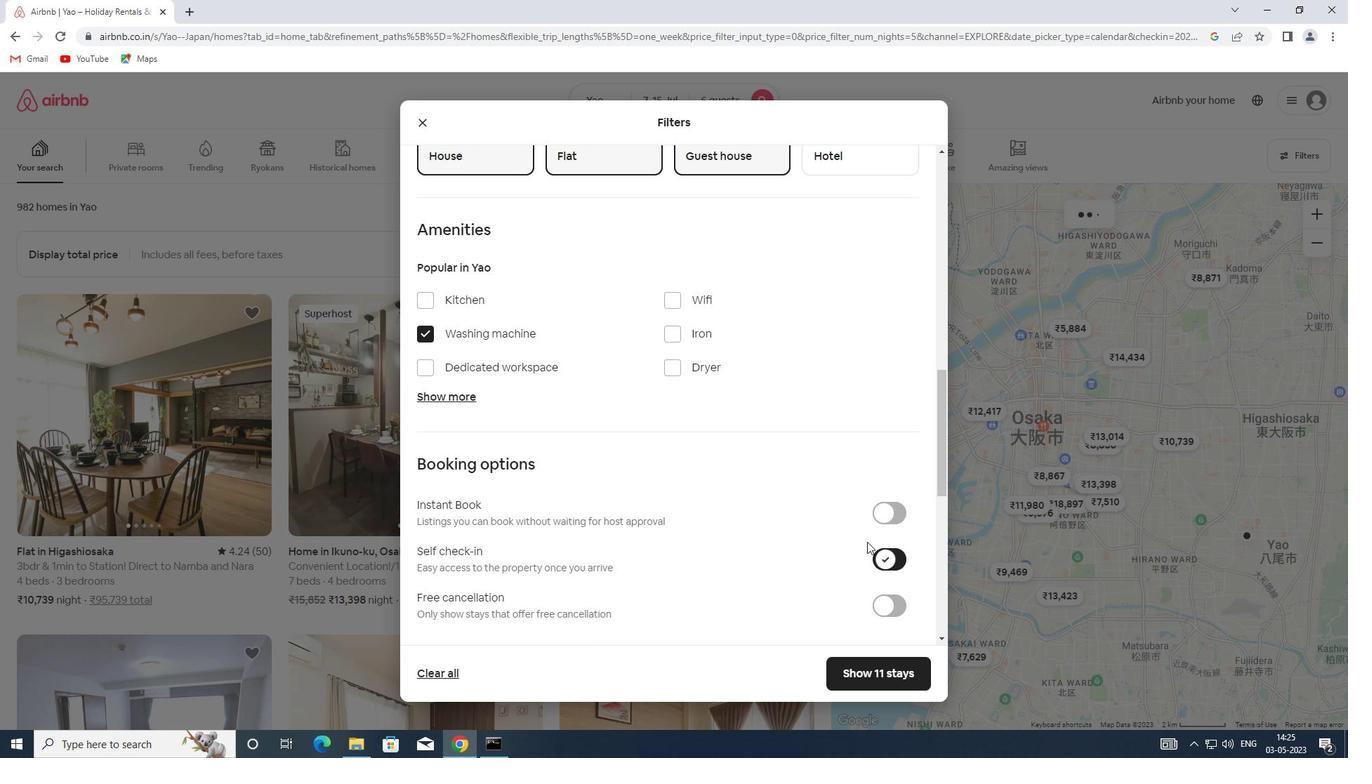 
Action: Mouse scrolled (692, 510) with delta (0, 0)
Screenshot: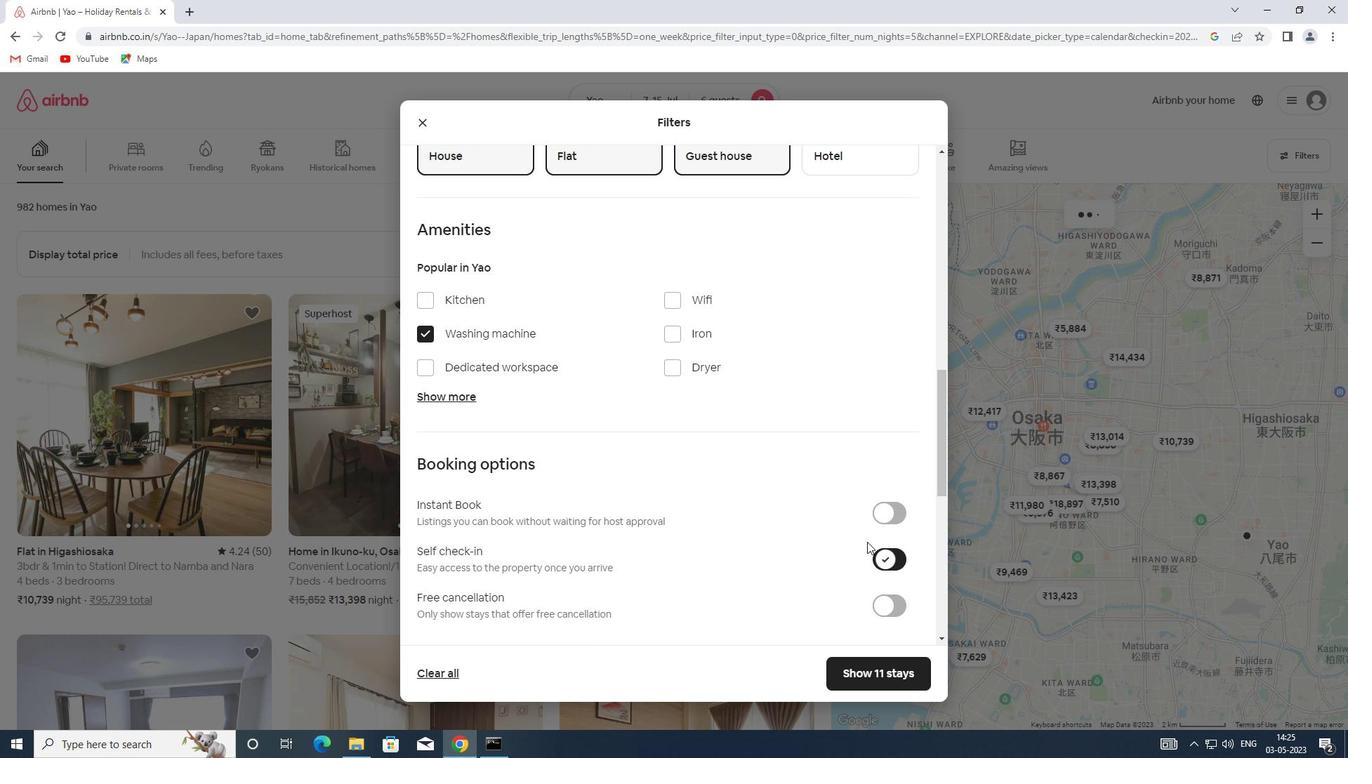 
Action: Mouse scrolled (692, 510) with delta (0, 0)
Screenshot: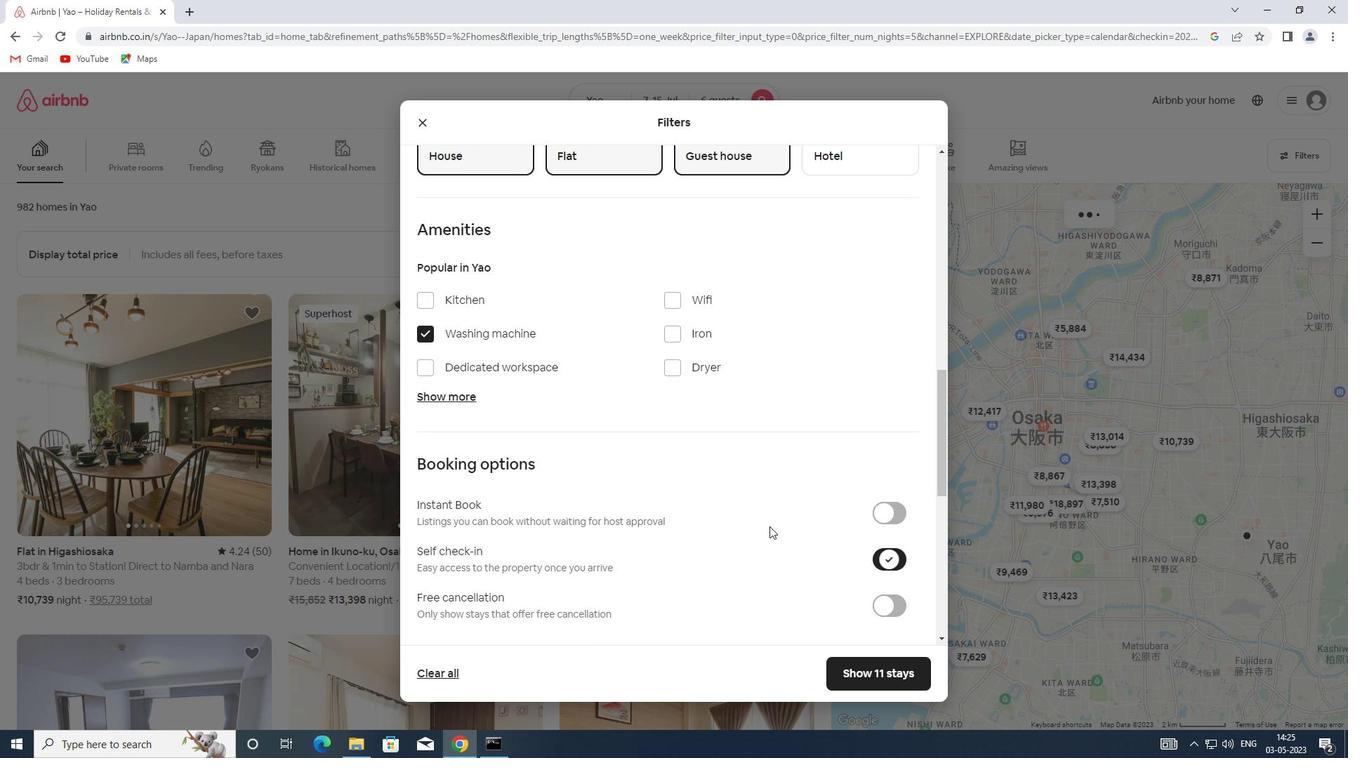 
Action: Mouse scrolled (692, 510) with delta (0, 0)
Screenshot: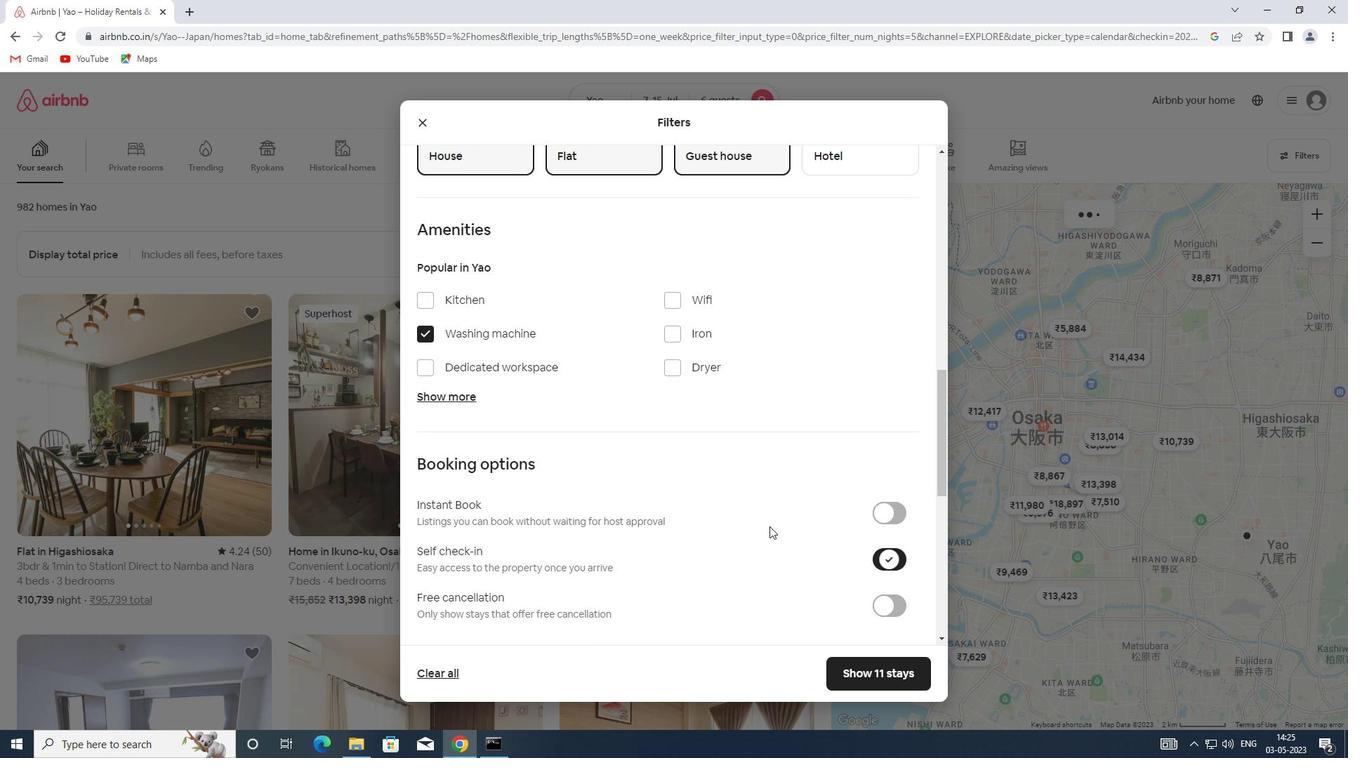 
Action: Mouse scrolled (692, 510) with delta (0, 0)
Screenshot: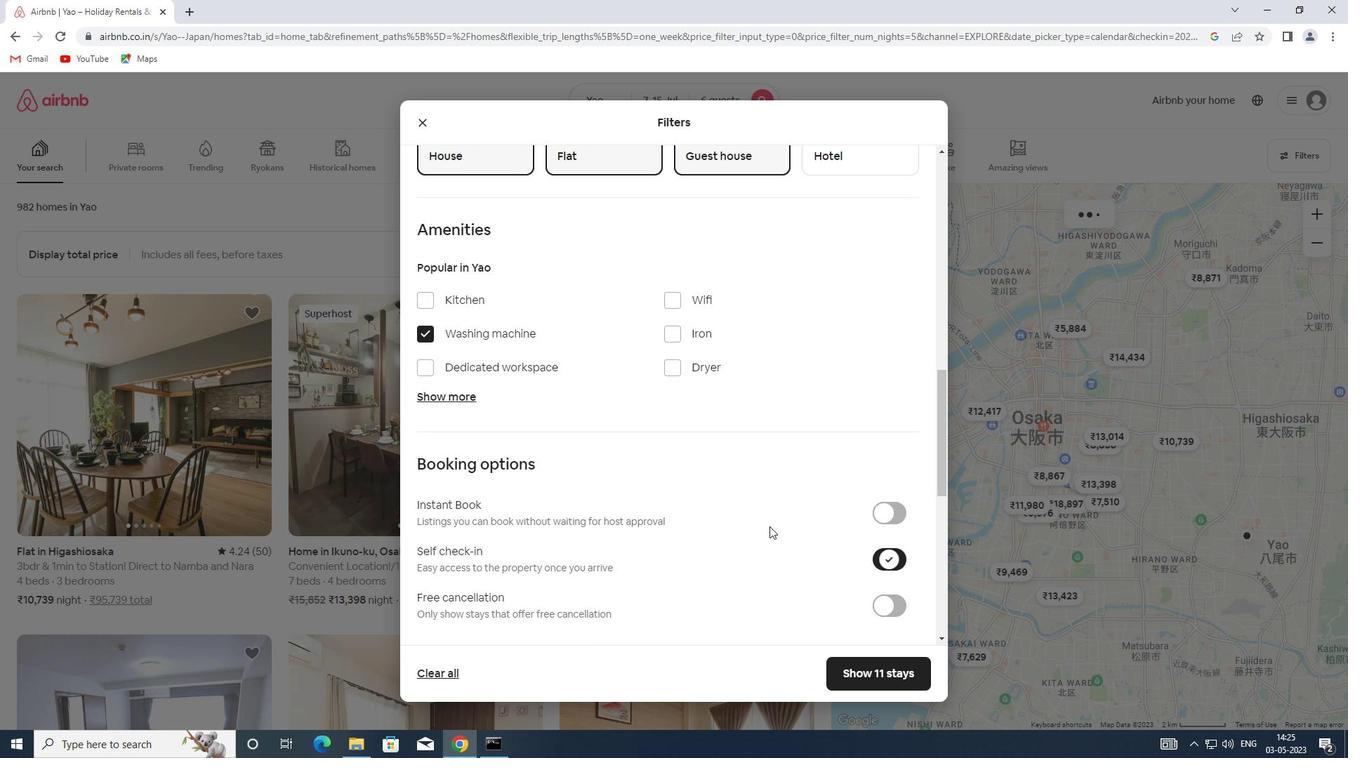
Action: Mouse moved to (633, 528)
Screenshot: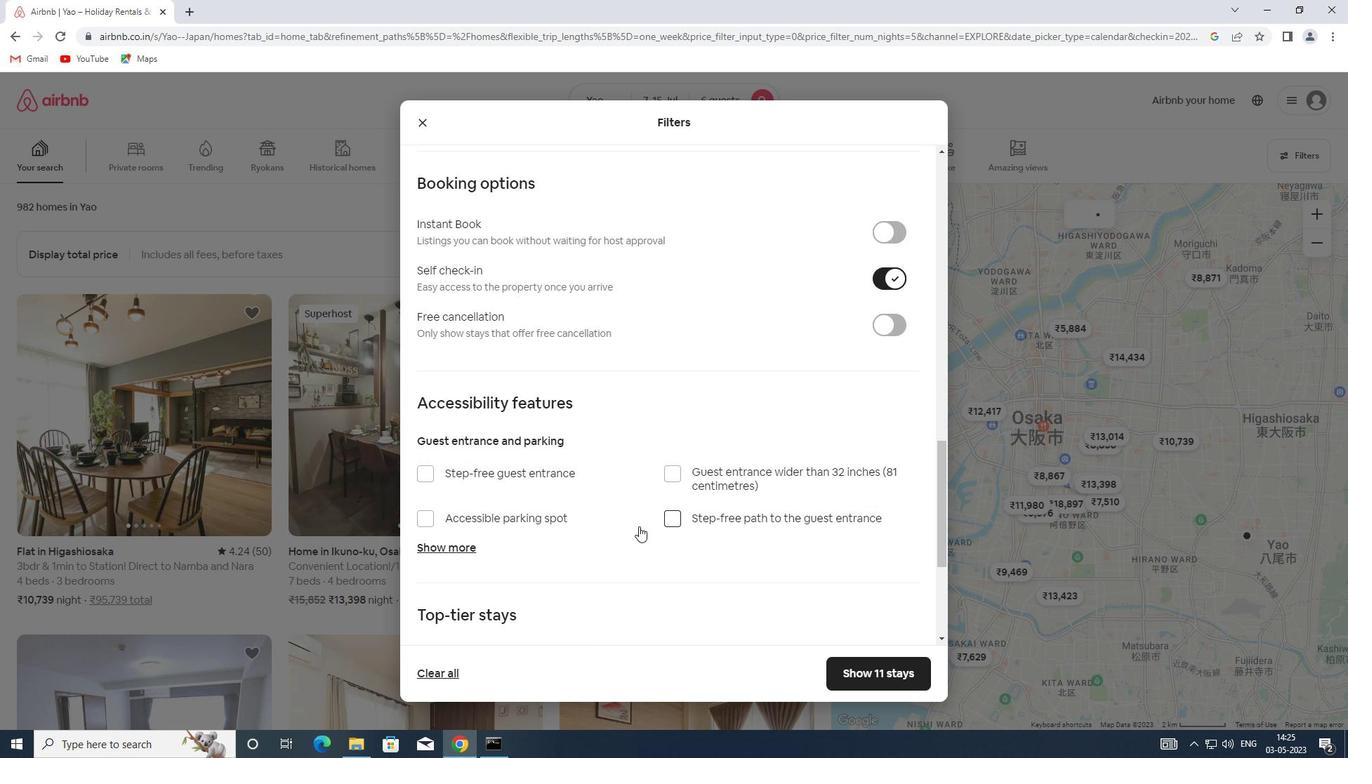 
Action: Mouse scrolled (633, 527) with delta (0, 0)
Screenshot: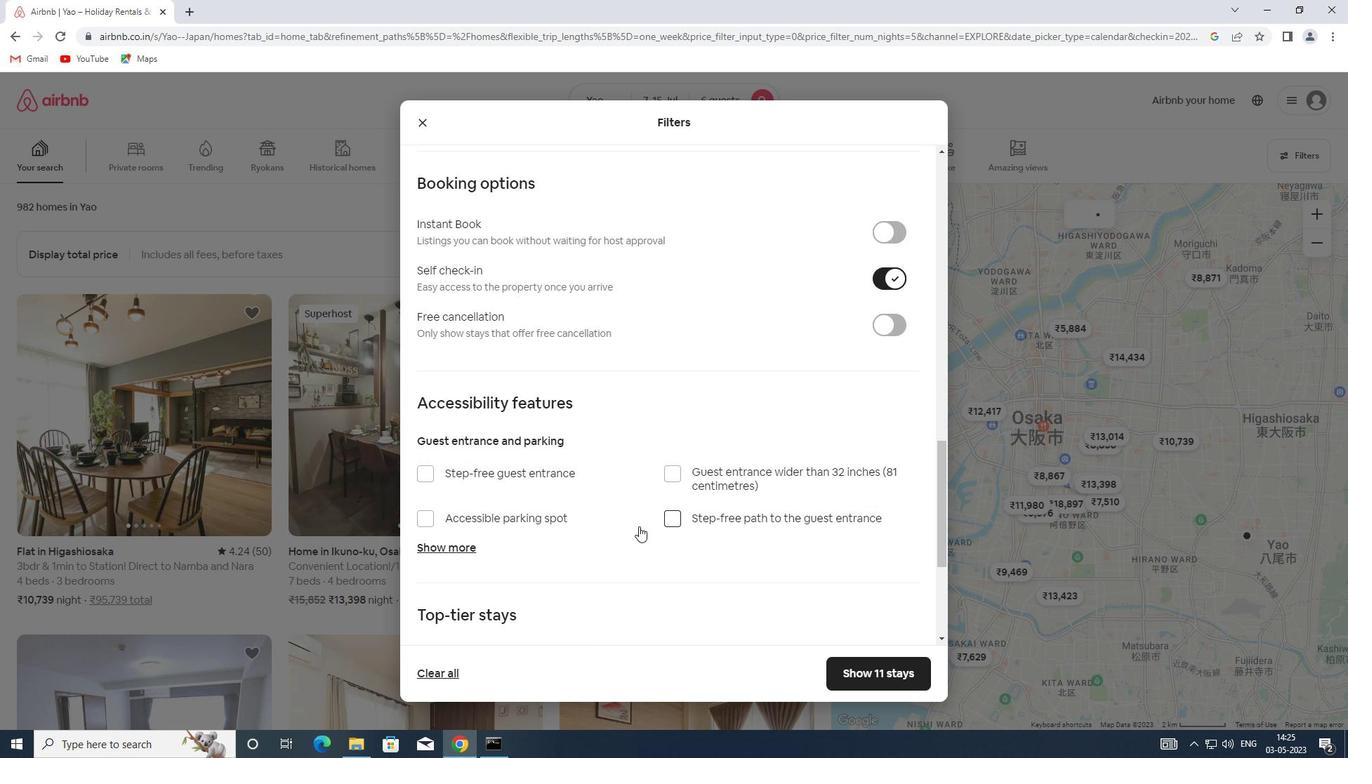 
Action: Mouse scrolled (633, 527) with delta (0, 0)
Screenshot: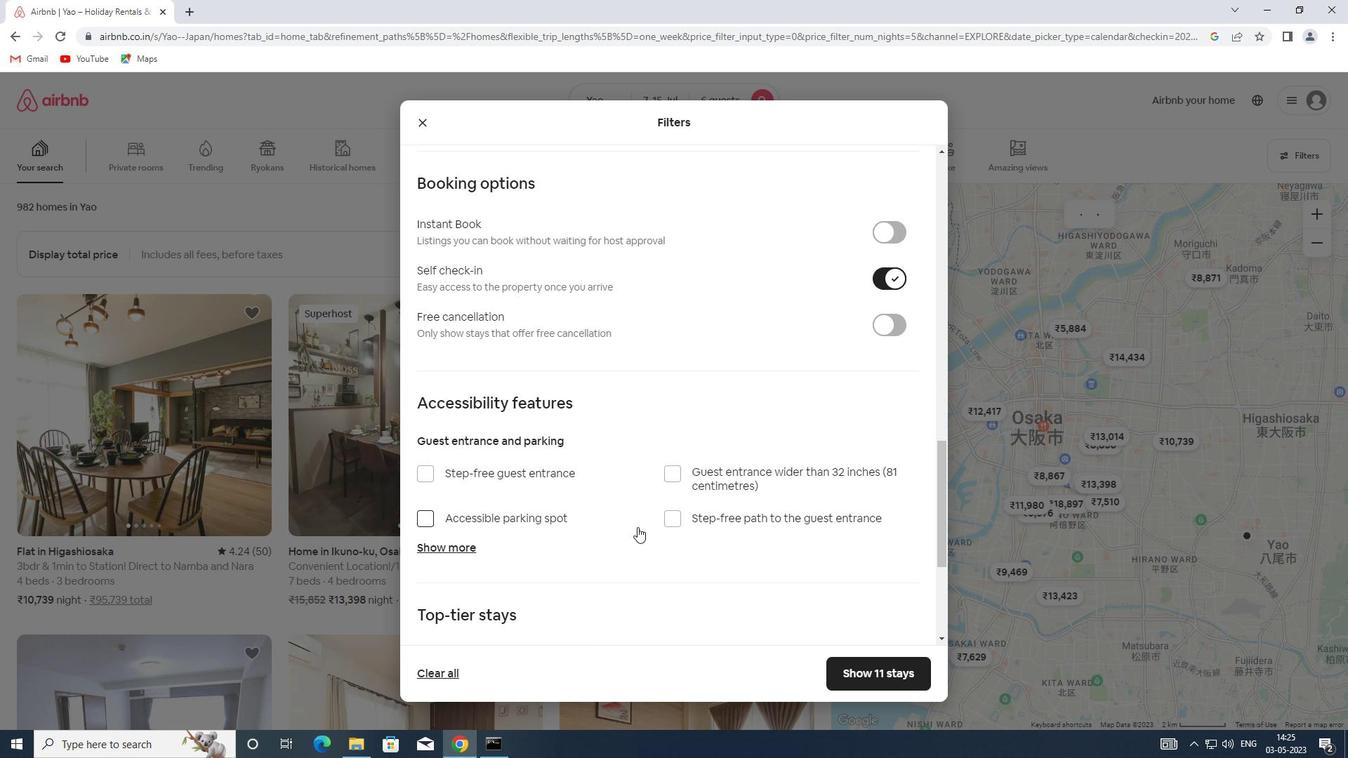 
Action: Mouse moved to (631, 530)
Screenshot: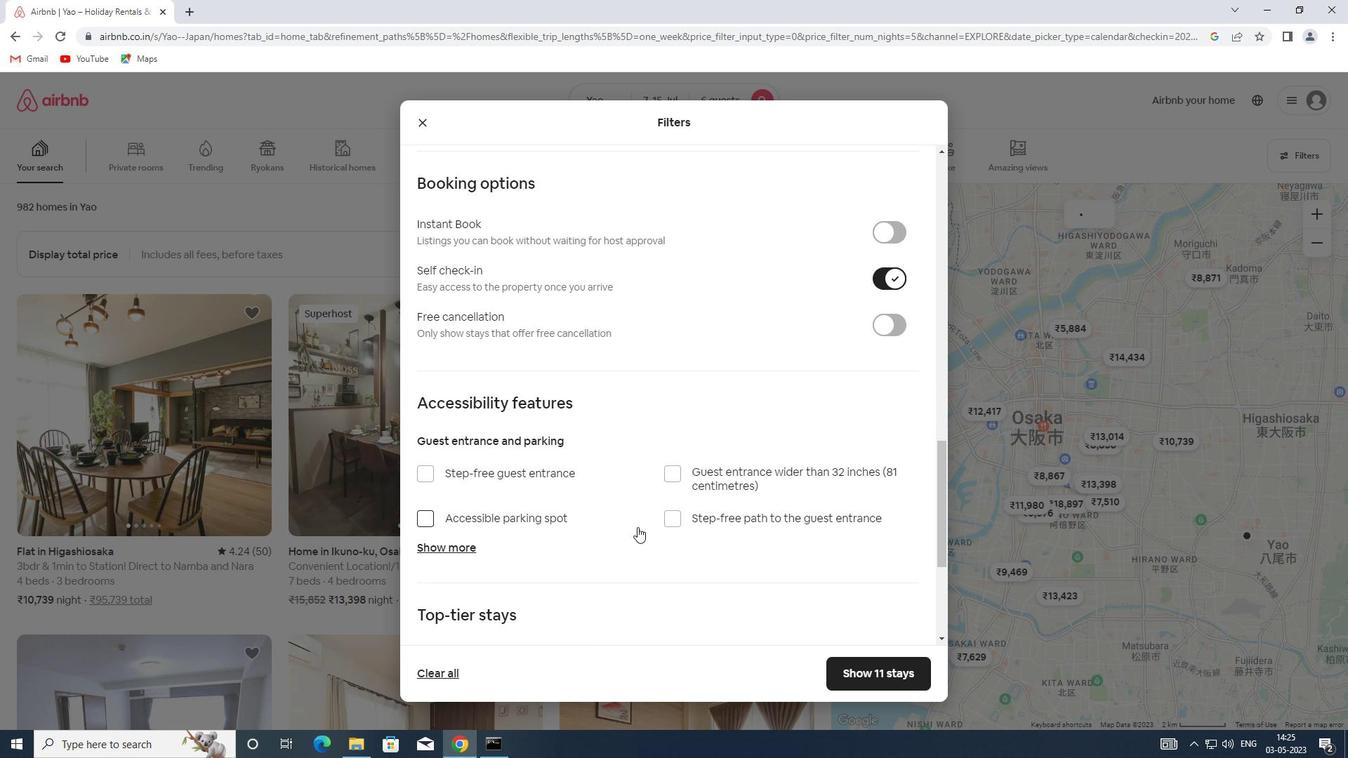 
Action: Mouse scrolled (631, 529) with delta (0, 0)
Screenshot: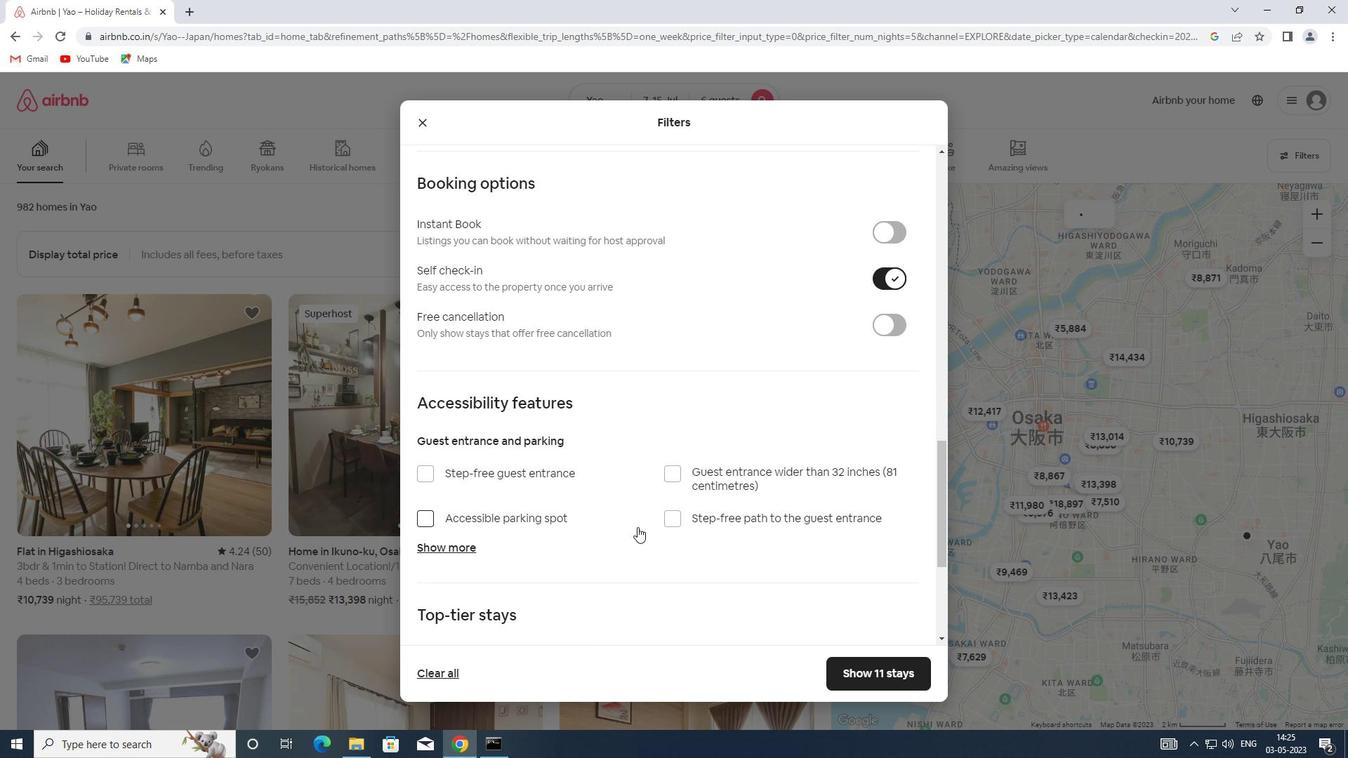 
Action: Mouse scrolled (631, 529) with delta (0, 0)
Screenshot: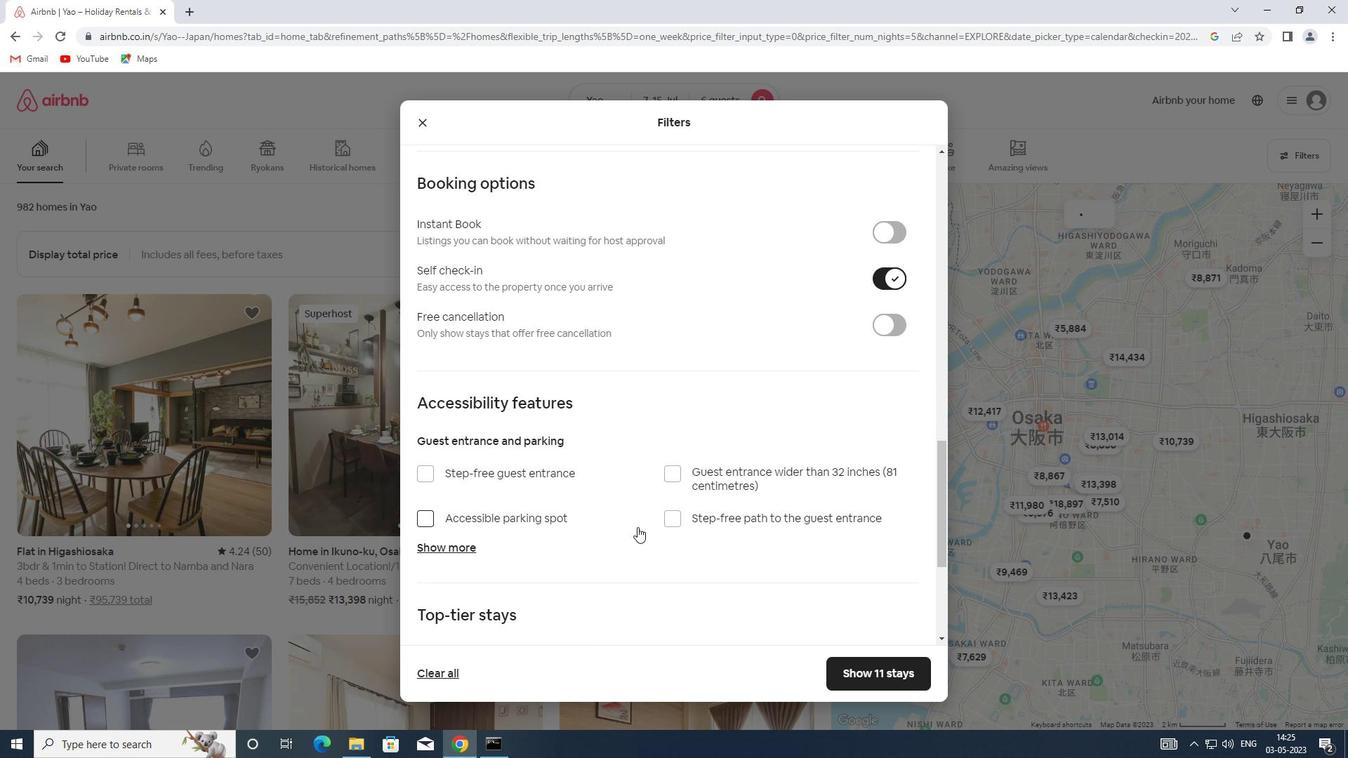 
Action: Mouse moved to (464, 544)
Screenshot: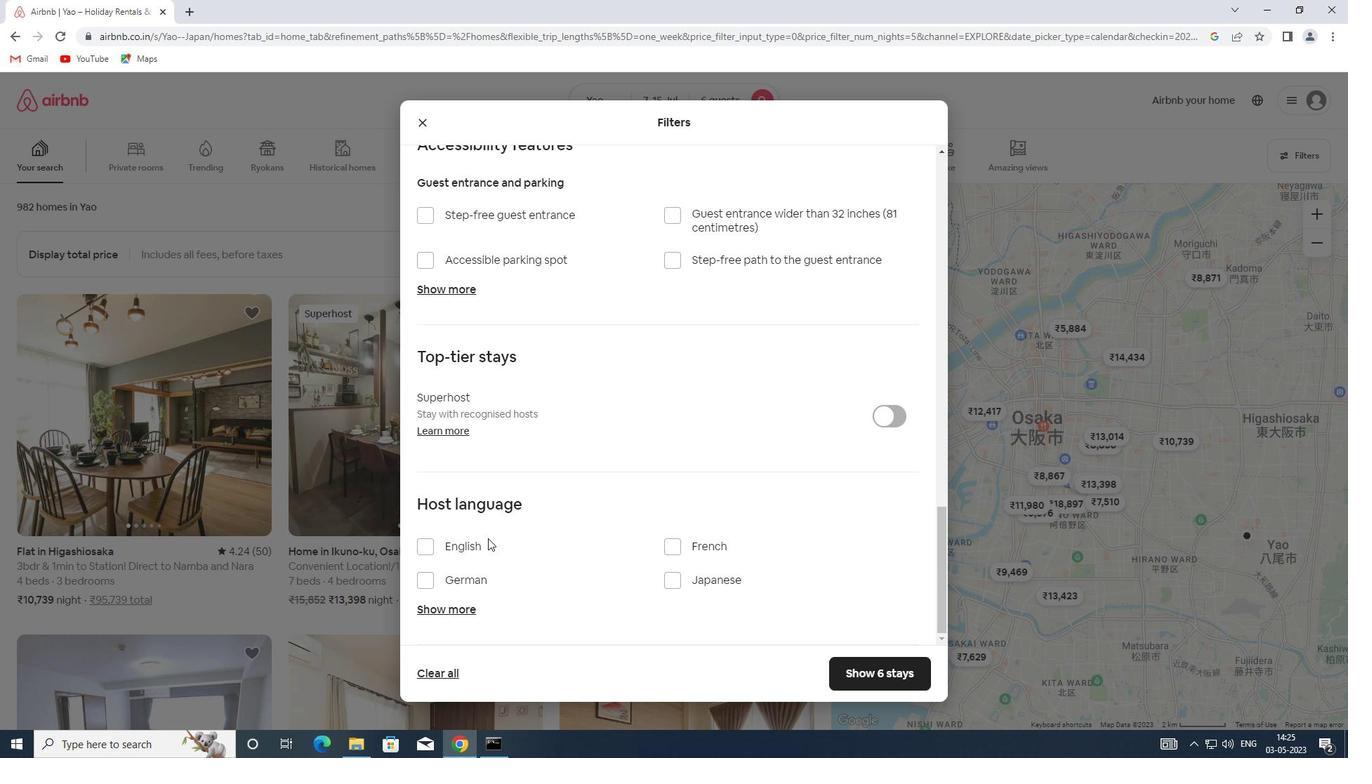 
Action: Mouse pressed left at (464, 544)
Screenshot: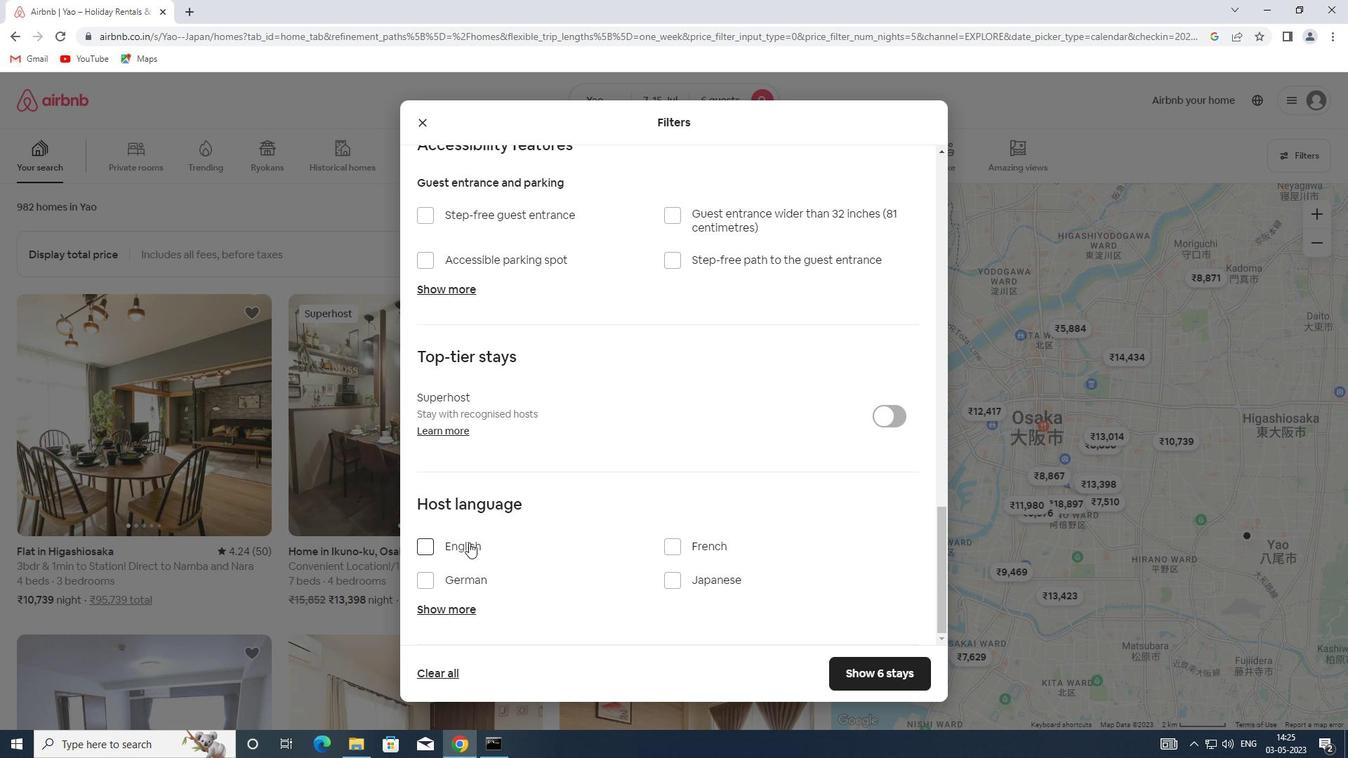 
Action: Mouse moved to (900, 678)
Screenshot: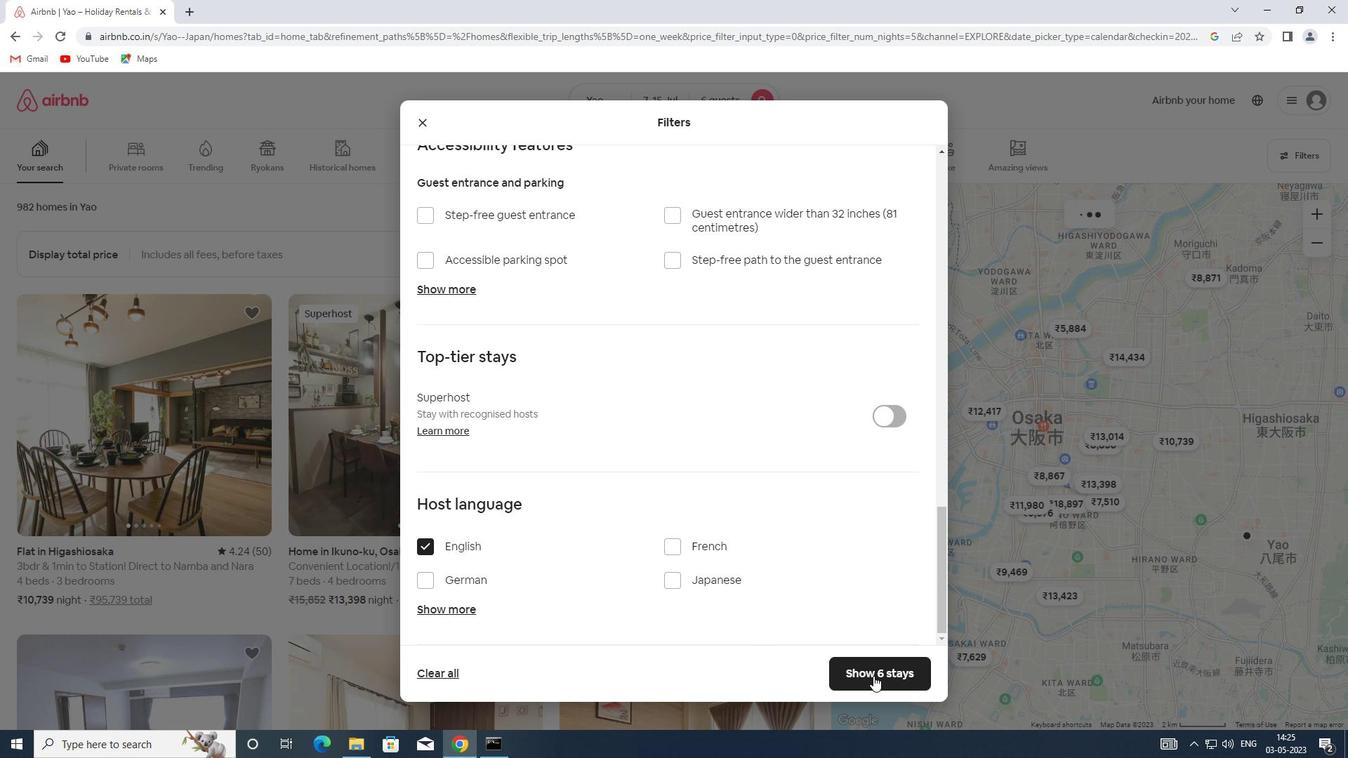 
Action: Mouse pressed left at (900, 678)
Screenshot: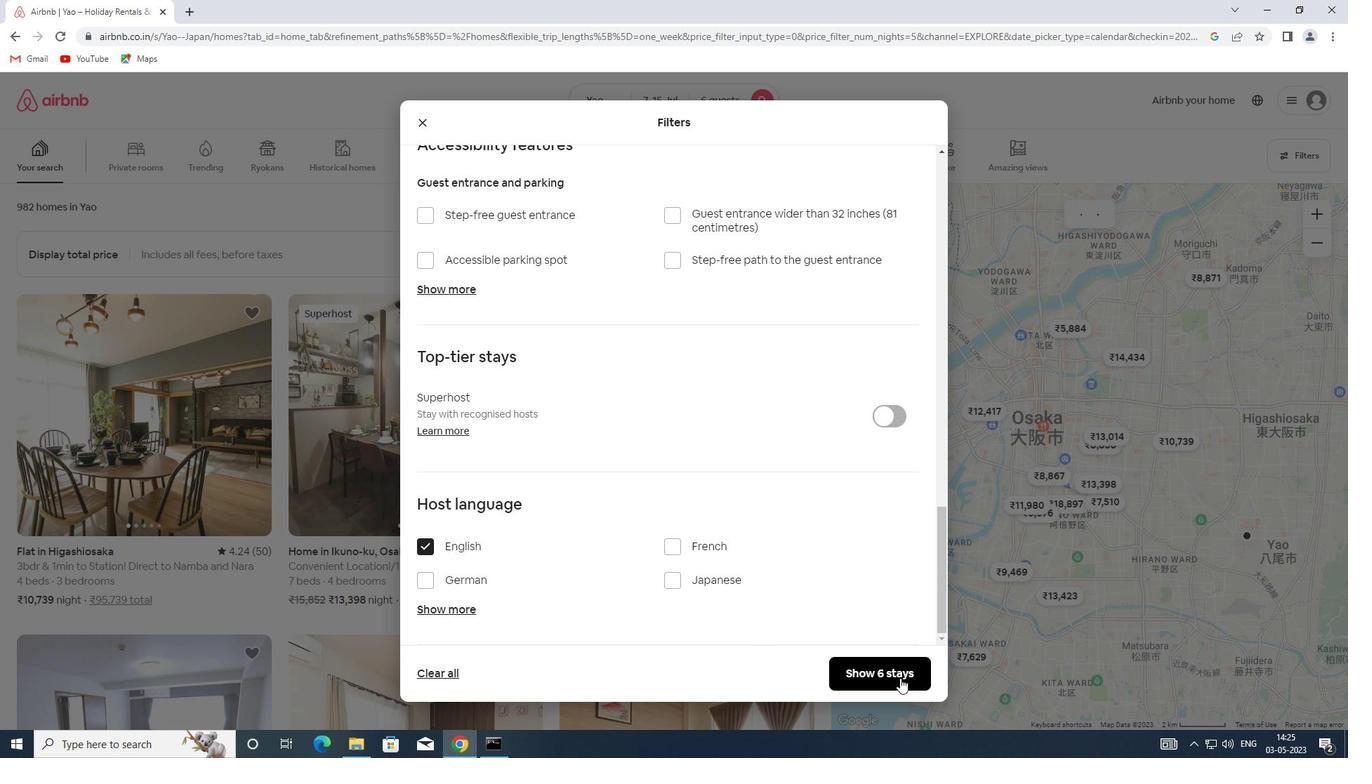 
